 Task: Find connections with filter location Shirley with filter topic #successwith filter profile language French with filter current company Nurture.farm with filter school Shah And Anchor Kutchhi Engineering College with filter industry Building Equipment Contractors with filter service category Insurance with filter keywords title Plumber
Action: Mouse moved to (210, 259)
Screenshot: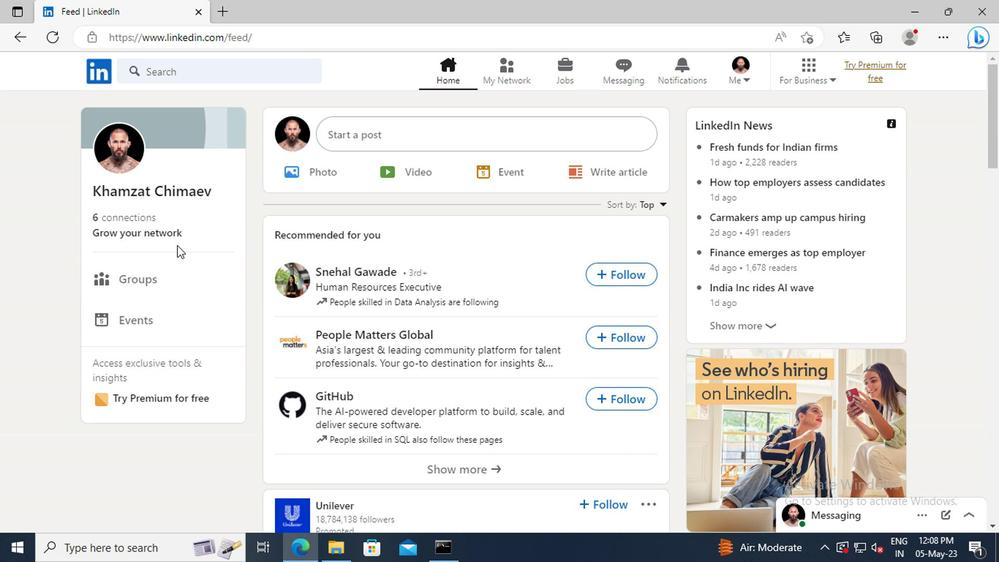 
Action: Mouse pressed left at (210, 259)
Screenshot: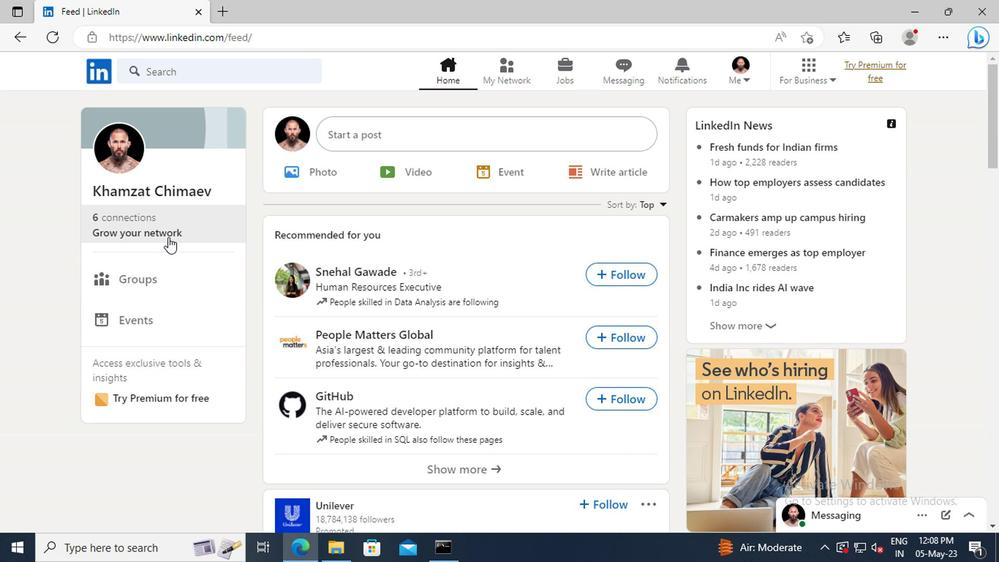 
Action: Mouse moved to (213, 204)
Screenshot: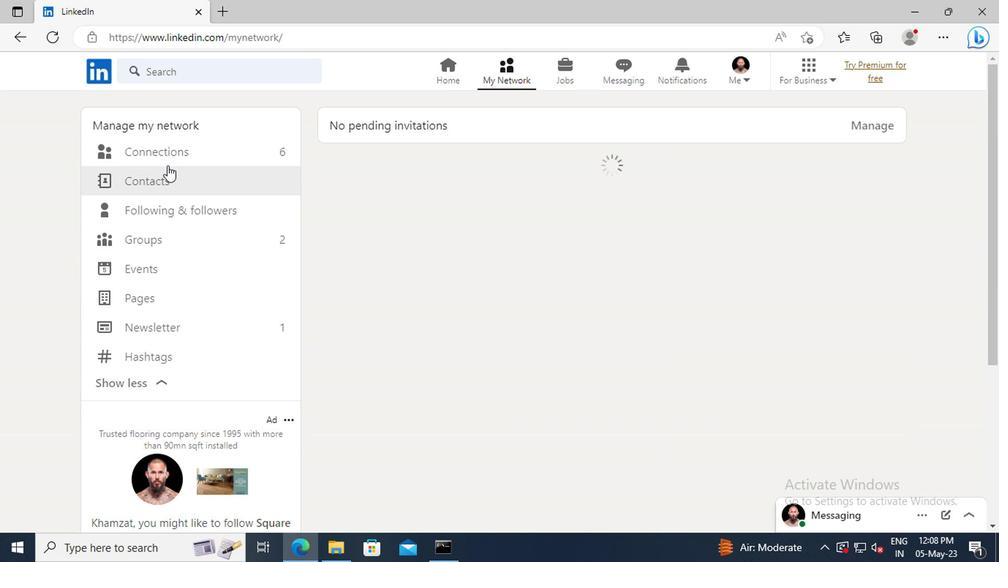 
Action: Mouse pressed left at (213, 204)
Screenshot: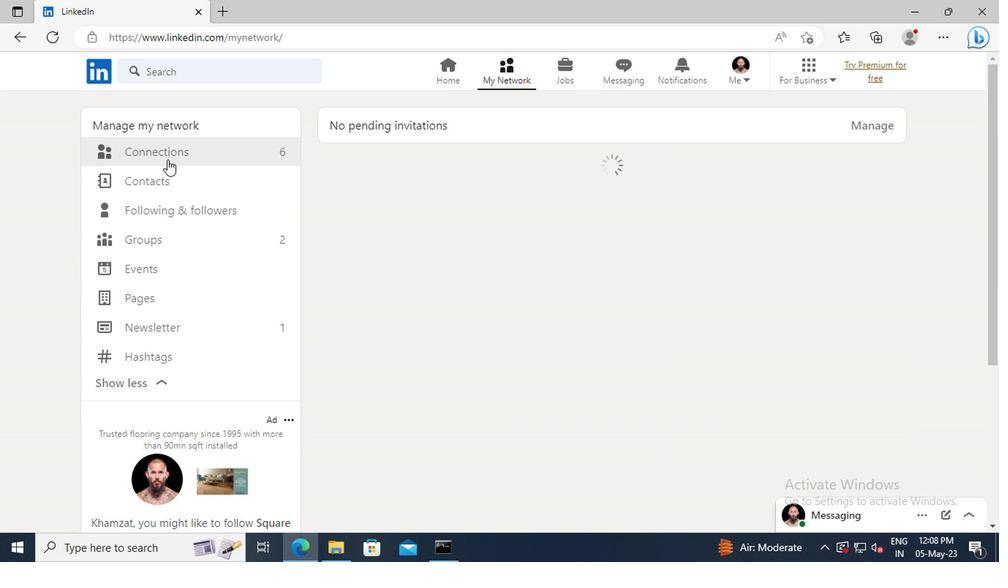
Action: Mouse moved to (516, 203)
Screenshot: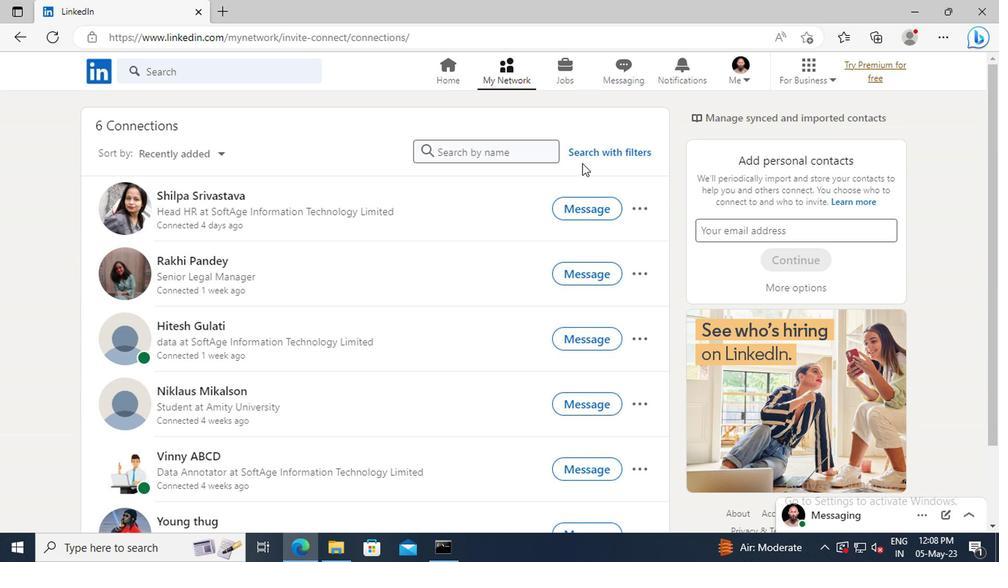 
Action: Mouse pressed left at (516, 203)
Screenshot: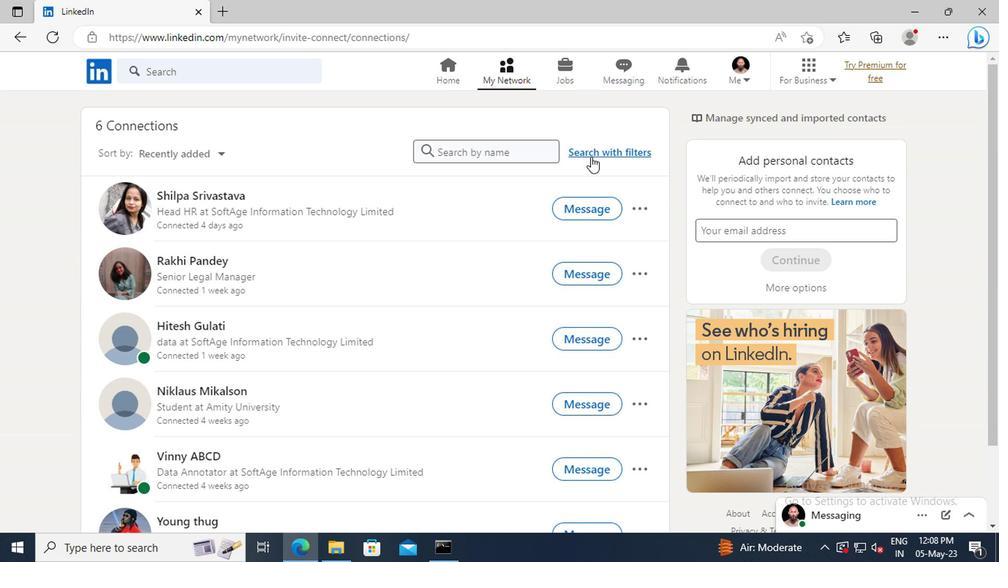 
Action: Mouse moved to (489, 173)
Screenshot: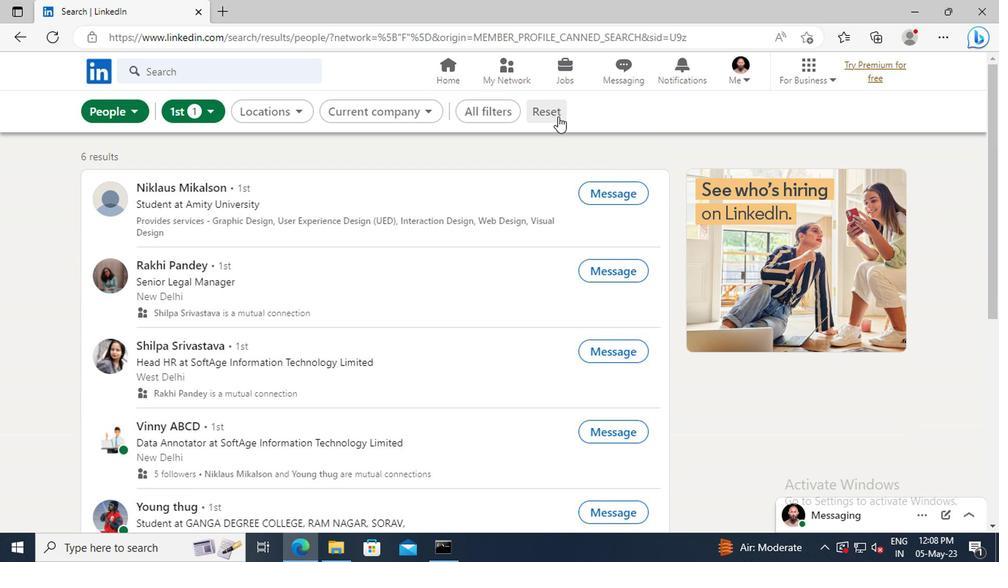 
Action: Mouse pressed left at (489, 173)
Screenshot: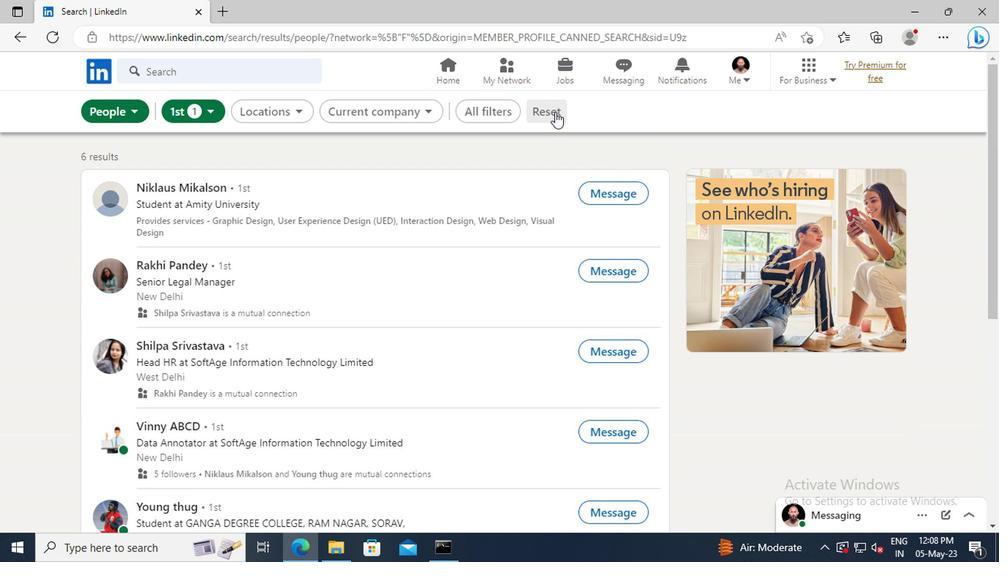 
Action: Mouse moved to (479, 172)
Screenshot: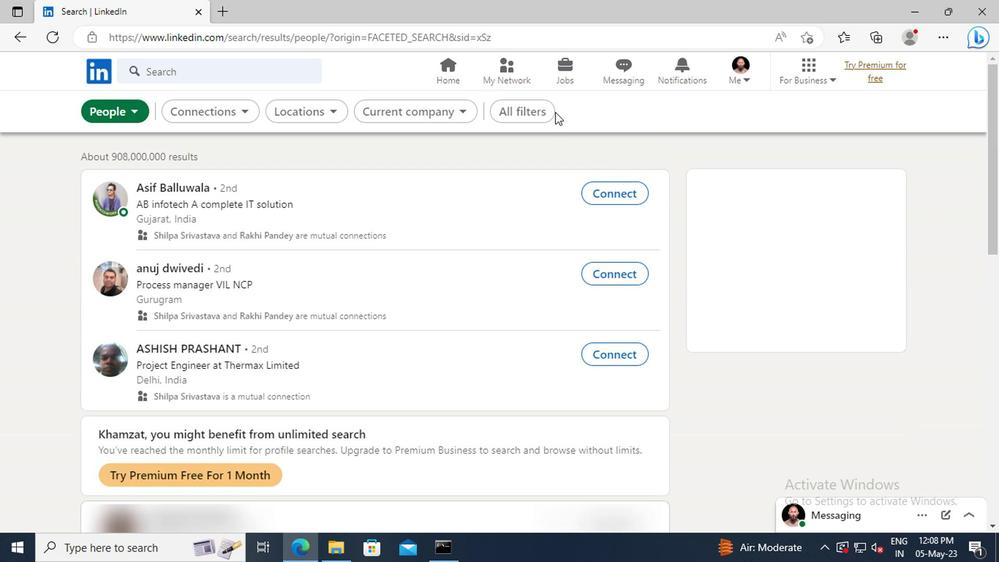 
Action: Mouse pressed left at (479, 172)
Screenshot: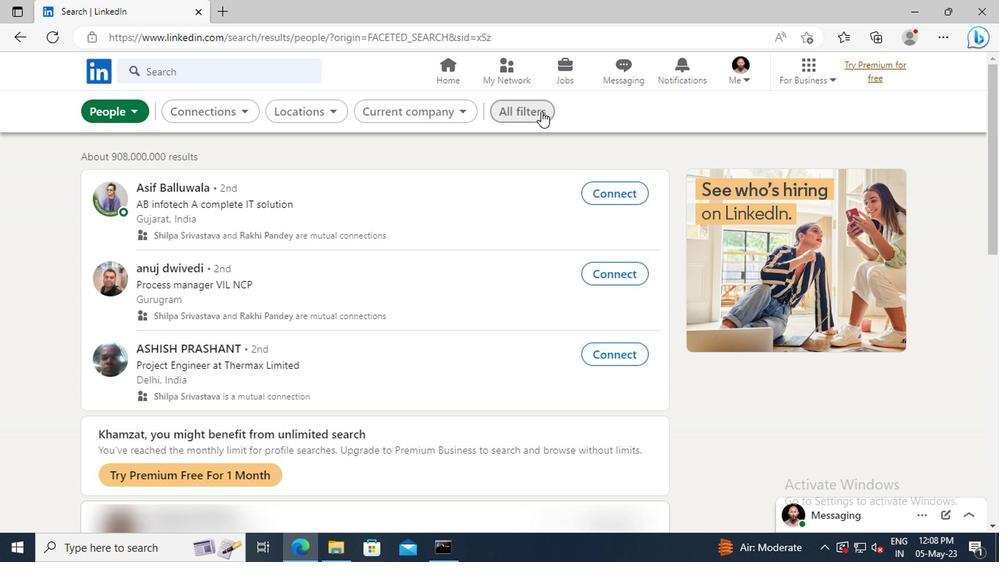 
Action: Mouse moved to (659, 294)
Screenshot: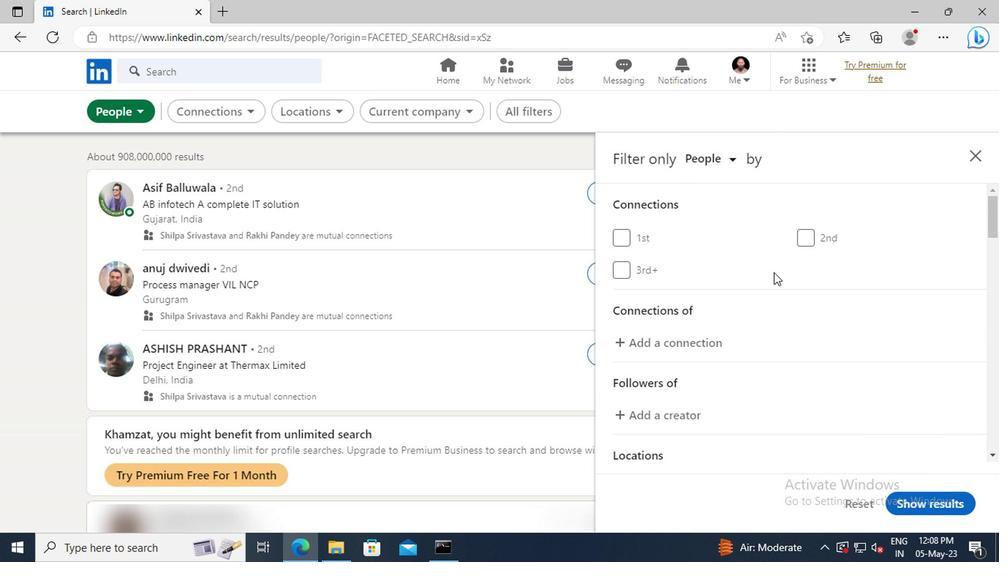 
Action: Mouse scrolled (659, 293) with delta (0, 0)
Screenshot: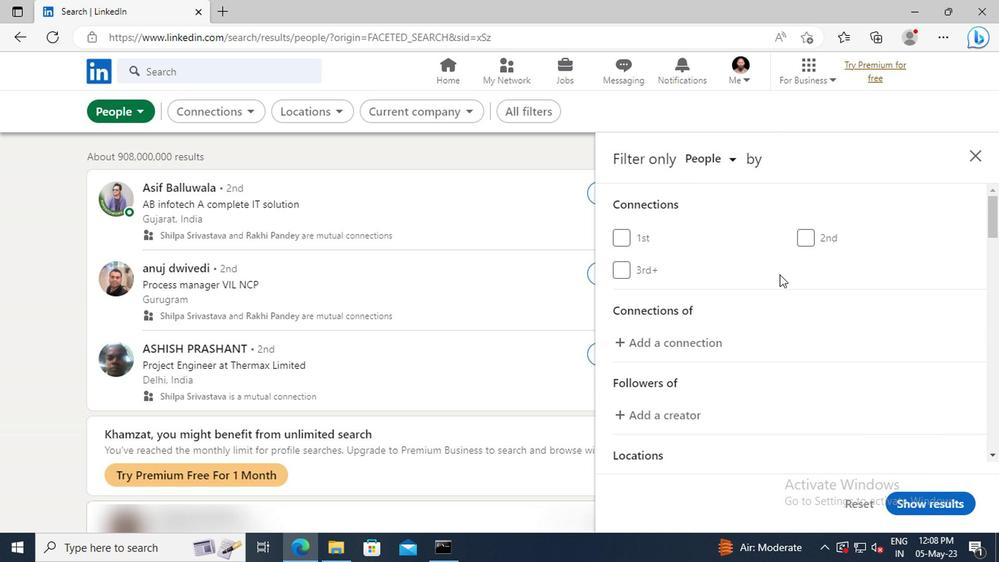 
Action: Mouse scrolled (659, 293) with delta (0, 0)
Screenshot: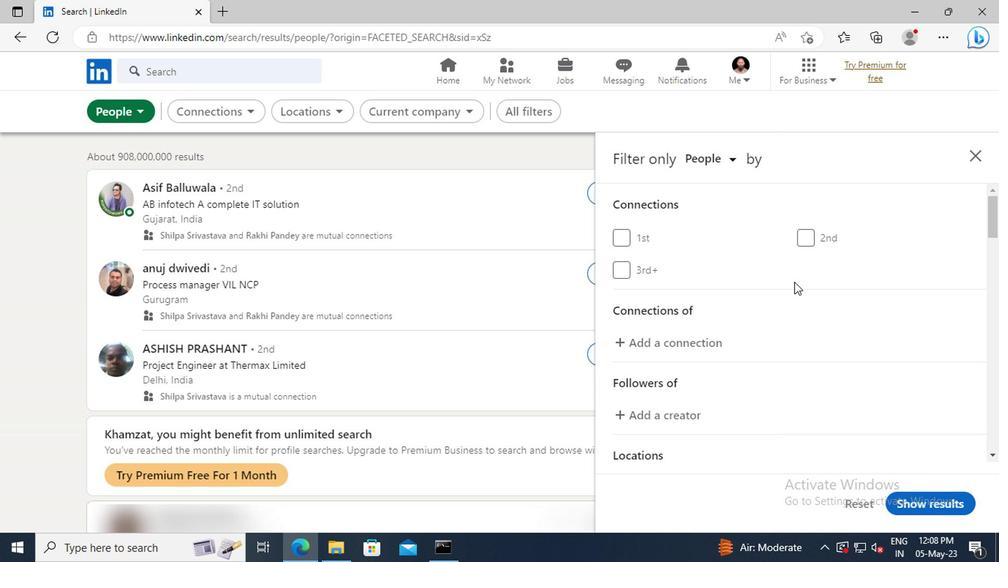 
Action: Mouse scrolled (659, 293) with delta (0, 0)
Screenshot: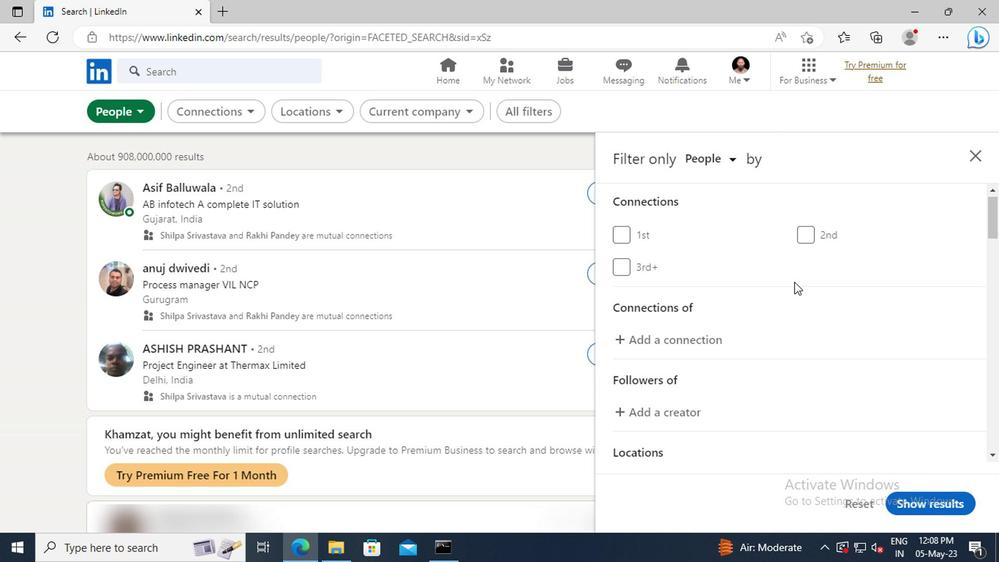 
Action: Mouse scrolled (659, 293) with delta (0, 0)
Screenshot: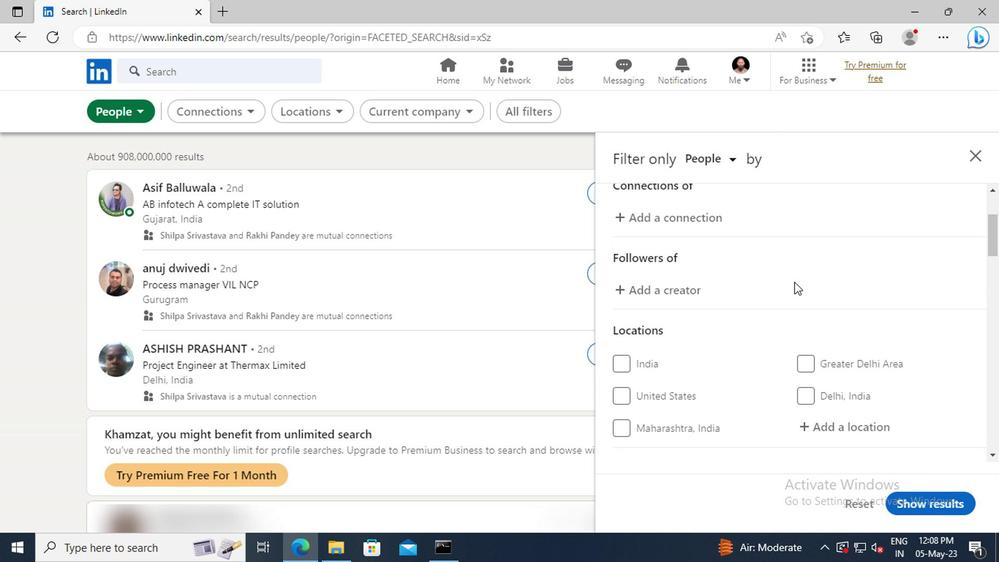 
Action: Mouse scrolled (659, 293) with delta (0, 0)
Screenshot: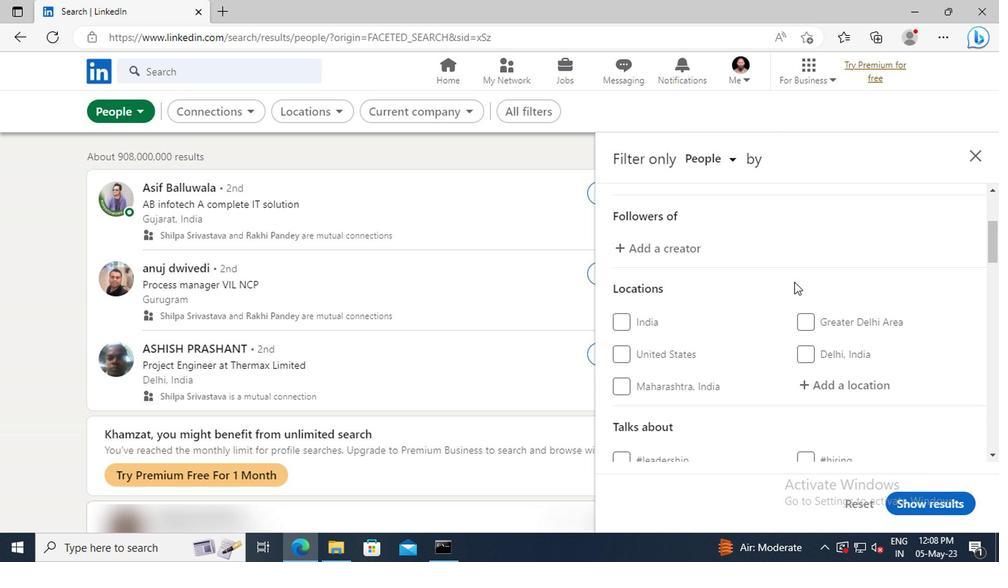 
Action: Mouse scrolled (659, 293) with delta (0, 0)
Screenshot: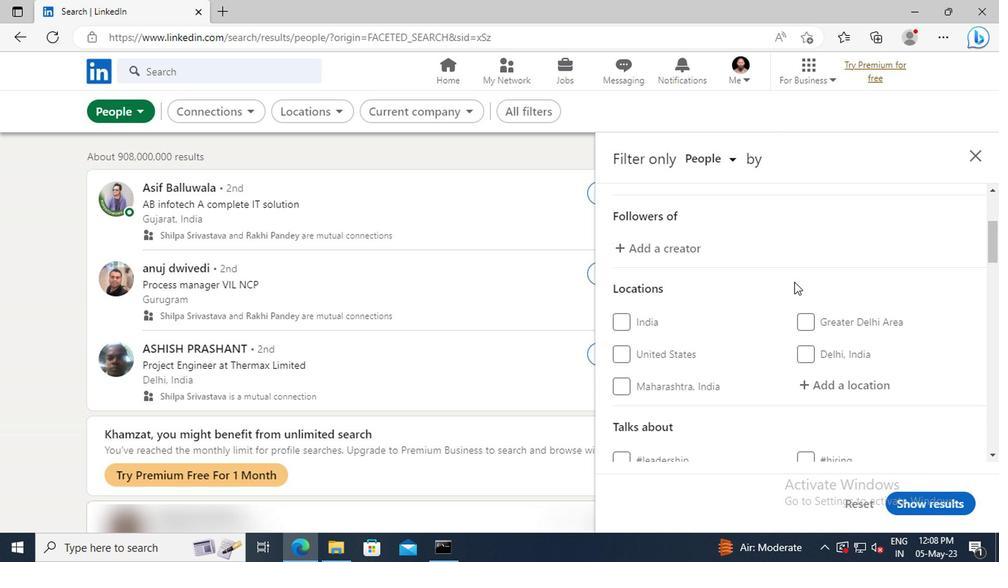 
Action: Mouse moved to (673, 307)
Screenshot: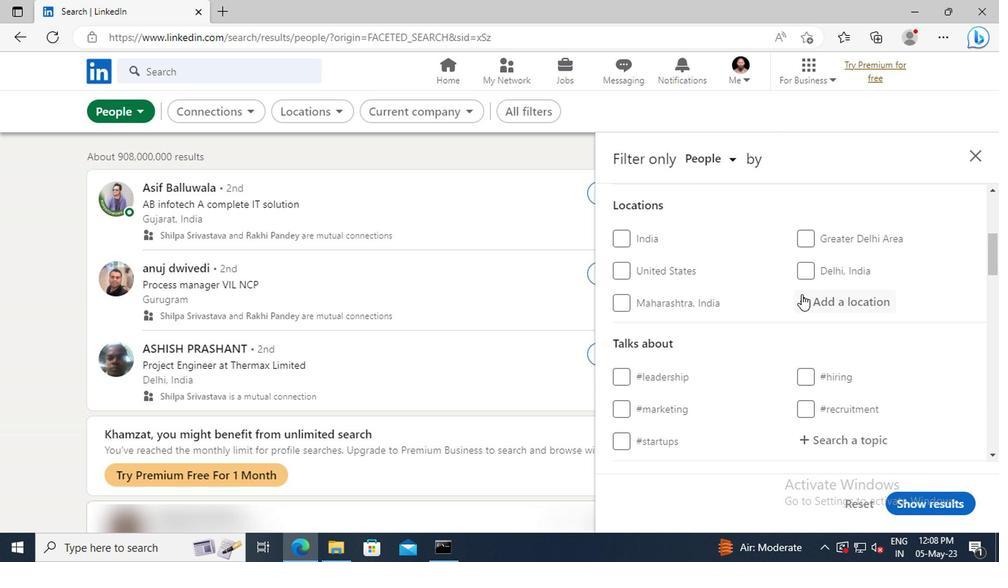 
Action: Mouse pressed left at (673, 307)
Screenshot: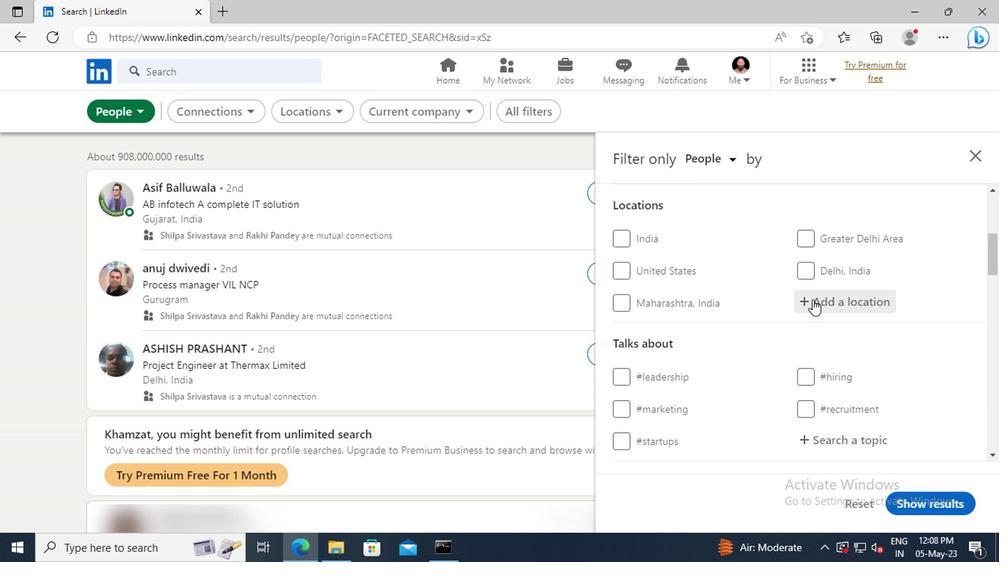 
Action: Key pressed <Key.shift>SHIRLE
Screenshot: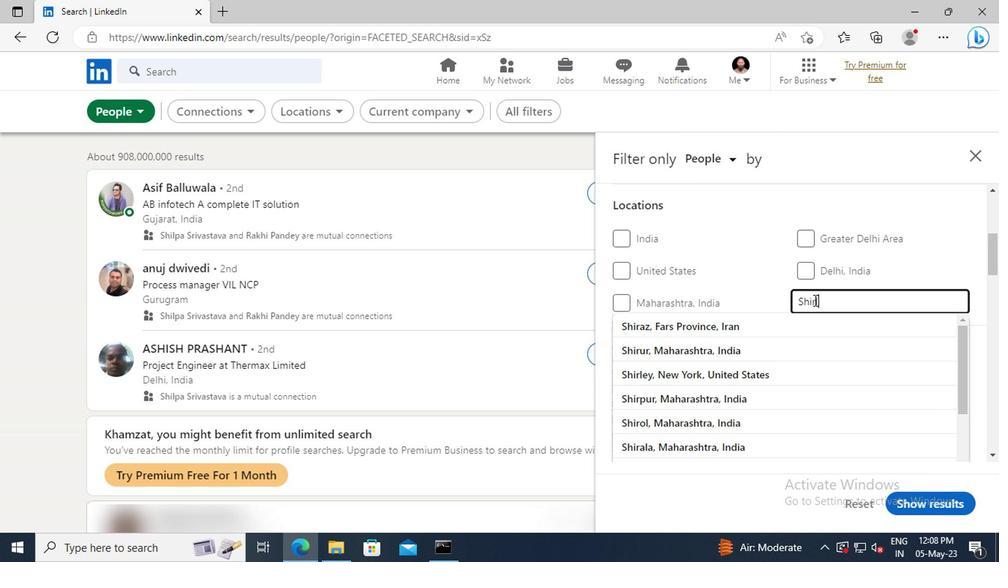 
Action: Mouse moved to (670, 320)
Screenshot: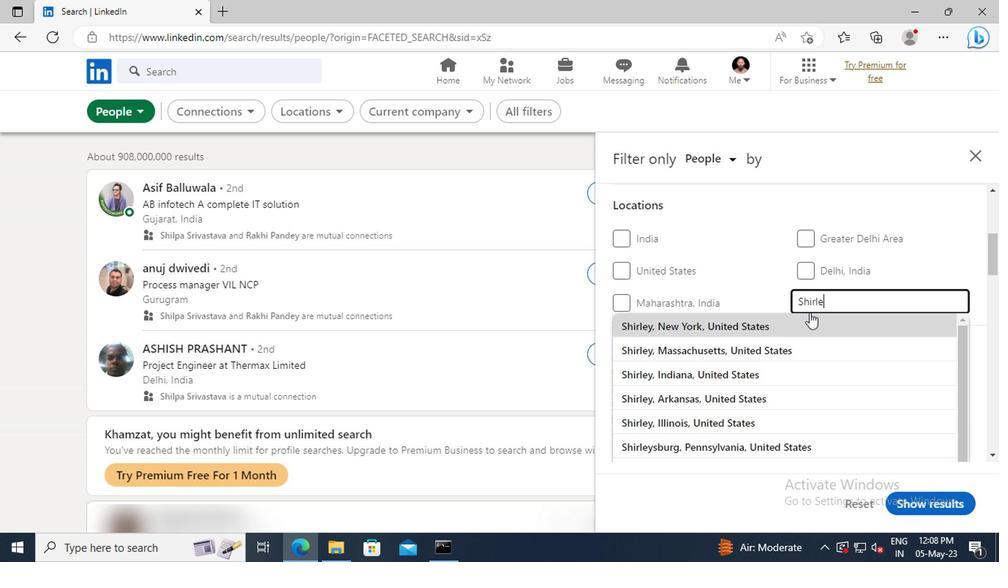 
Action: Mouse pressed left at (670, 320)
Screenshot: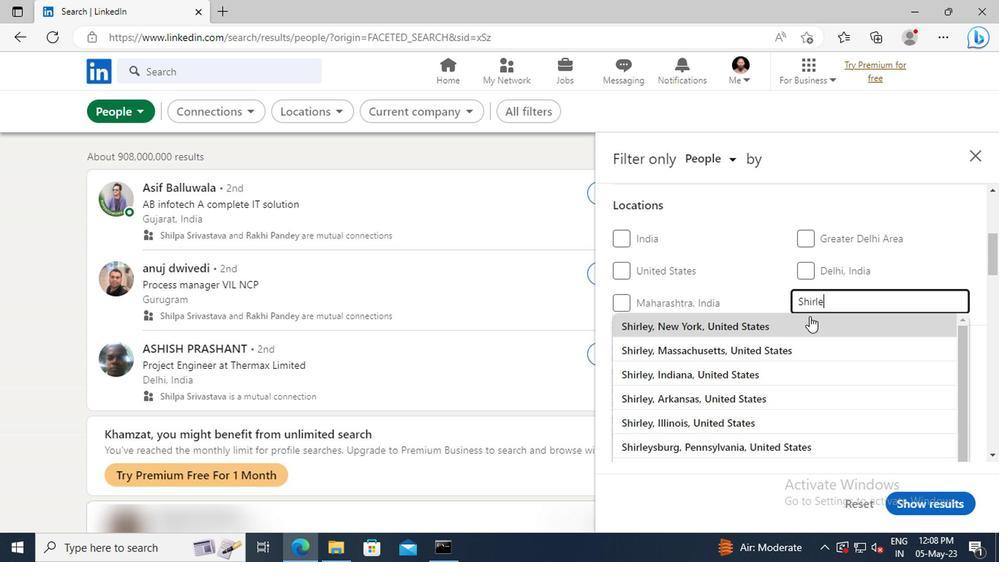 
Action: Mouse scrolled (670, 319) with delta (0, 0)
Screenshot: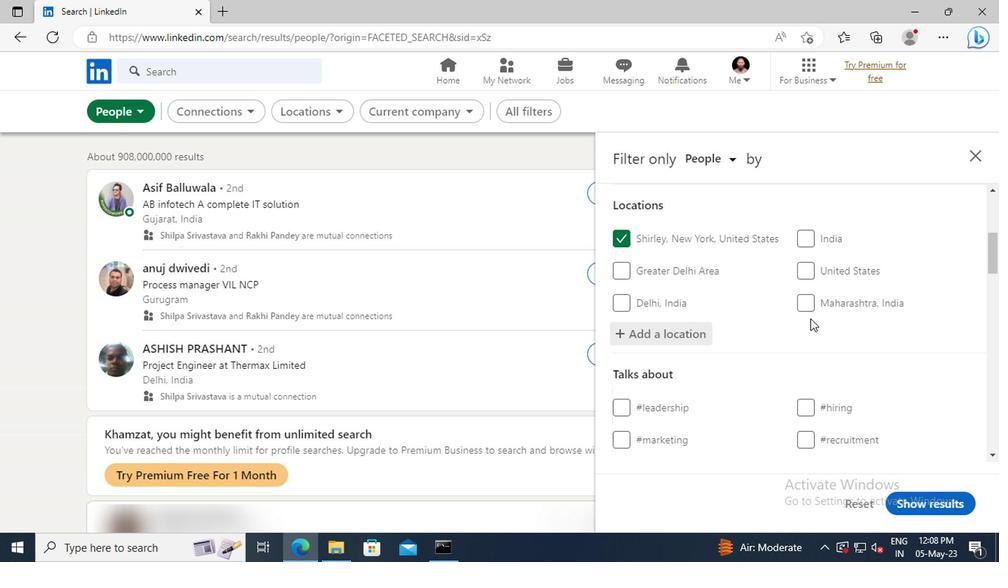 
Action: Mouse scrolled (670, 319) with delta (0, 0)
Screenshot: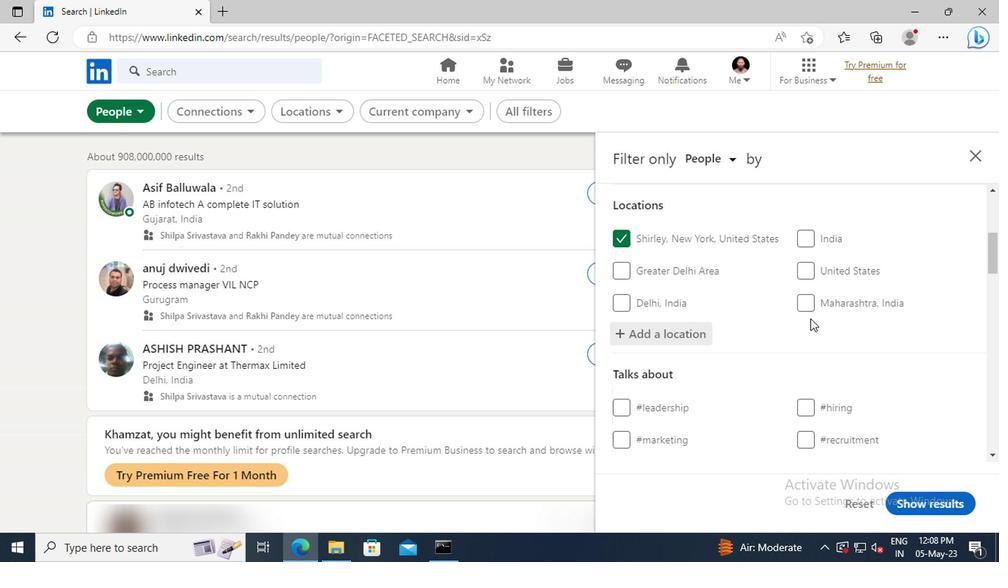 
Action: Mouse scrolled (670, 319) with delta (0, 0)
Screenshot: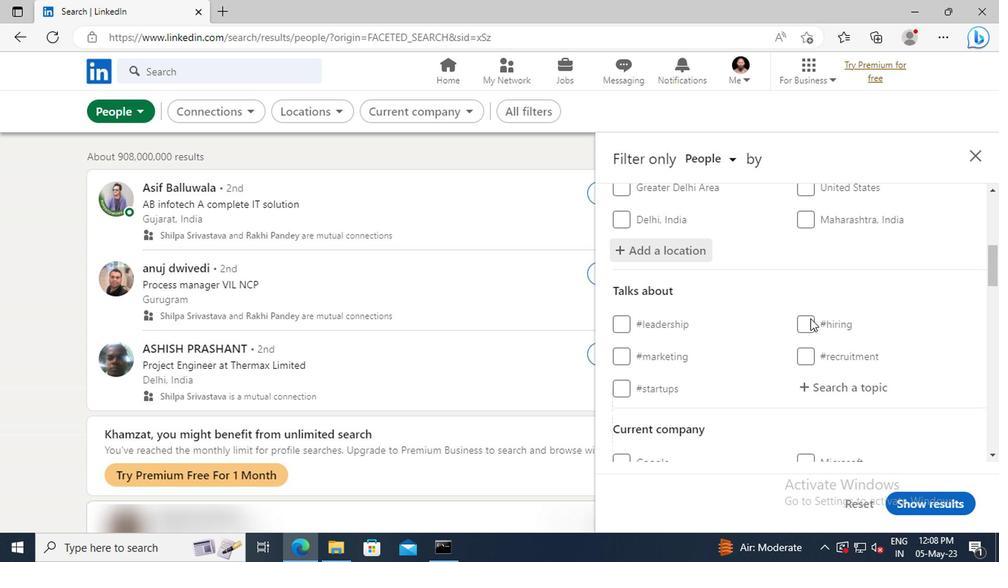 
Action: Mouse moved to (679, 339)
Screenshot: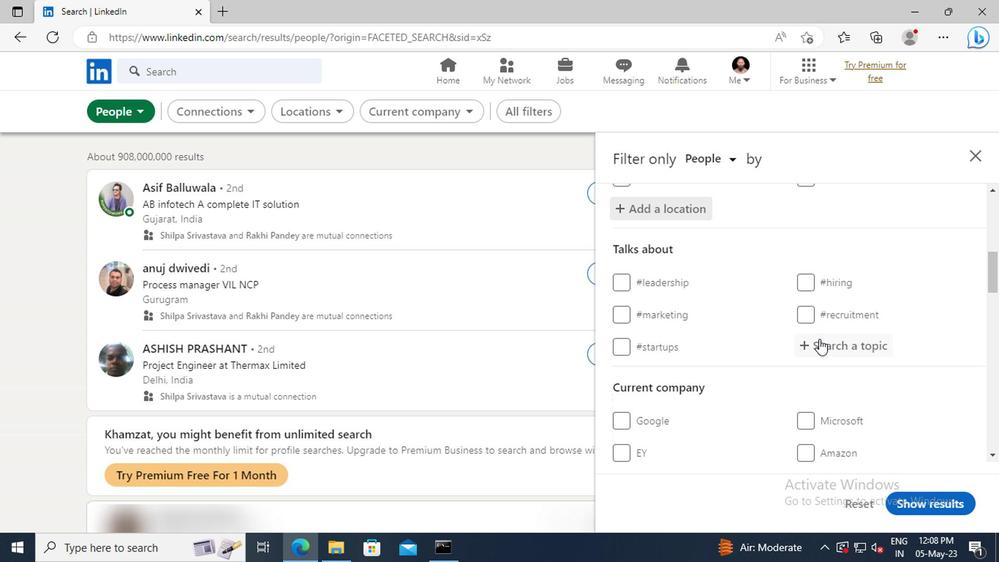 
Action: Mouse pressed left at (679, 339)
Screenshot: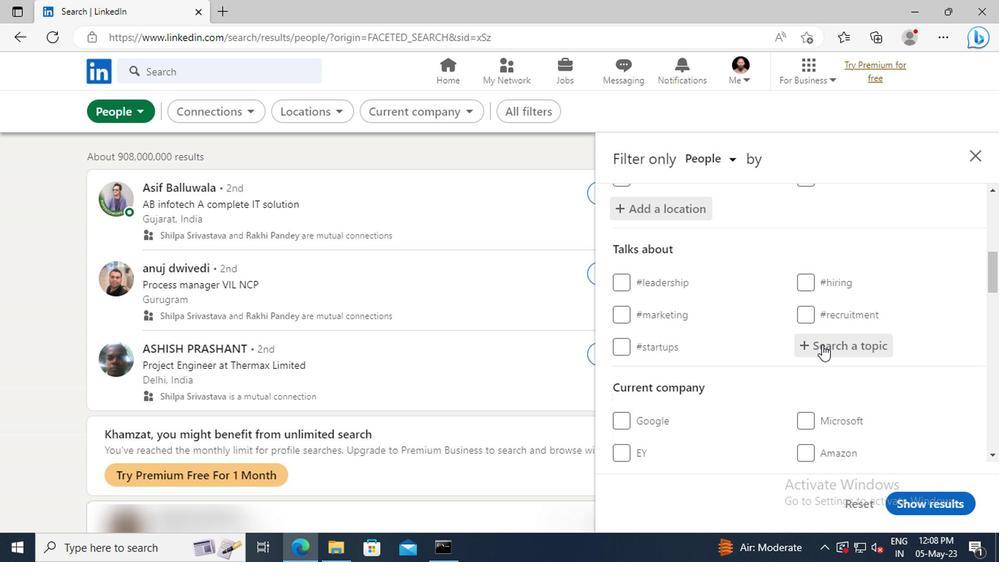 
Action: Key pressed SUCCE
Screenshot: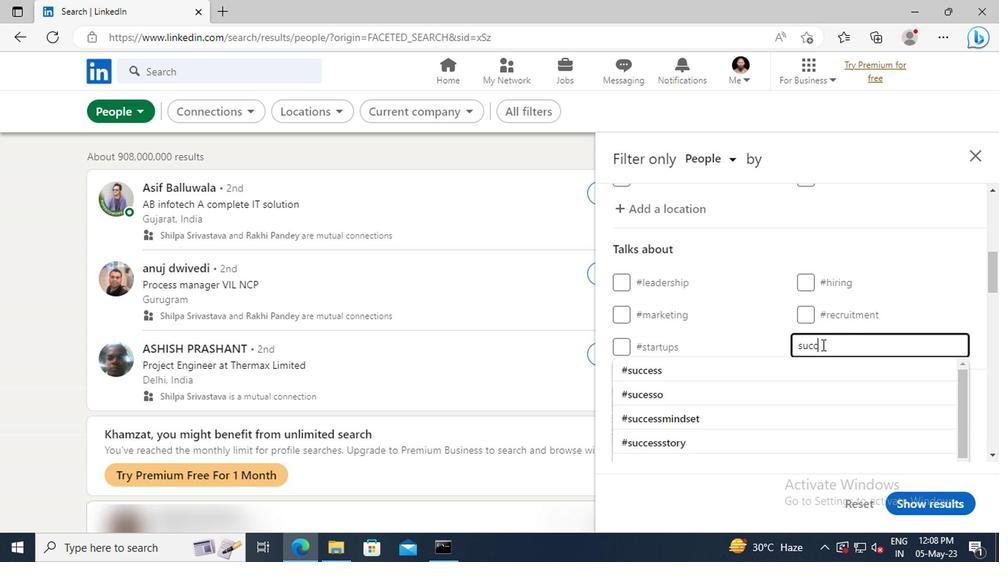 
Action: Mouse moved to (686, 353)
Screenshot: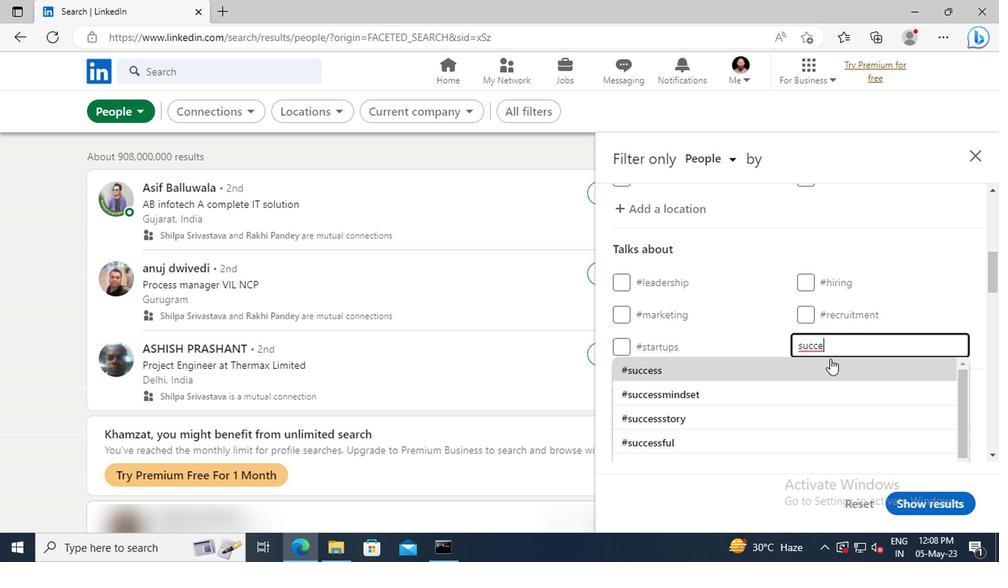 
Action: Mouse pressed left at (686, 353)
Screenshot: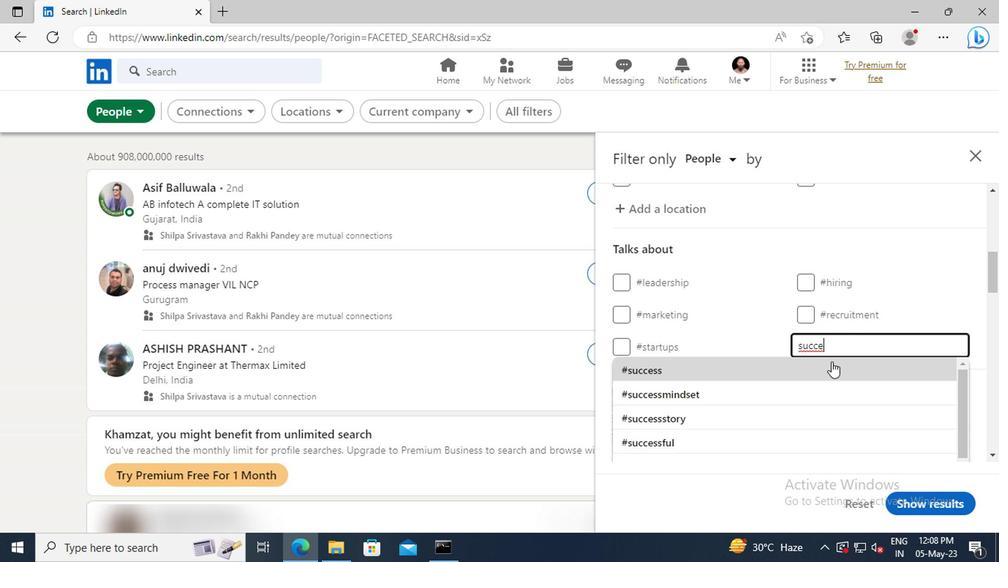 
Action: Mouse scrolled (686, 352) with delta (0, 0)
Screenshot: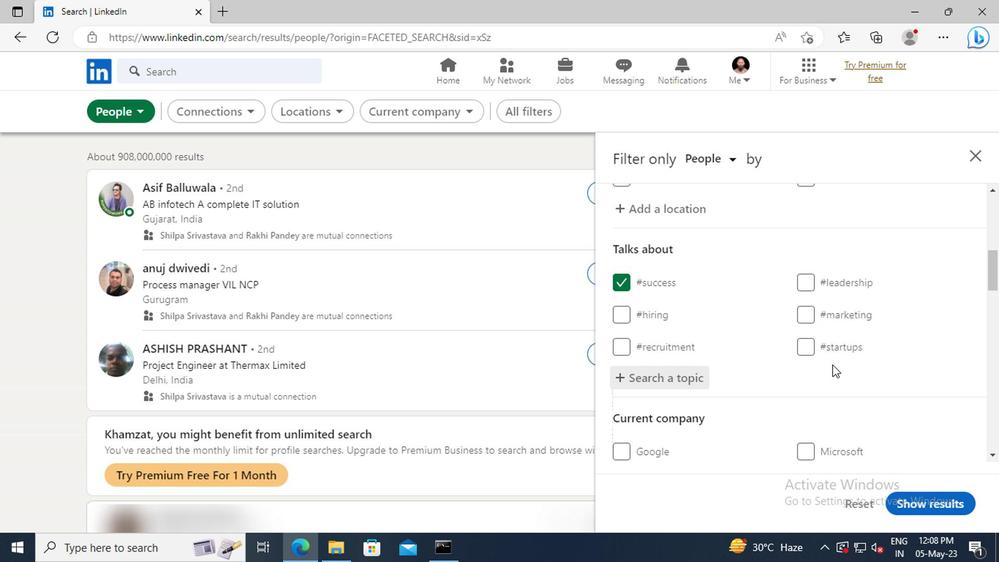 
Action: Mouse scrolled (686, 352) with delta (0, 0)
Screenshot: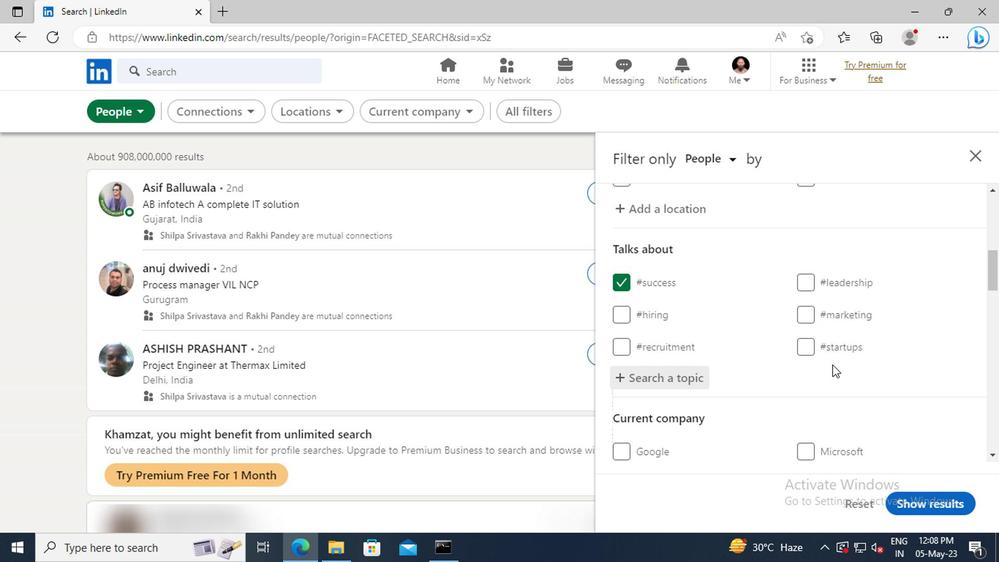 
Action: Mouse scrolled (686, 352) with delta (0, 0)
Screenshot: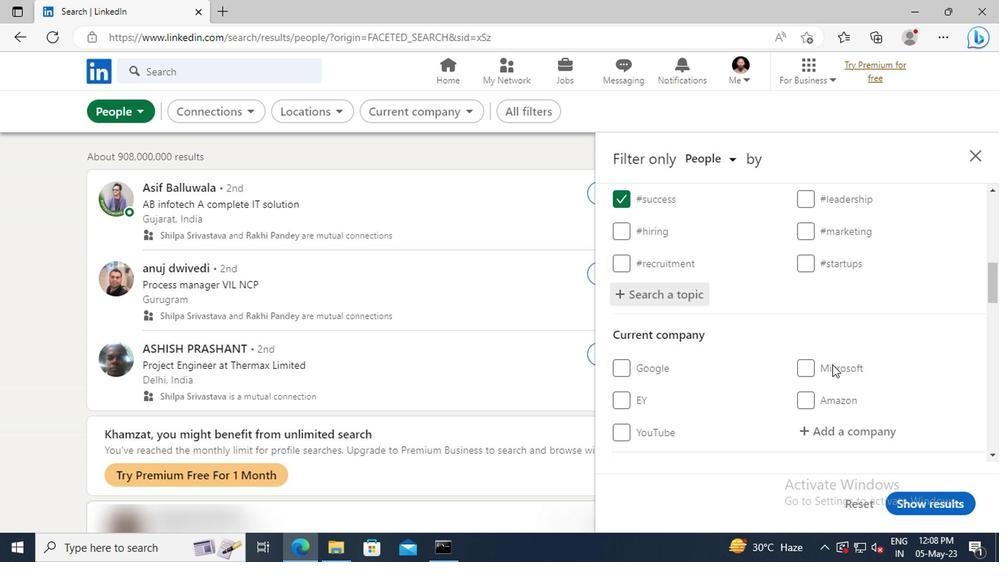 
Action: Mouse scrolled (686, 352) with delta (0, 0)
Screenshot: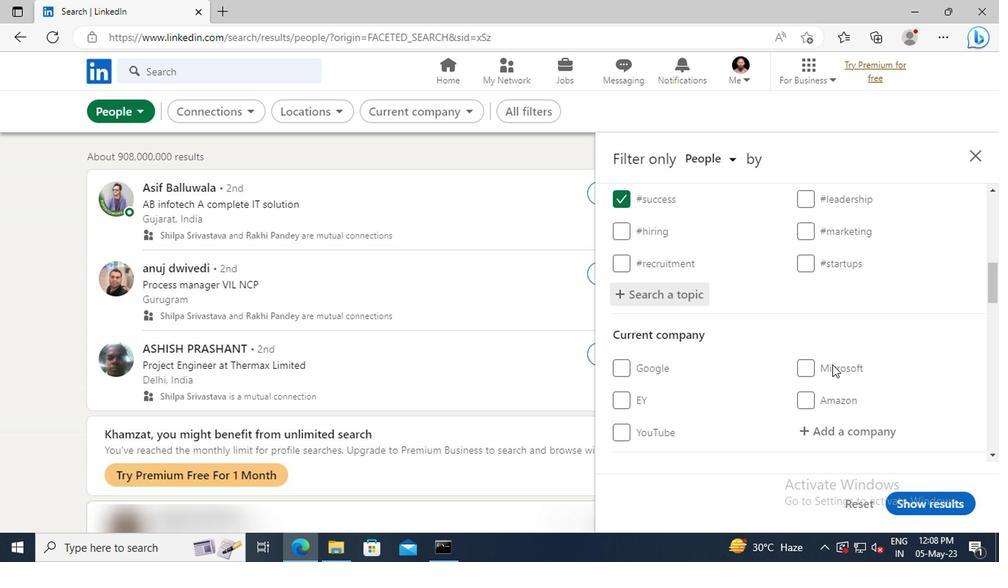 
Action: Mouse scrolled (686, 352) with delta (0, 0)
Screenshot: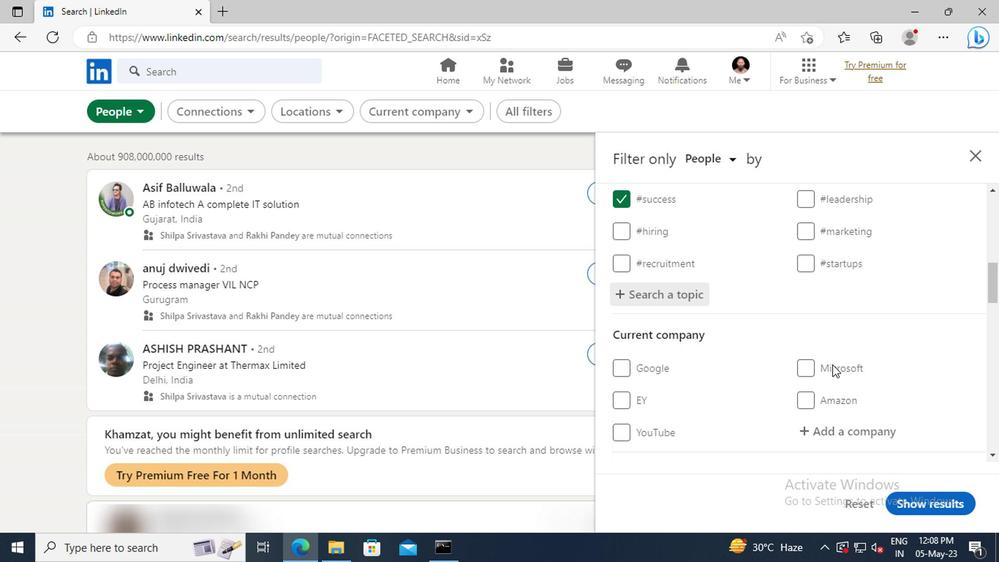 
Action: Mouse scrolled (686, 352) with delta (0, 0)
Screenshot: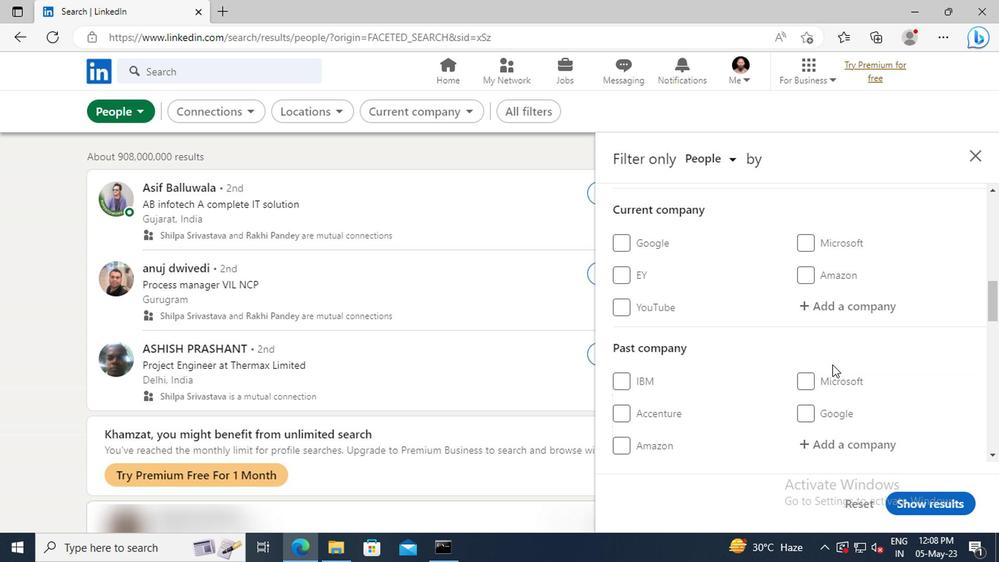 
Action: Mouse scrolled (686, 352) with delta (0, 0)
Screenshot: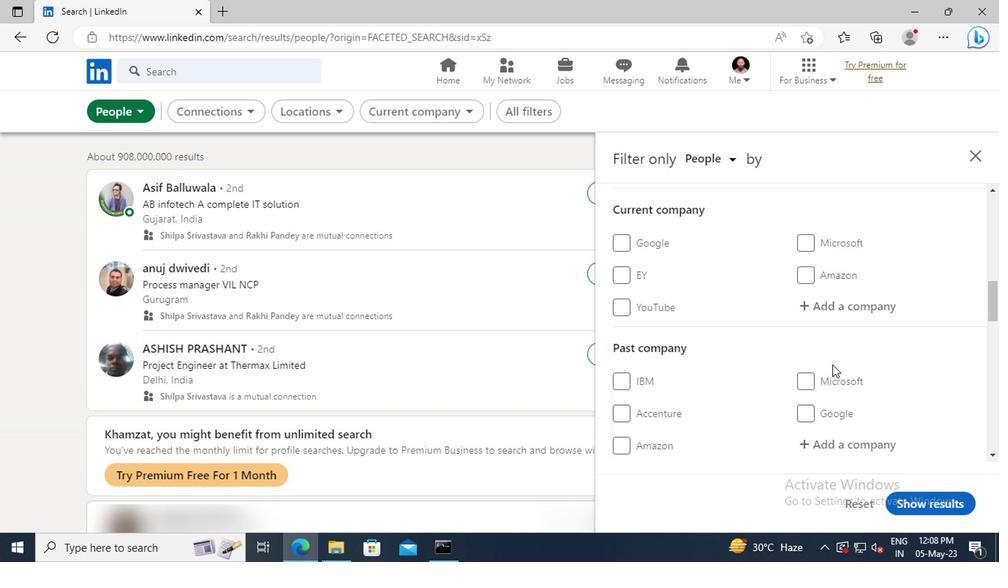 
Action: Mouse scrolled (686, 352) with delta (0, 0)
Screenshot: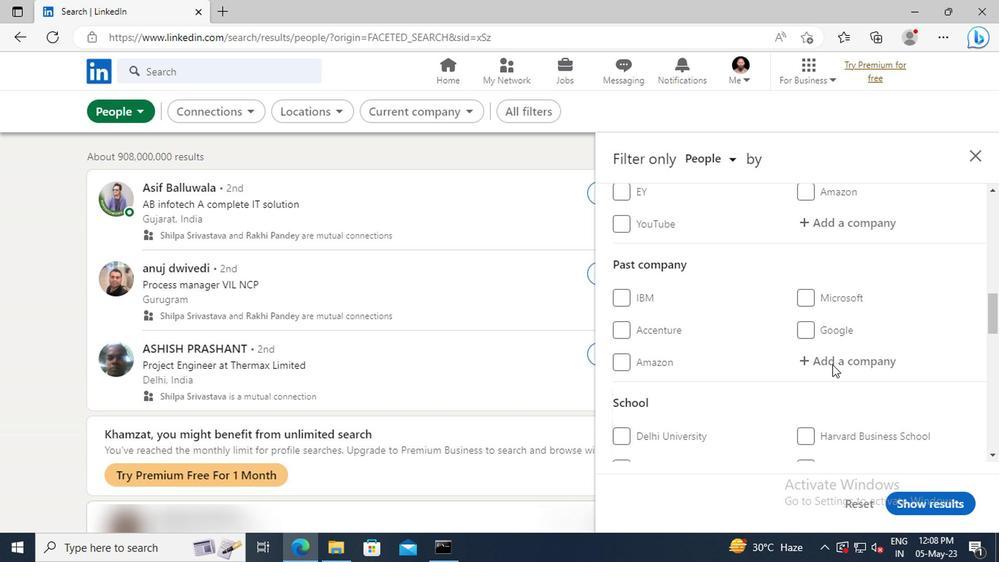 
Action: Mouse scrolled (686, 352) with delta (0, 0)
Screenshot: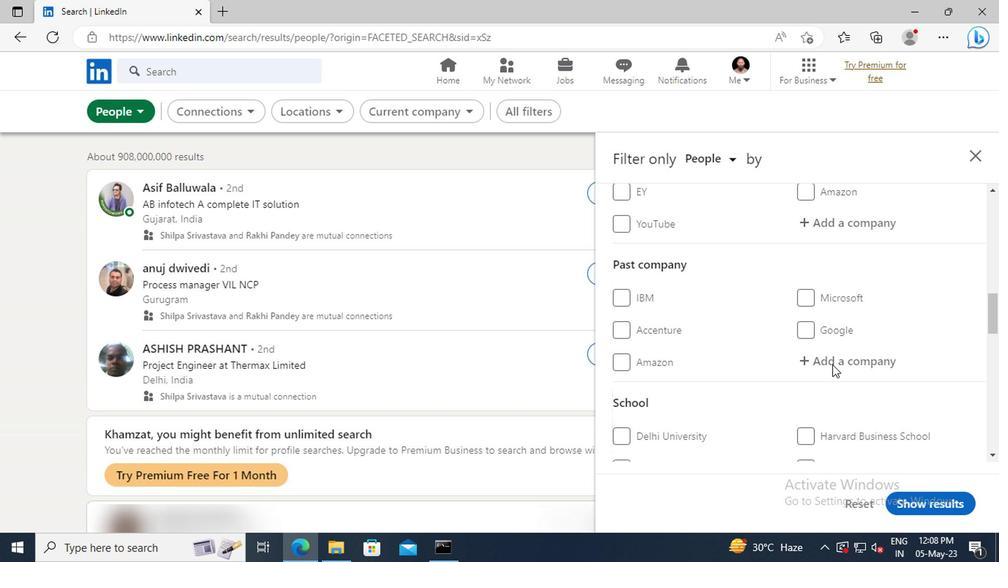 
Action: Mouse scrolled (686, 352) with delta (0, 0)
Screenshot: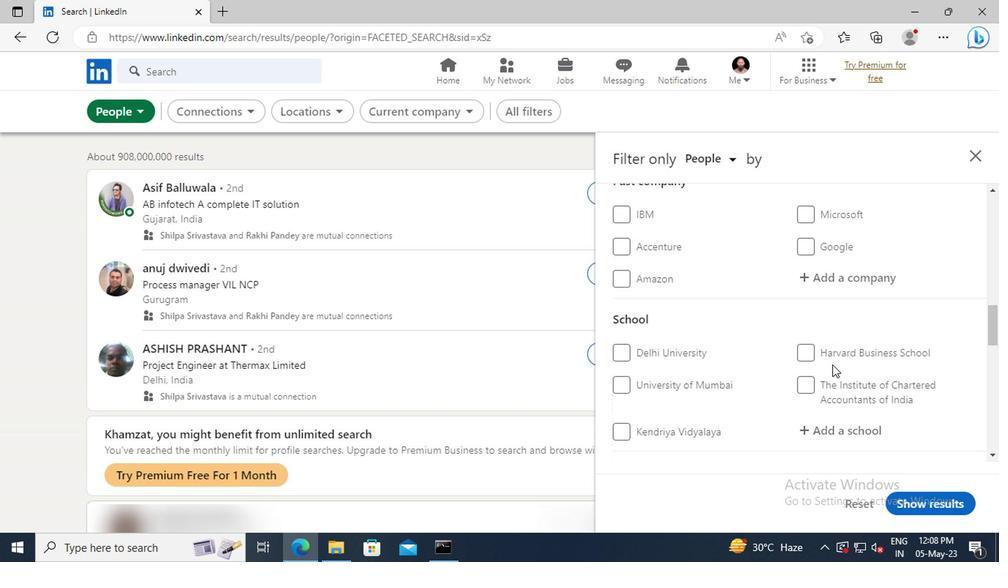 
Action: Mouse scrolled (686, 352) with delta (0, 0)
Screenshot: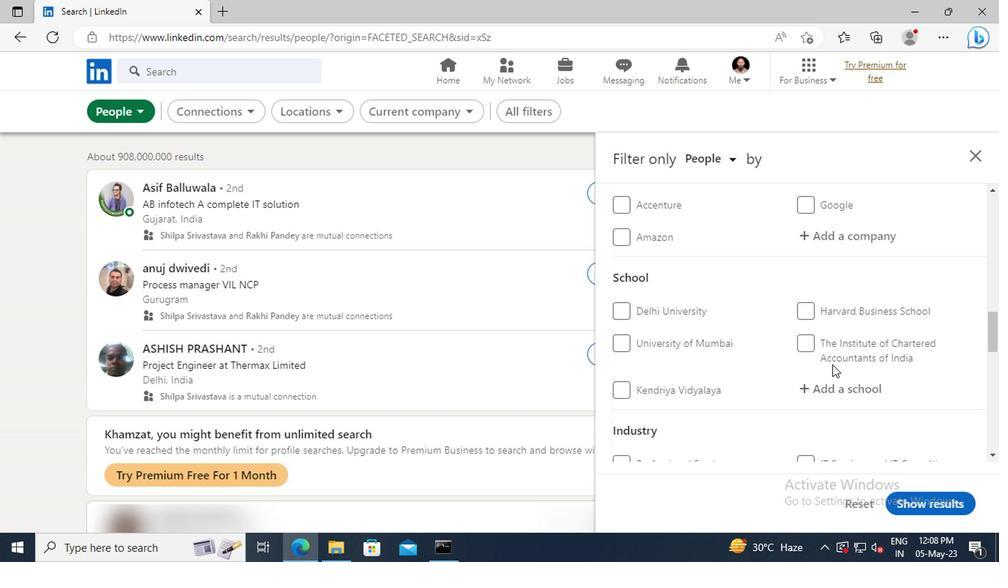 
Action: Mouse scrolled (686, 352) with delta (0, 0)
Screenshot: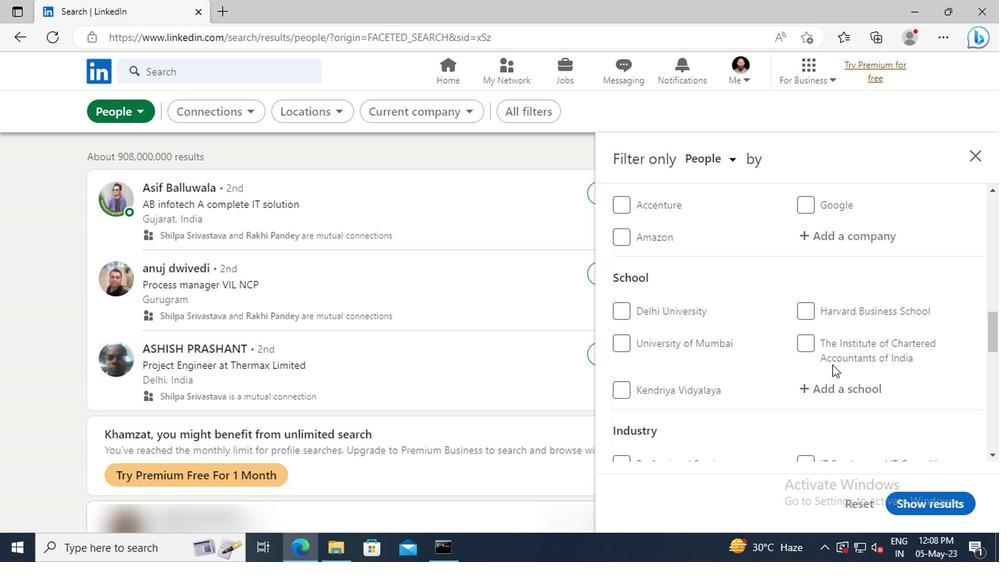 
Action: Mouse scrolled (686, 352) with delta (0, 0)
Screenshot: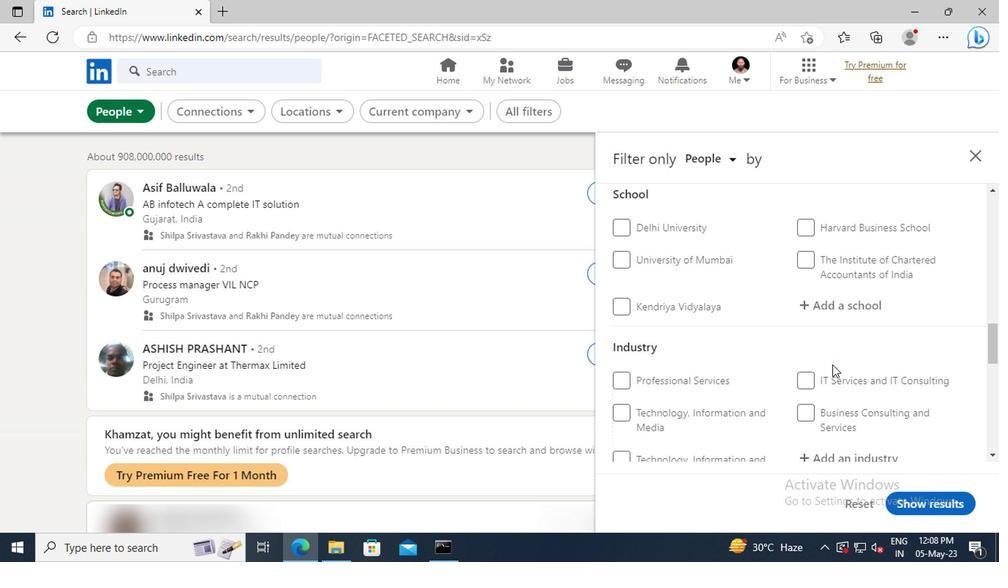 
Action: Mouse scrolled (686, 352) with delta (0, 0)
Screenshot: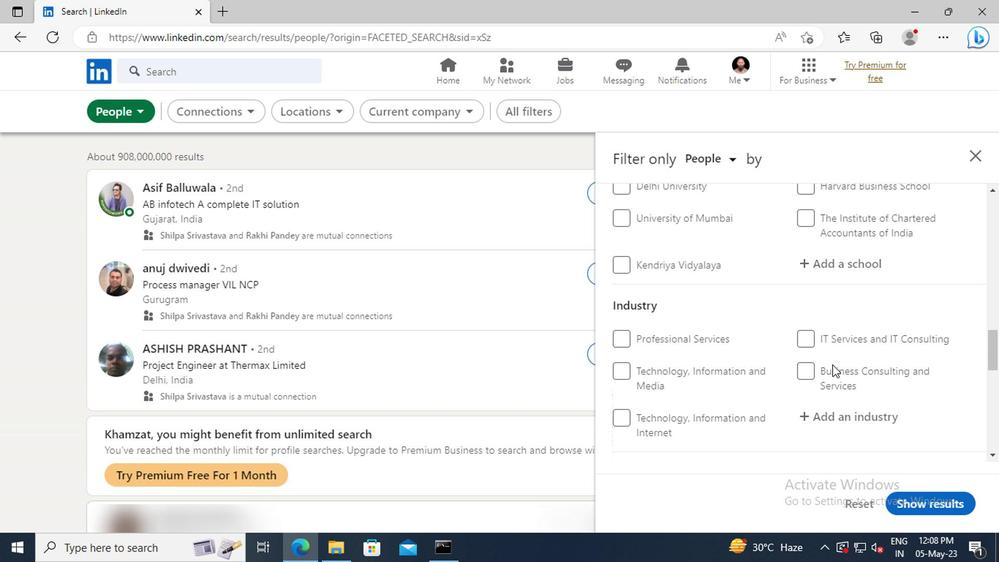 
Action: Mouse scrolled (686, 352) with delta (0, 0)
Screenshot: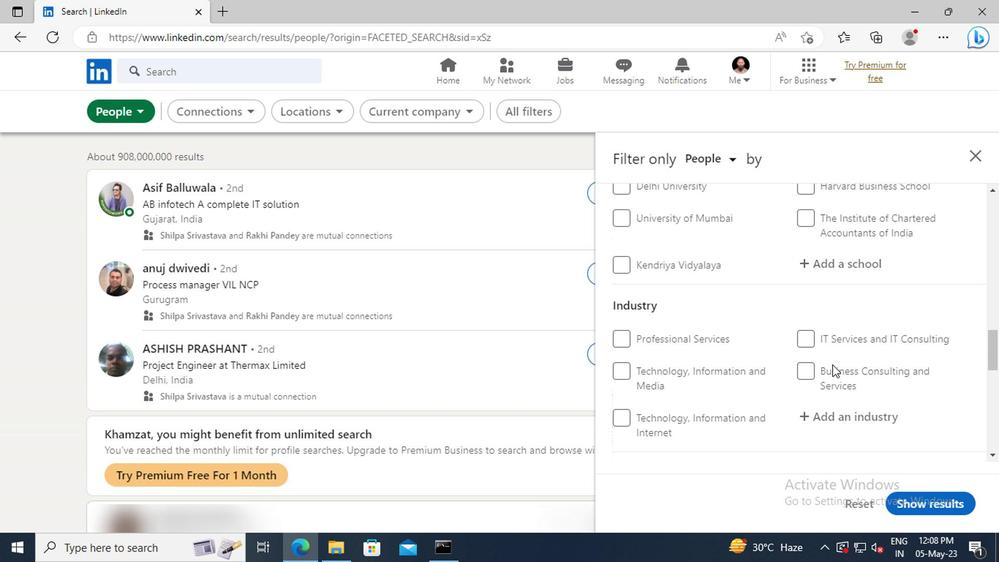 
Action: Mouse scrolled (686, 352) with delta (0, 0)
Screenshot: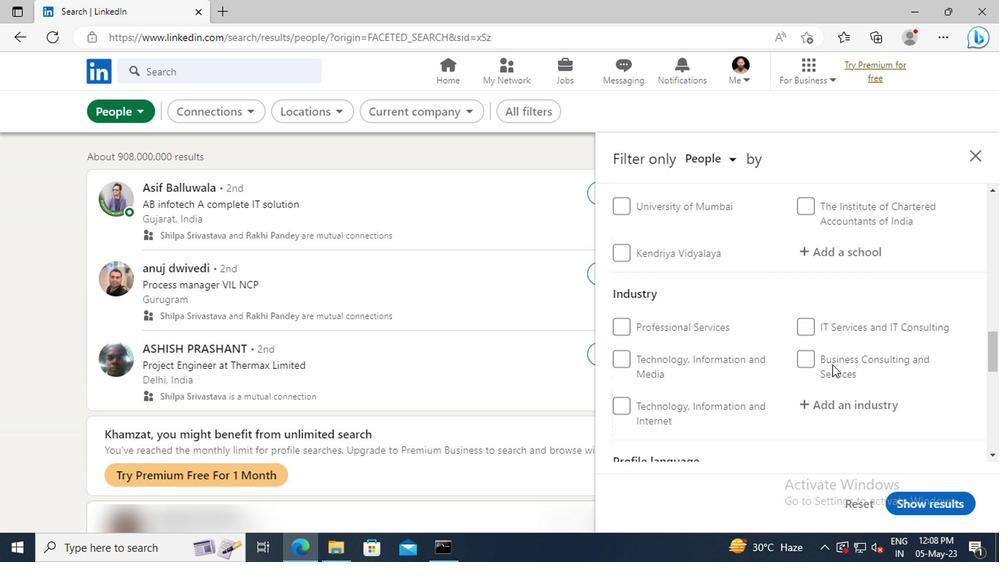 
Action: Mouse moved to (666, 365)
Screenshot: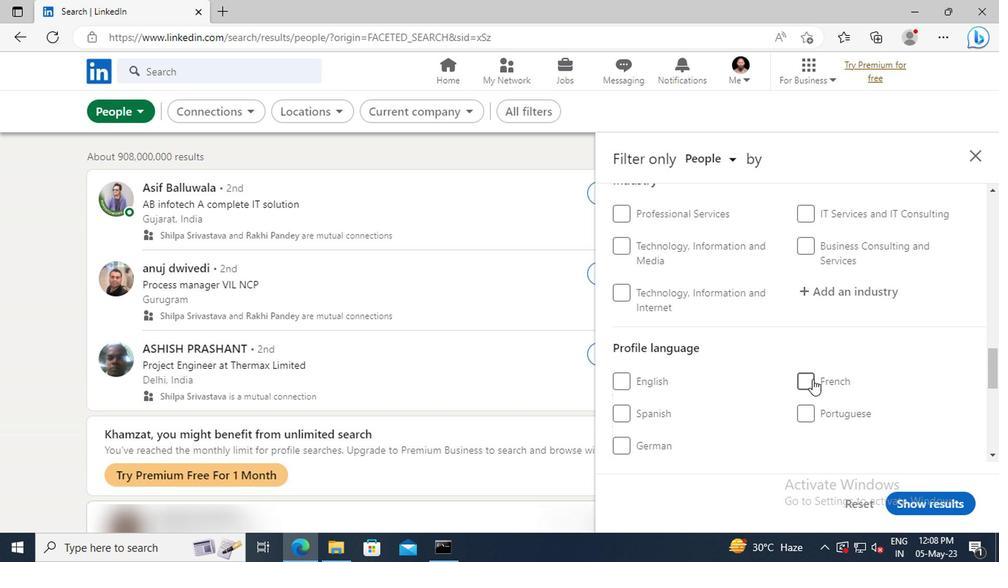 
Action: Mouse pressed left at (666, 365)
Screenshot: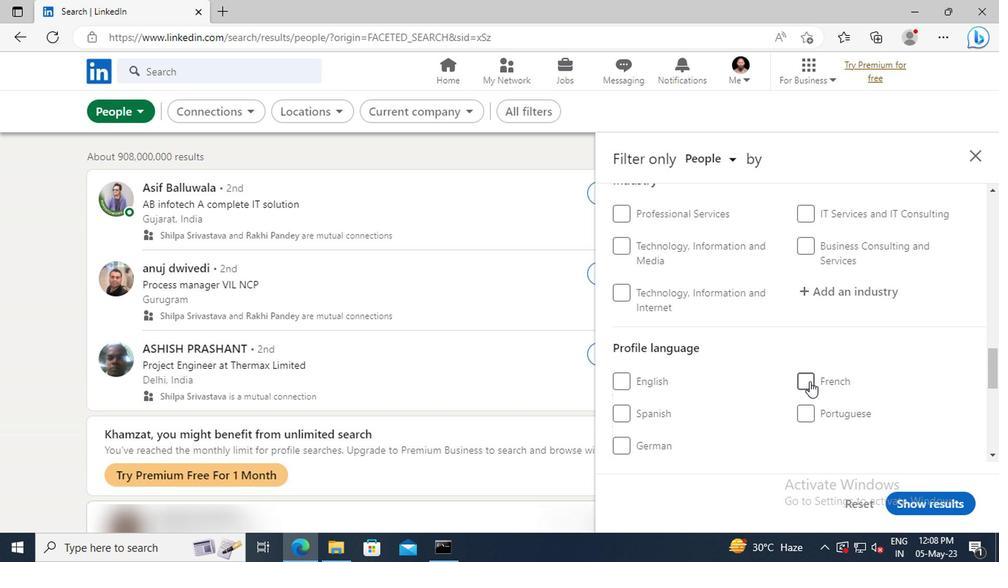 
Action: Mouse moved to (680, 344)
Screenshot: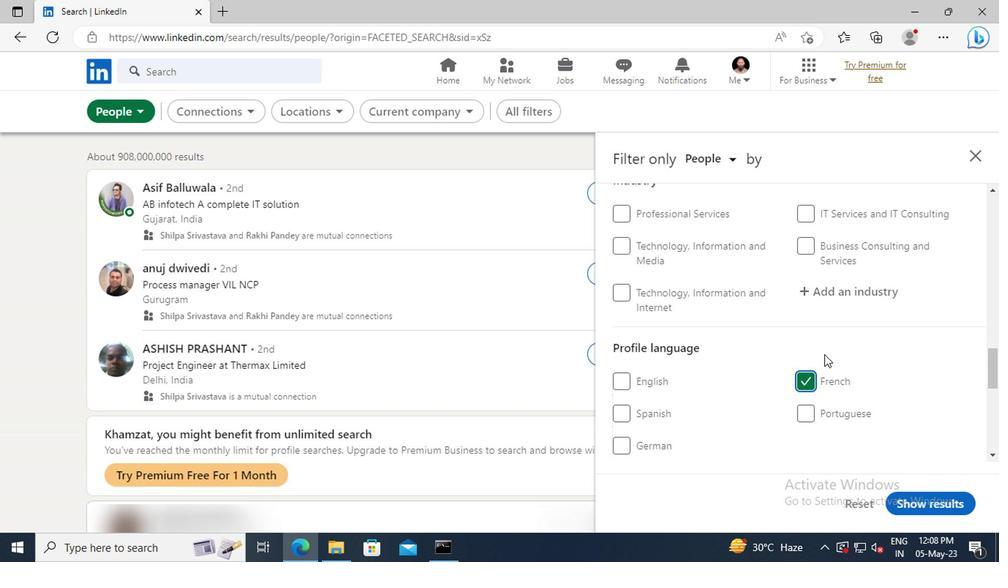 
Action: Mouse scrolled (680, 344) with delta (0, 0)
Screenshot: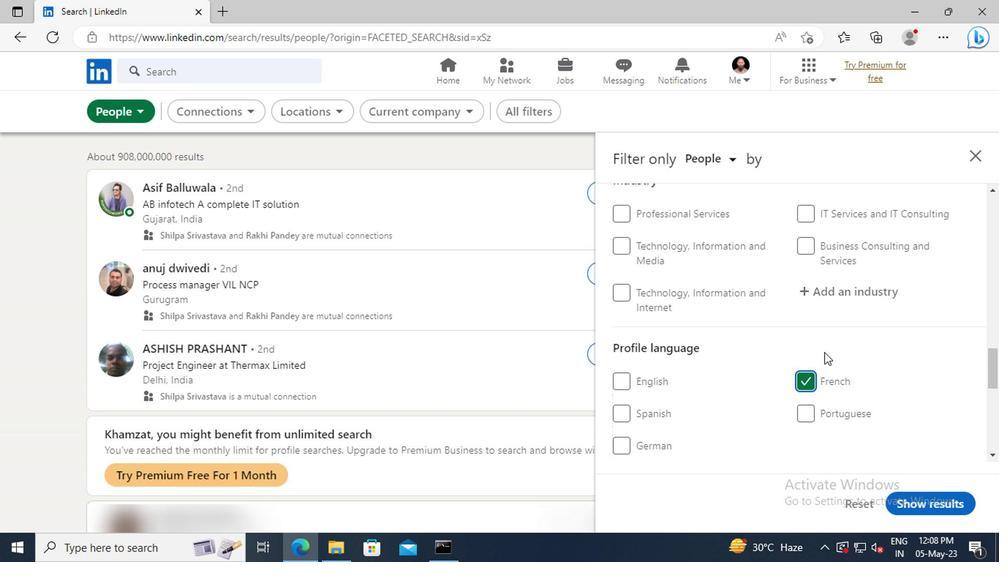 
Action: Mouse scrolled (680, 344) with delta (0, 0)
Screenshot: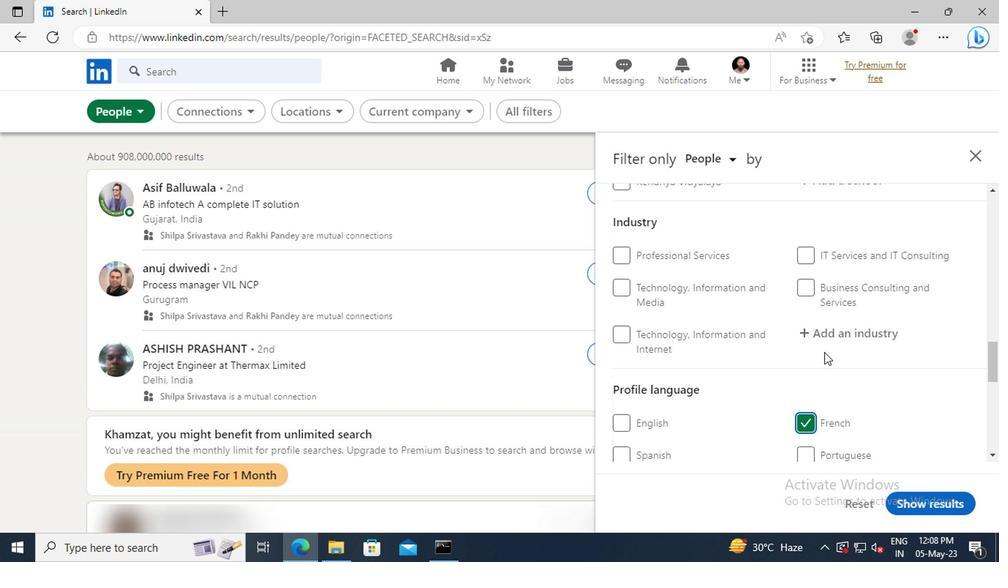 
Action: Mouse scrolled (680, 344) with delta (0, 0)
Screenshot: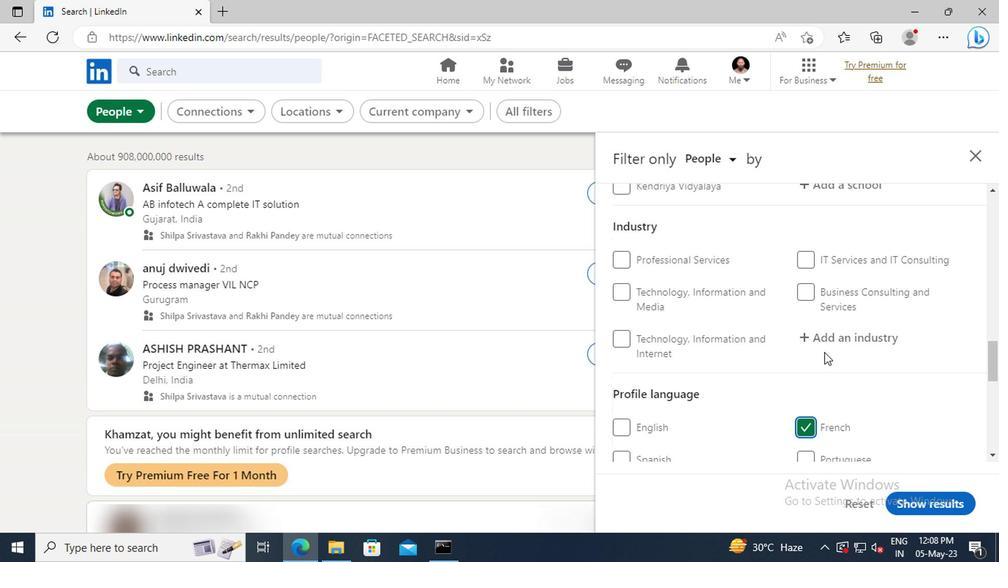 
Action: Mouse scrolled (680, 344) with delta (0, 0)
Screenshot: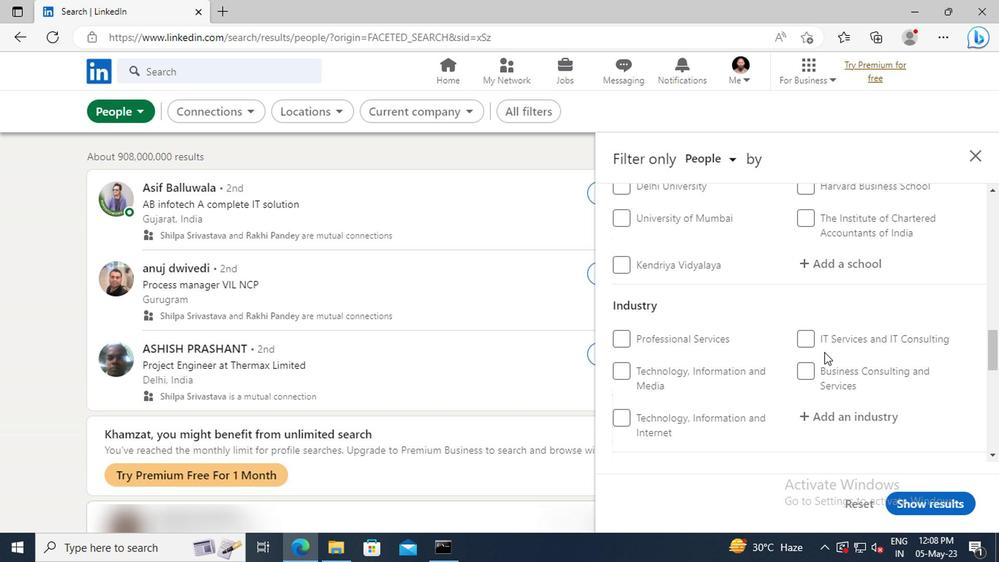 
Action: Mouse scrolled (680, 344) with delta (0, 0)
Screenshot: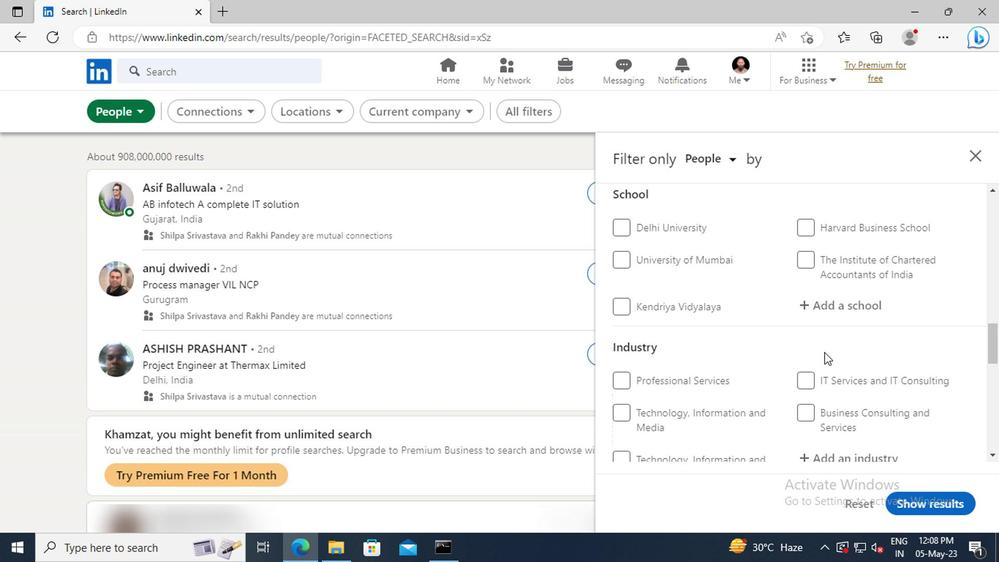 
Action: Mouse scrolled (680, 344) with delta (0, 0)
Screenshot: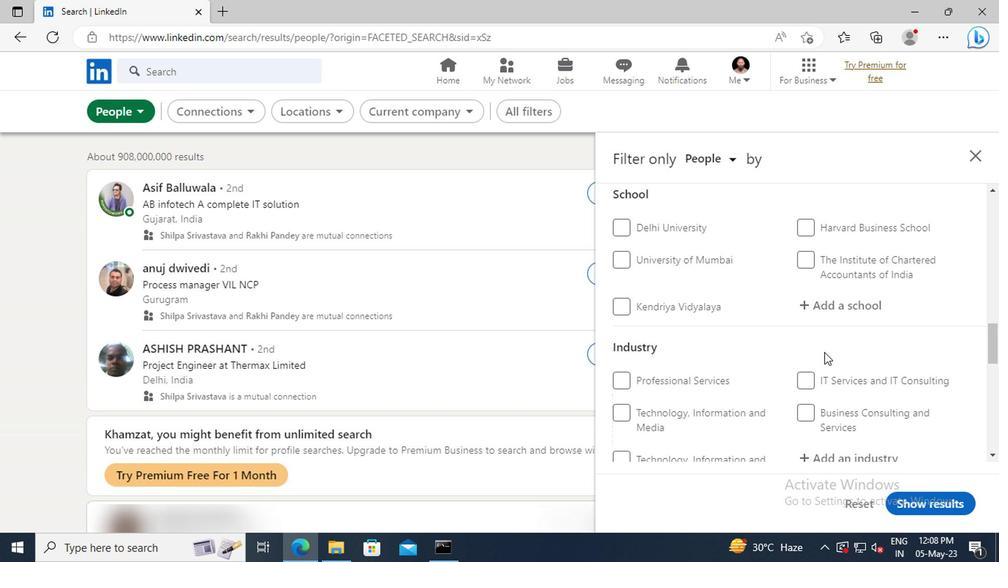 
Action: Mouse scrolled (680, 344) with delta (0, 0)
Screenshot: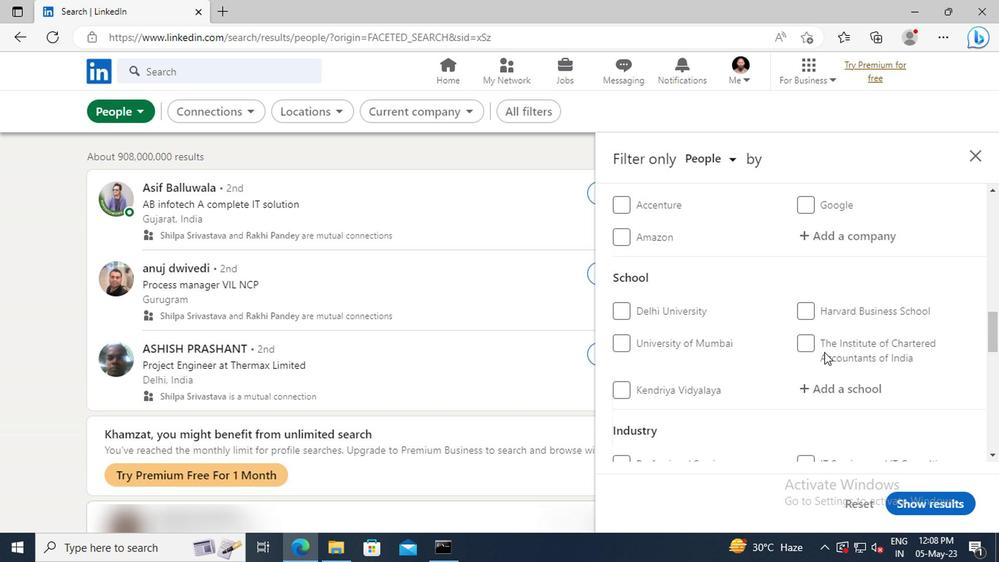 
Action: Mouse scrolled (680, 344) with delta (0, 0)
Screenshot: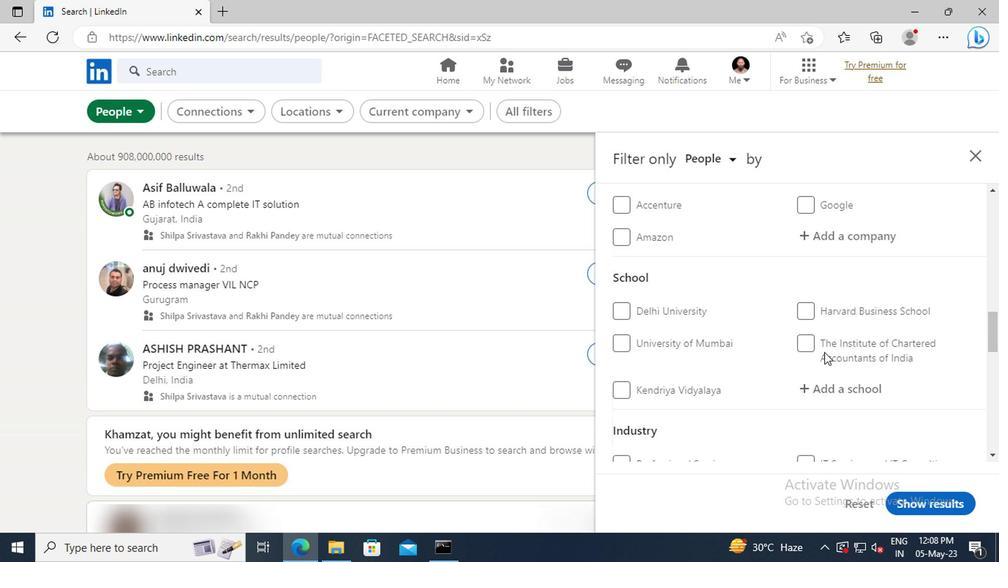 
Action: Mouse scrolled (680, 344) with delta (0, 0)
Screenshot: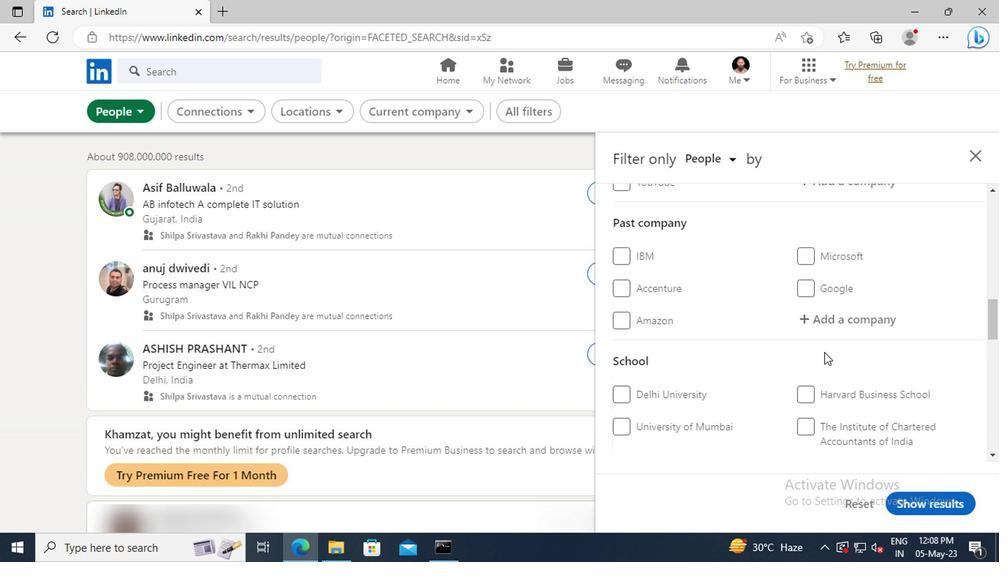 
Action: Mouse scrolled (680, 344) with delta (0, 0)
Screenshot: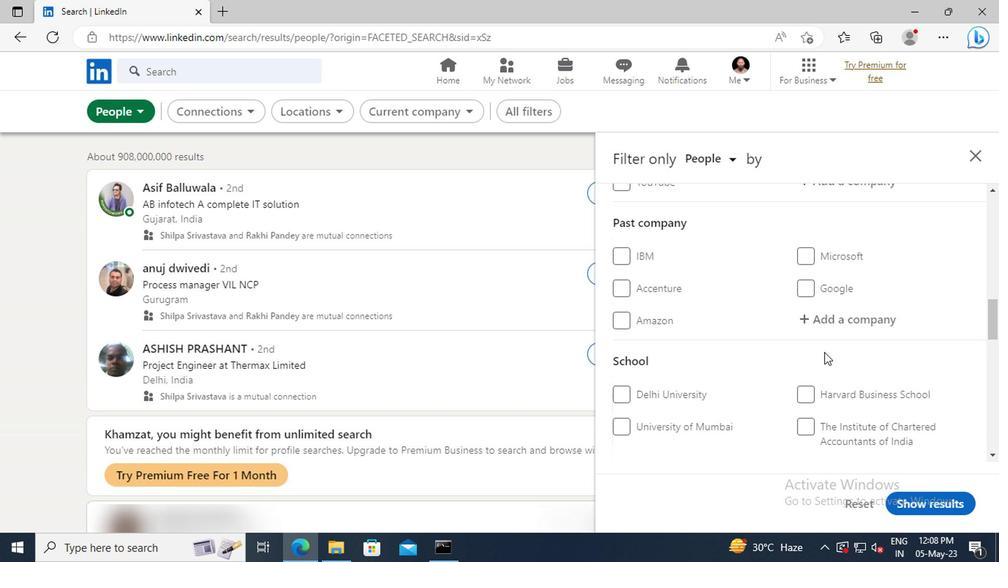 
Action: Mouse scrolled (680, 344) with delta (0, 0)
Screenshot: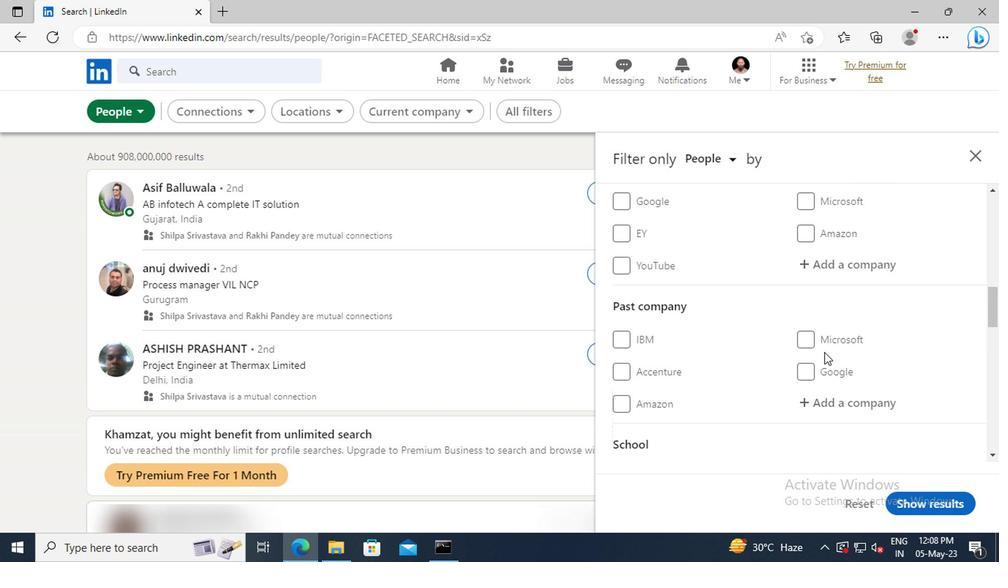 
Action: Mouse moved to (678, 313)
Screenshot: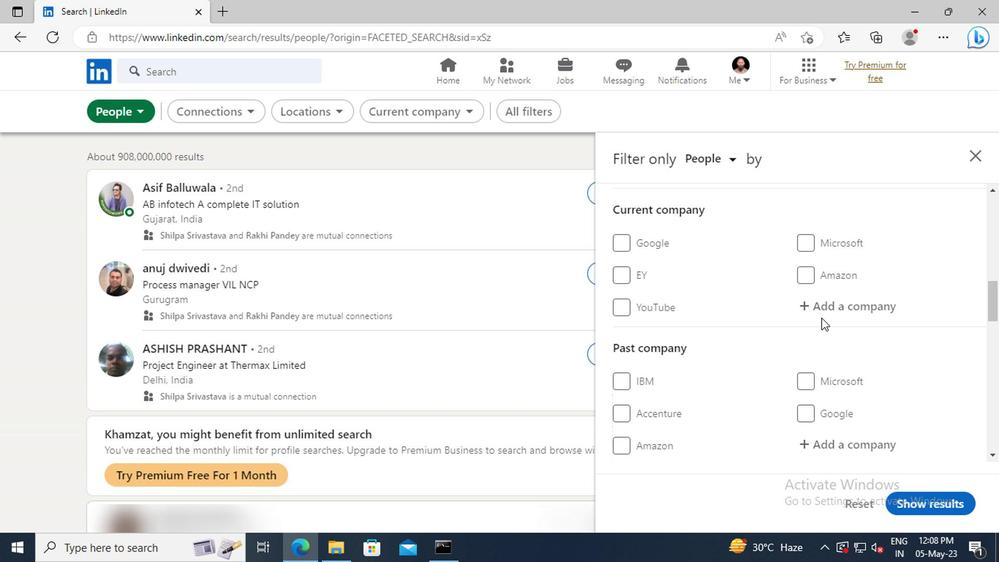 
Action: Mouse pressed left at (678, 313)
Screenshot: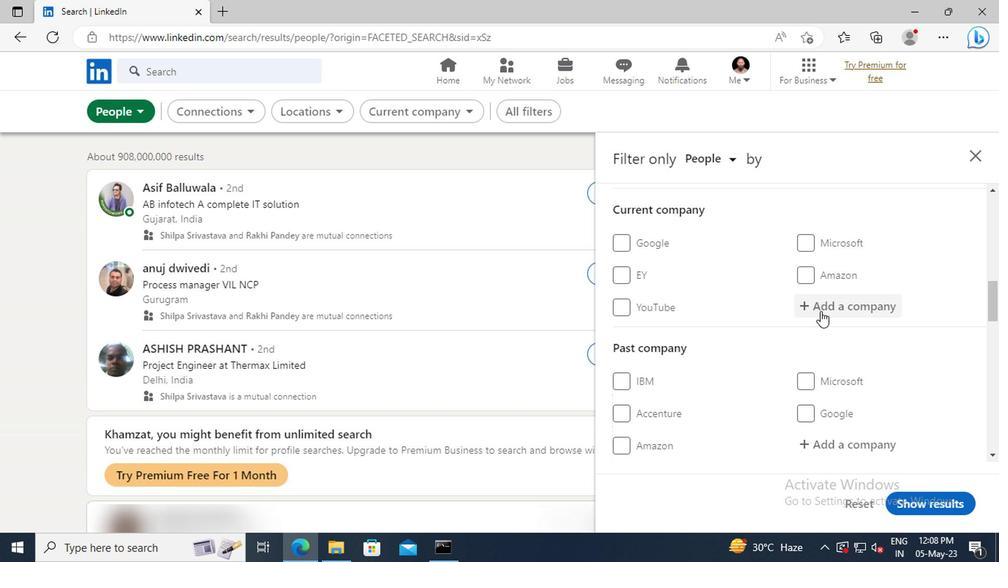 
Action: Mouse moved to (677, 313)
Screenshot: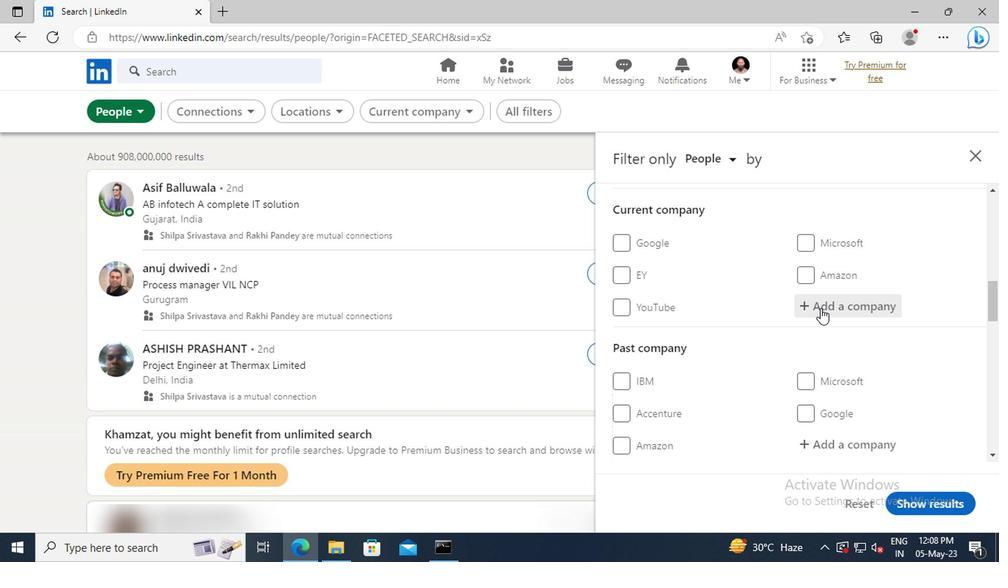 
Action: Key pressed <Key.shift>NURTURE.F
Screenshot: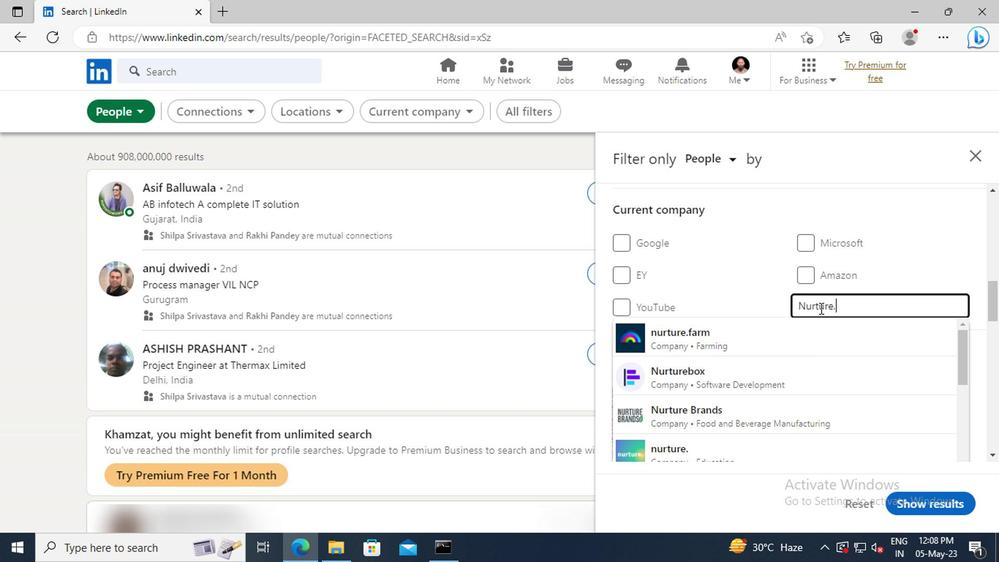
Action: Mouse moved to (677, 324)
Screenshot: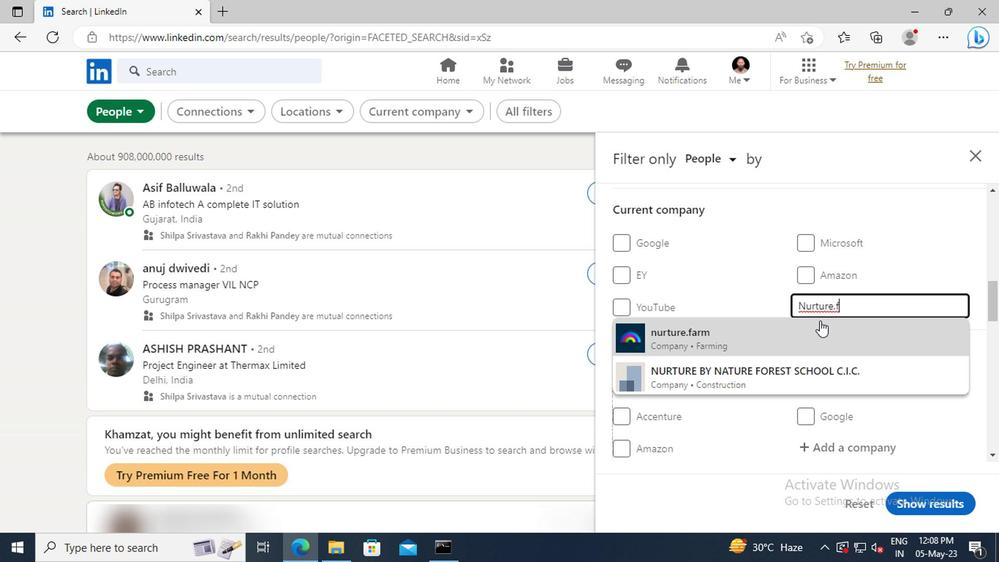 
Action: Mouse pressed left at (677, 324)
Screenshot: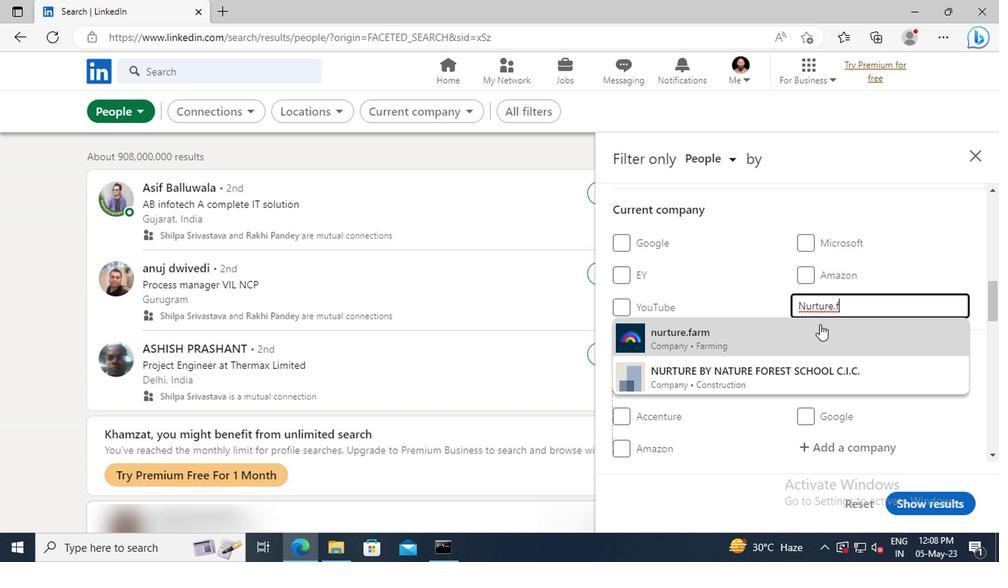 
Action: Mouse scrolled (677, 323) with delta (0, 0)
Screenshot: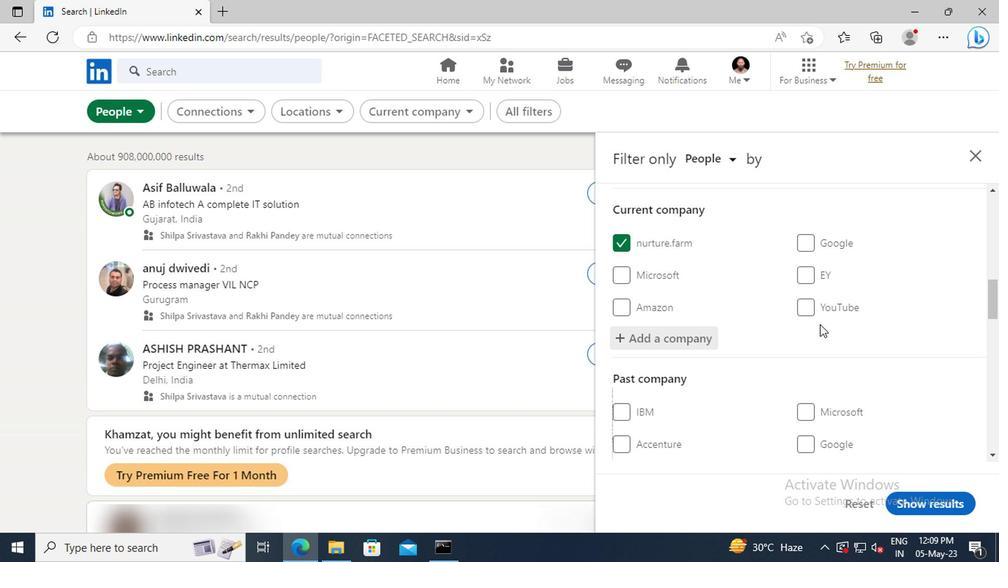 
Action: Mouse scrolled (677, 323) with delta (0, 0)
Screenshot: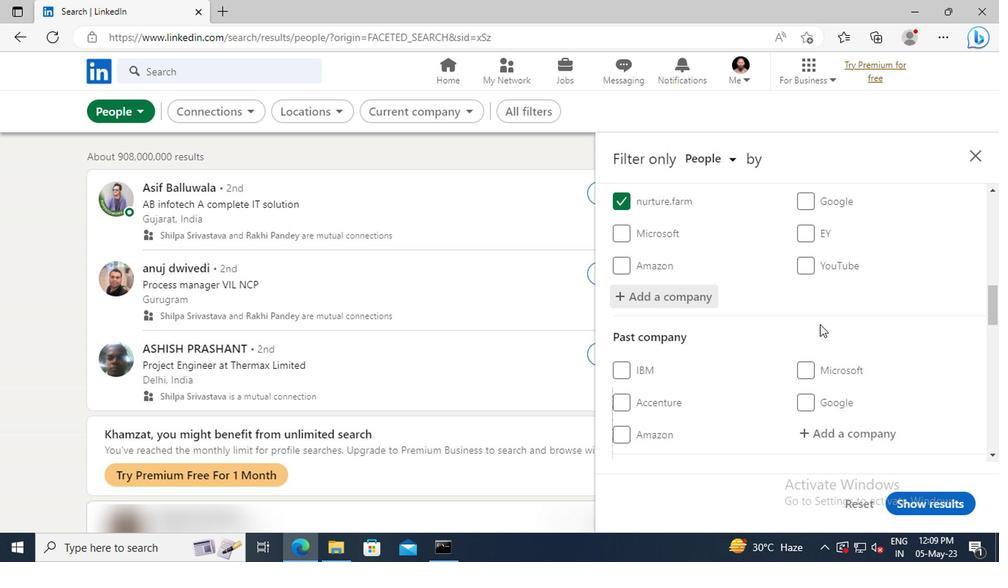 
Action: Mouse scrolled (677, 323) with delta (0, 0)
Screenshot: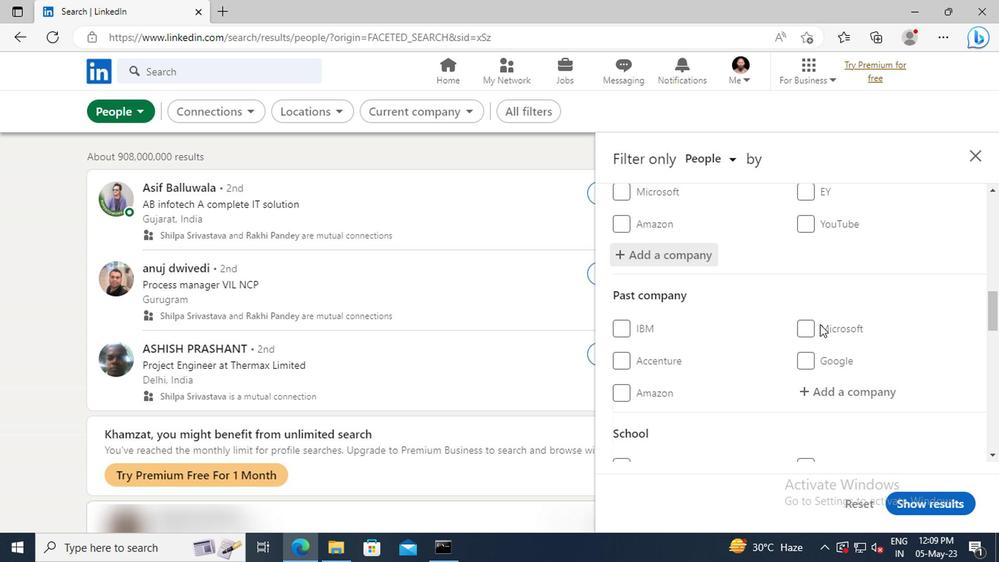 
Action: Mouse scrolled (677, 323) with delta (0, 0)
Screenshot: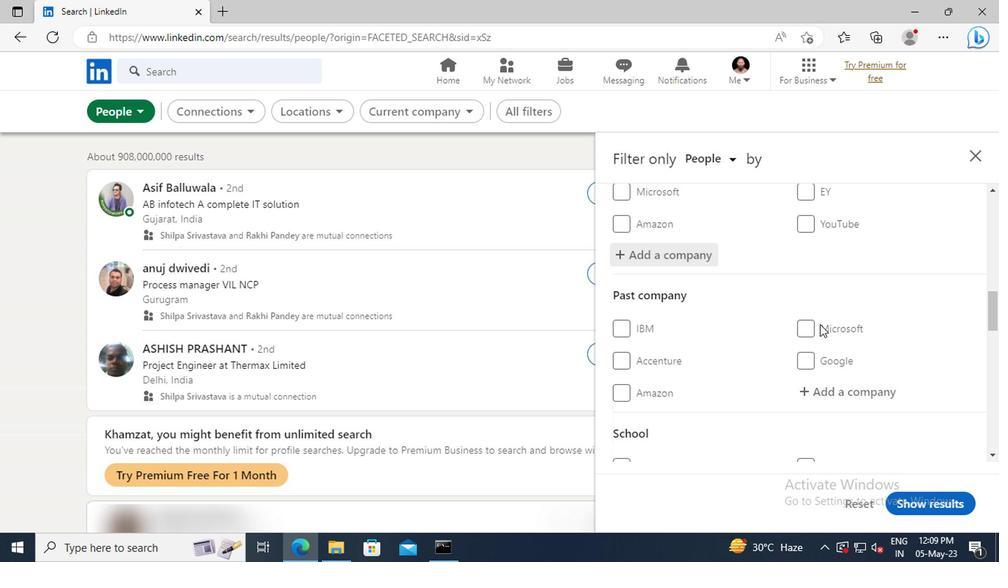 
Action: Mouse moved to (677, 324)
Screenshot: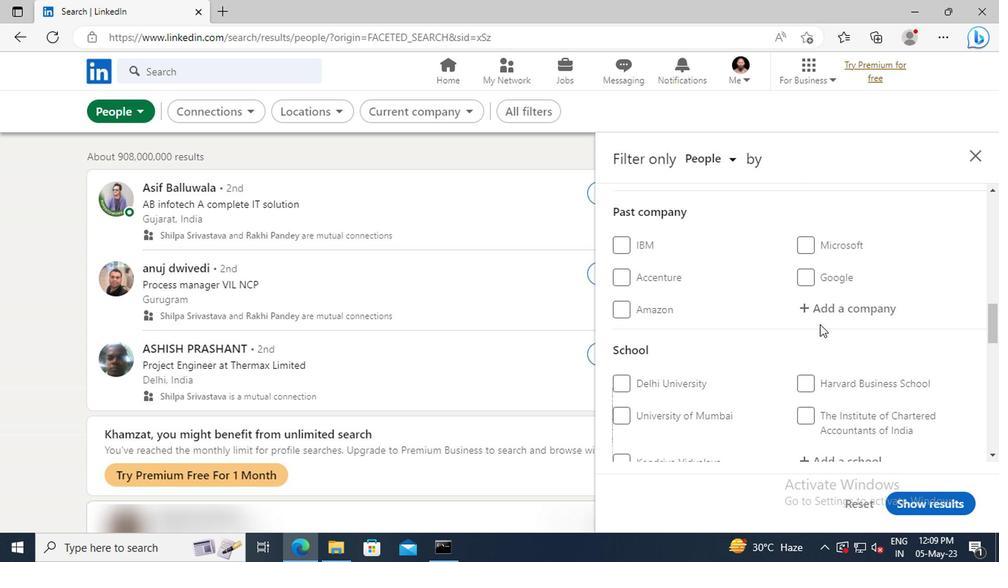 
Action: Mouse scrolled (677, 323) with delta (0, 0)
Screenshot: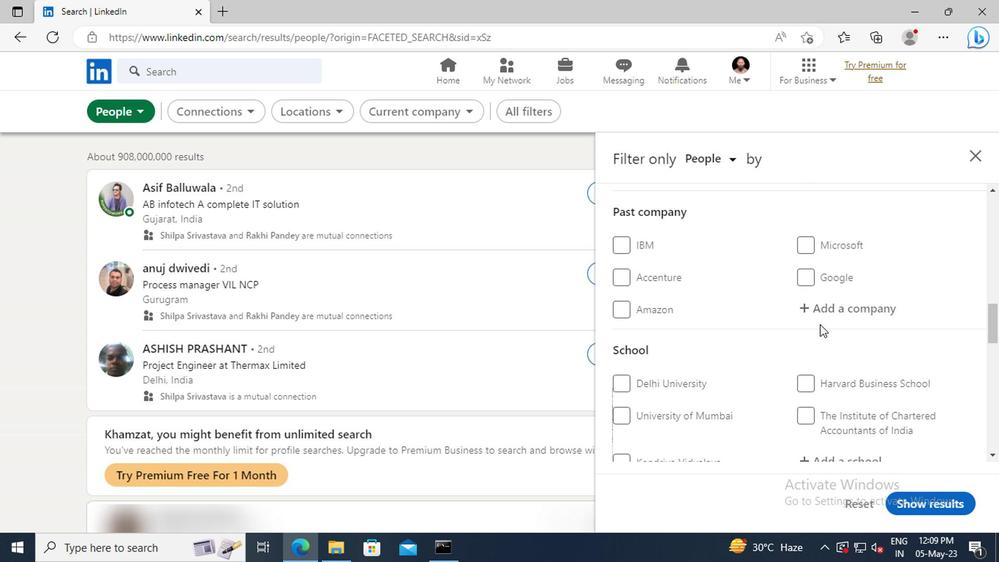
Action: Mouse scrolled (677, 323) with delta (0, 0)
Screenshot: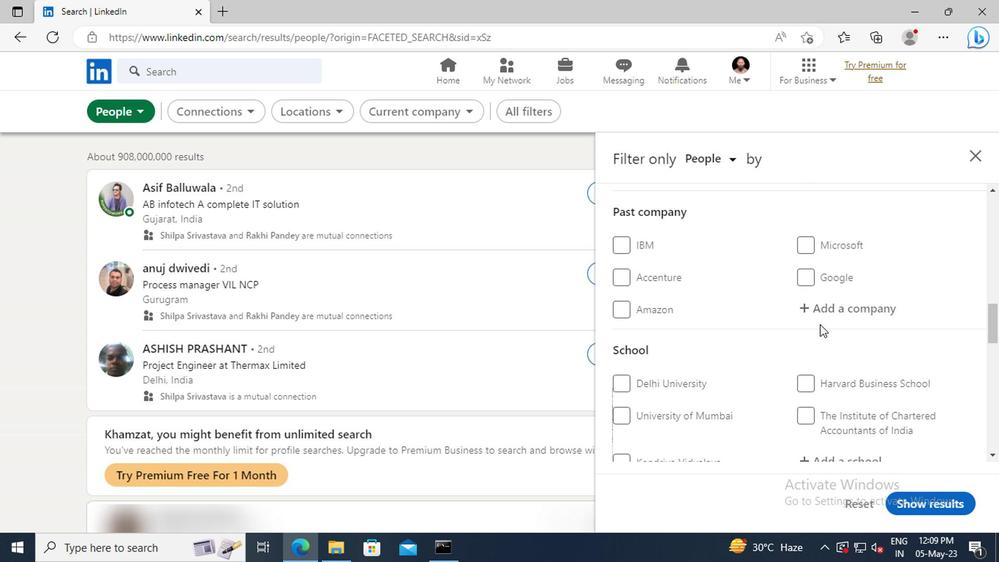 
Action: Mouse scrolled (677, 323) with delta (0, 0)
Screenshot: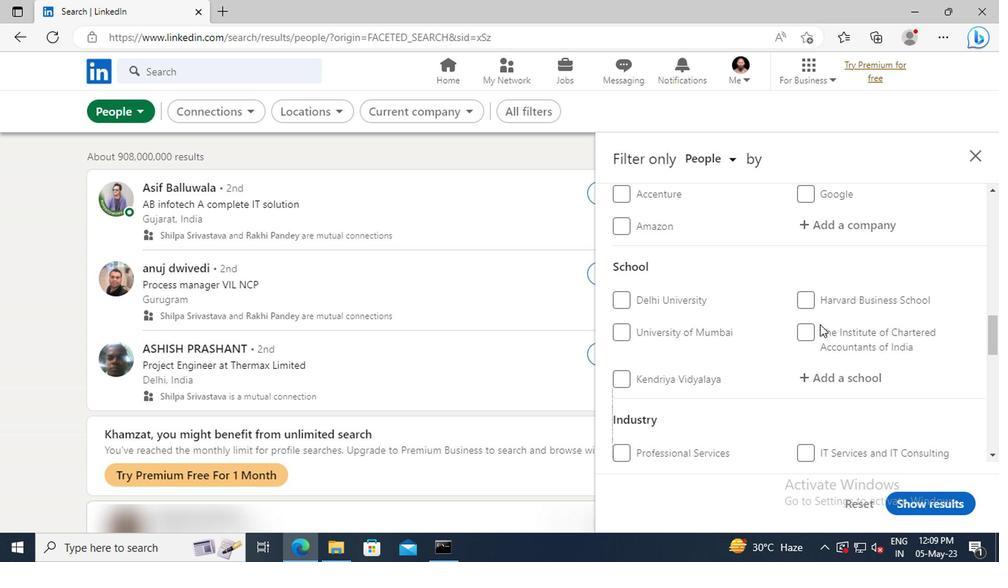 
Action: Mouse scrolled (677, 323) with delta (0, 0)
Screenshot: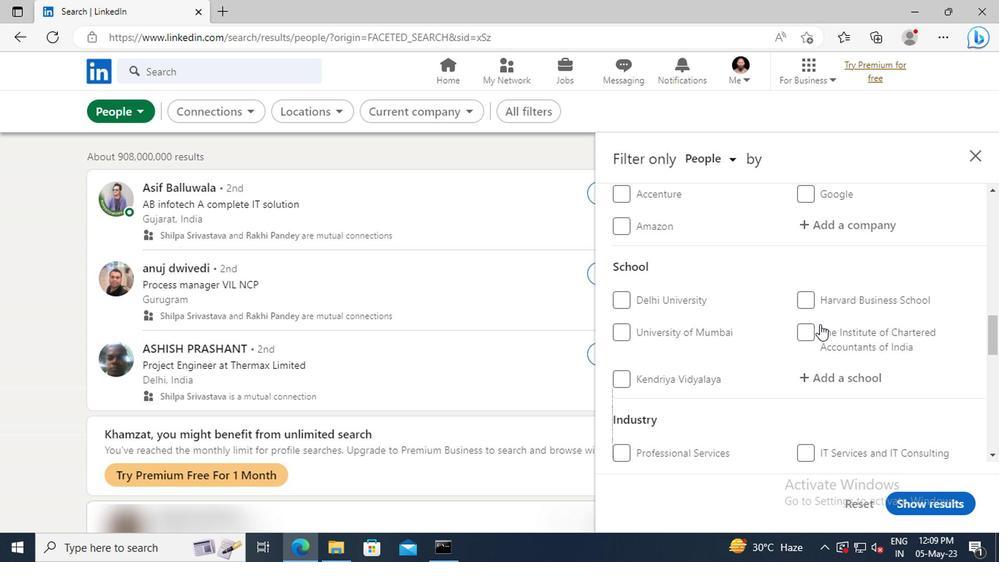 
Action: Mouse moved to (673, 308)
Screenshot: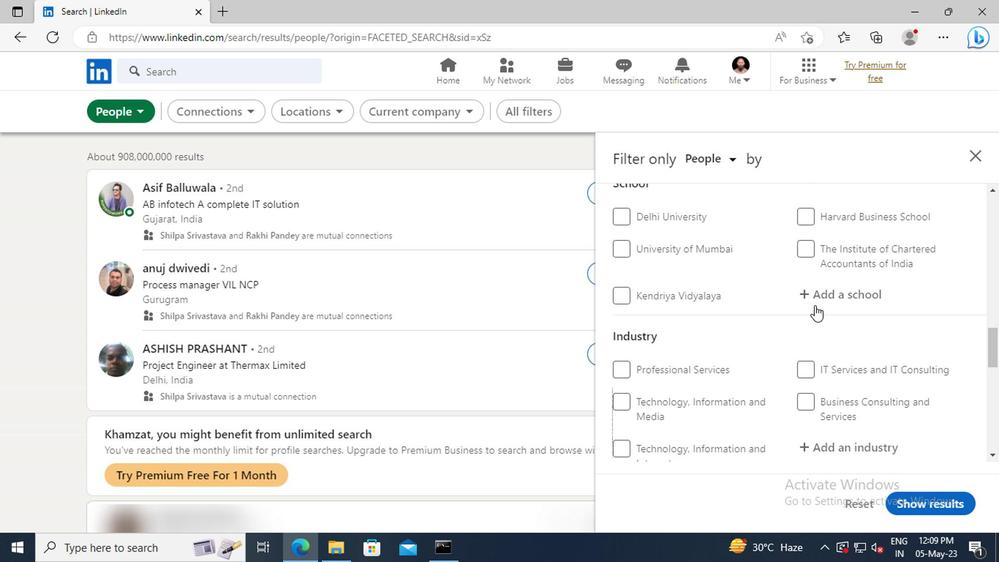 
Action: Mouse pressed left at (673, 308)
Screenshot: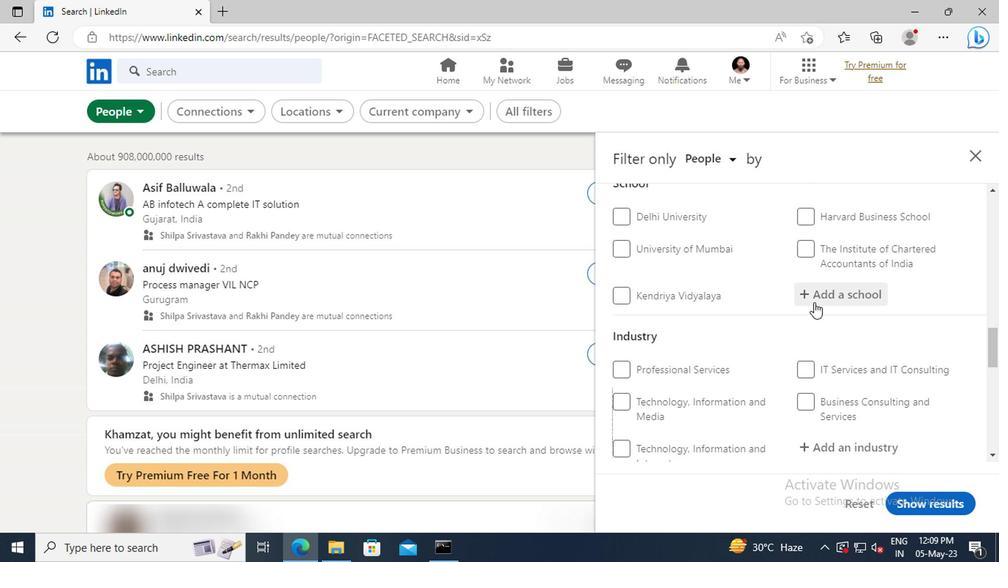 
Action: Mouse moved to (670, 309)
Screenshot: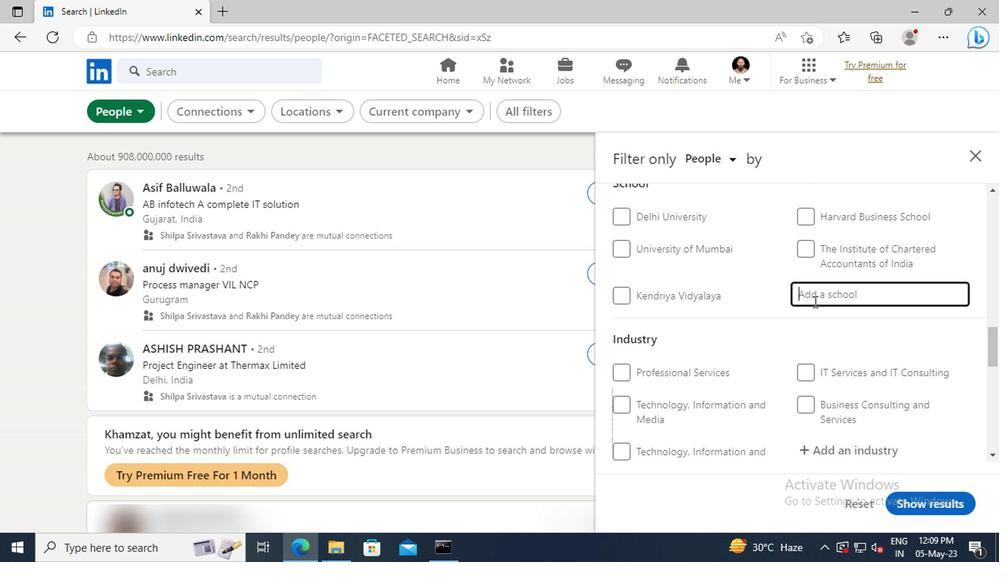 
Action: Key pressed <Key.shift>SHAH<Key.space><Key.shift>AND<Key.space><Key.shift>A
Screenshot: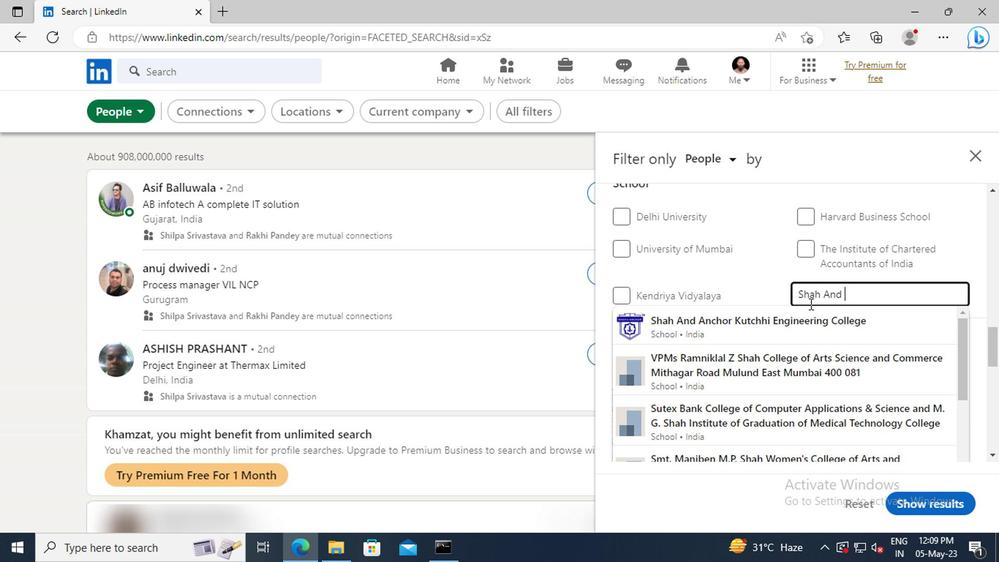 
Action: Mouse moved to (669, 323)
Screenshot: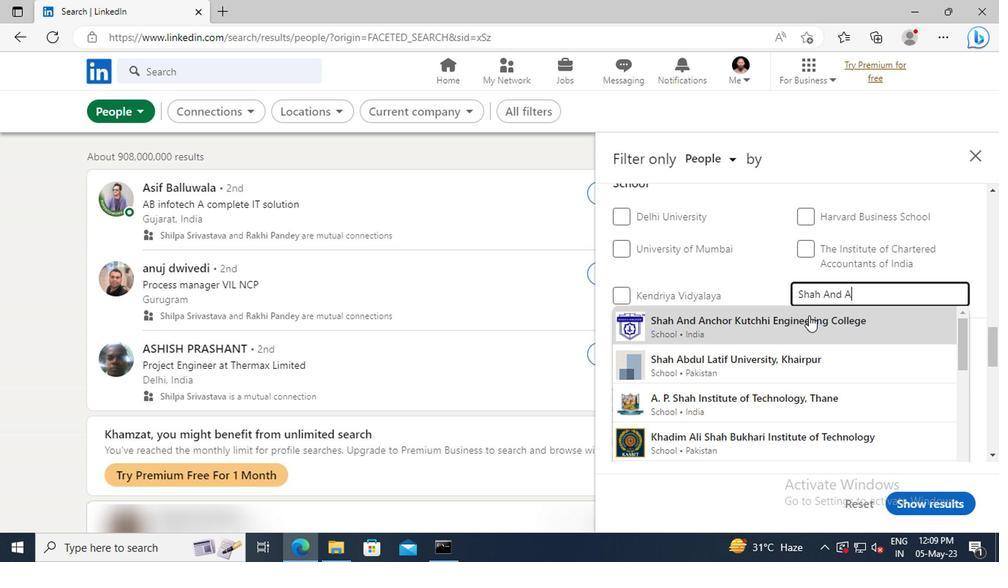 
Action: Mouse pressed left at (669, 323)
Screenshot: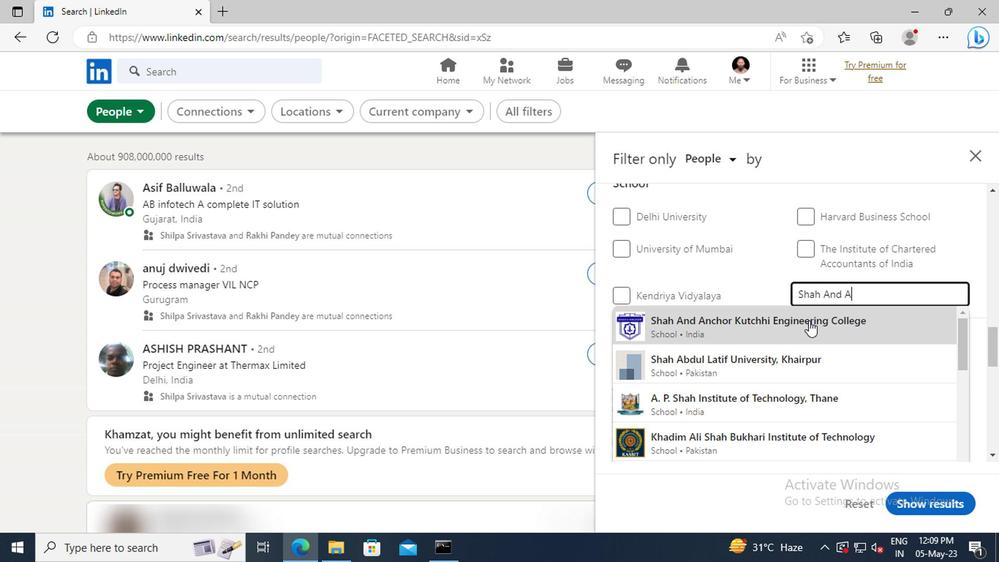 
Action: Mouse scrolled (669, 322) with delta (0, 0)
Screenshot: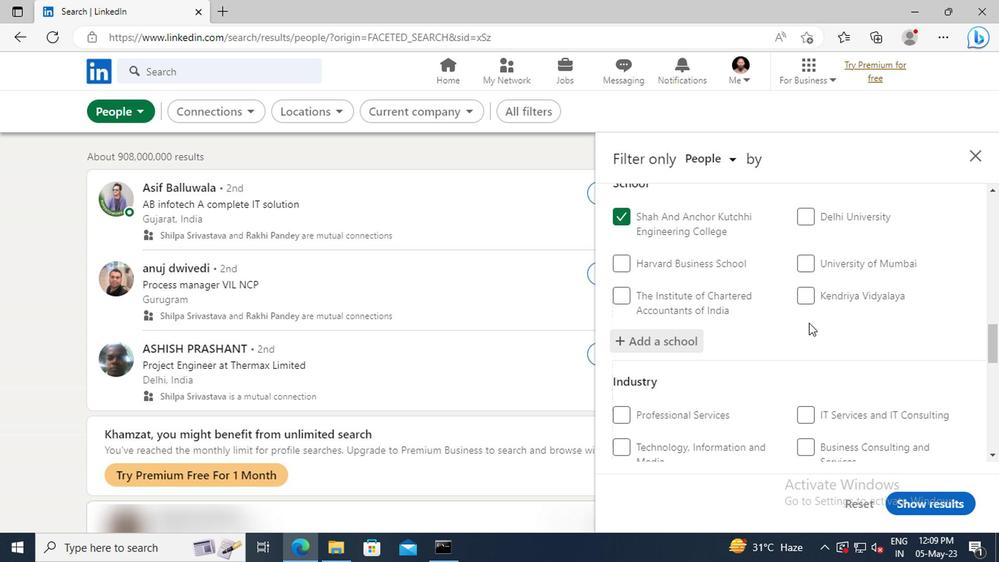 
Action: Mouse moved to (668, 321)
Screenshot: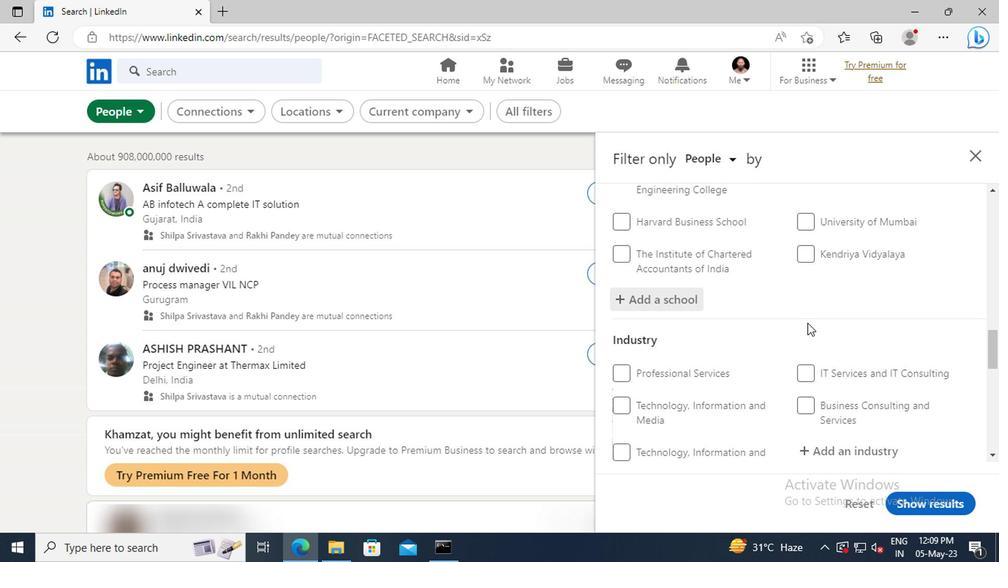 
Action: Mouse scrolled (668, 320) with delta (0, 0)
Screenshot: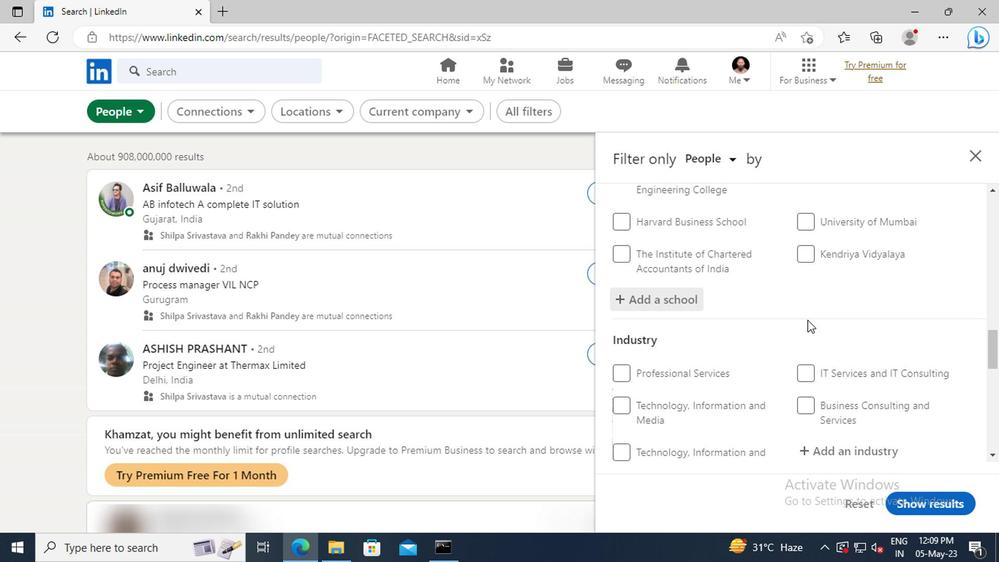 
Action: Mouse moved to (667, 316)
Screenshot: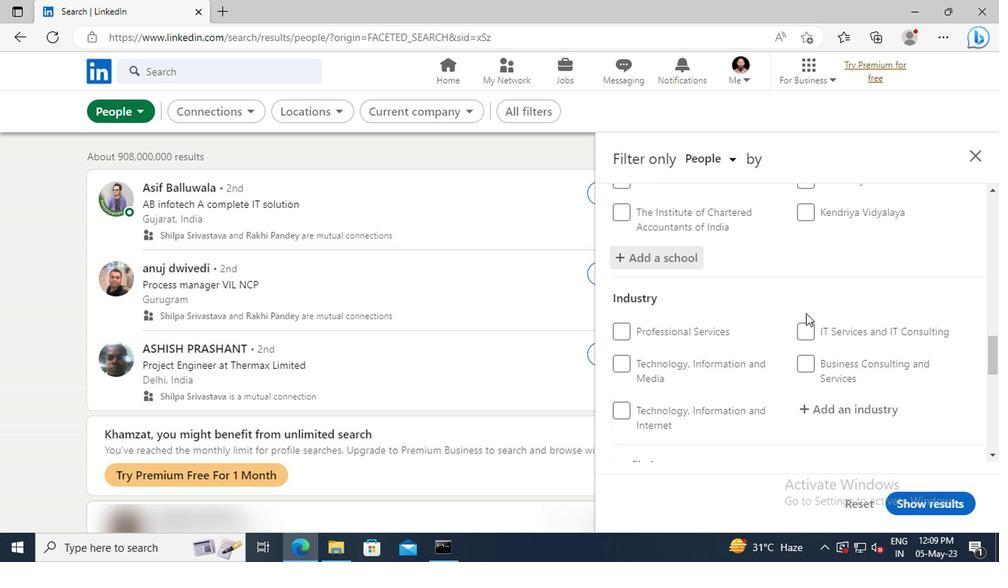 
Action: Mouse scrolled (667, 315) with delta (0, 0)
Screenshot: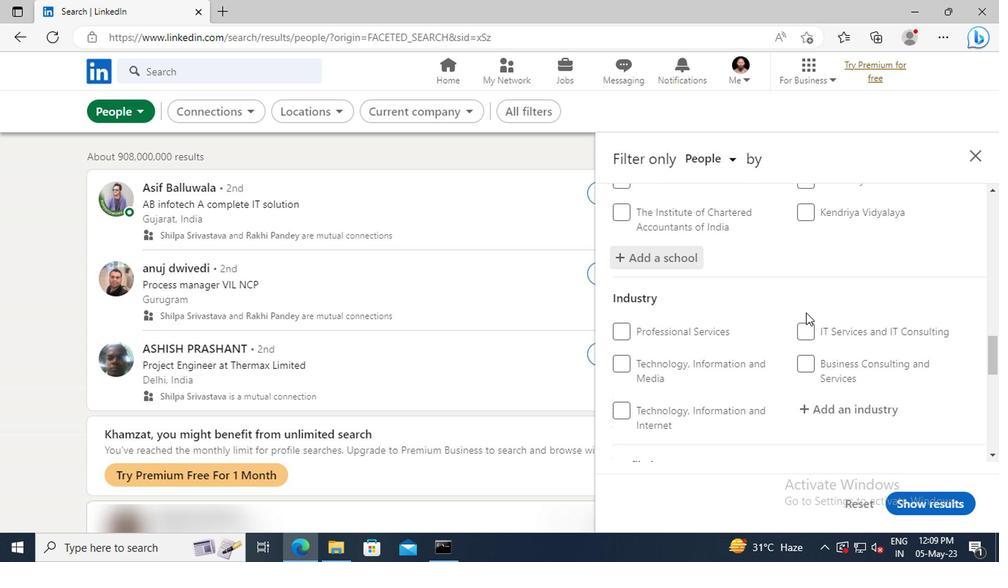 
Action: Mouse scrolled (667, 315) with delta (0, 0)
Screenshot: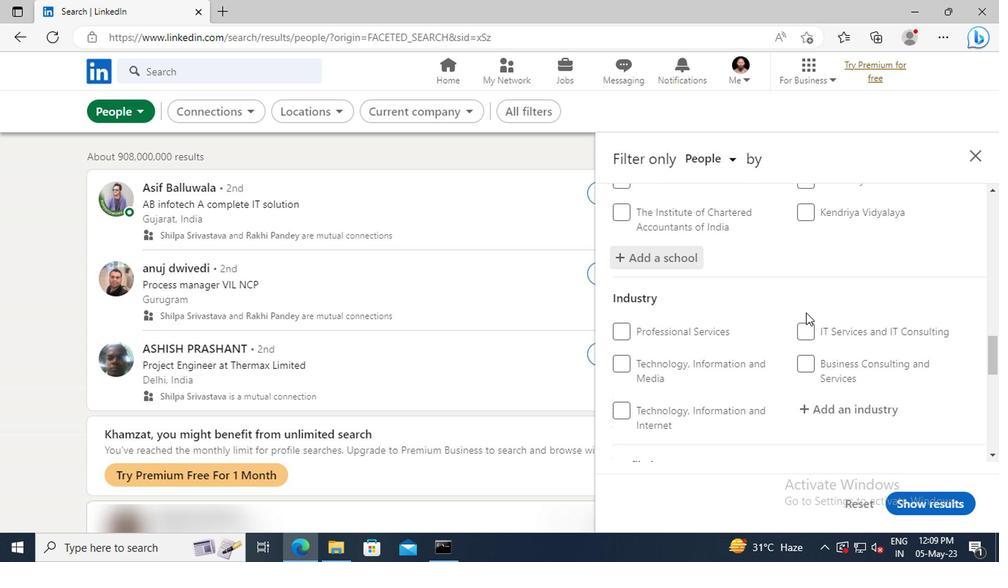 
Action: Mouse moved to (670, 321)
Screenshot: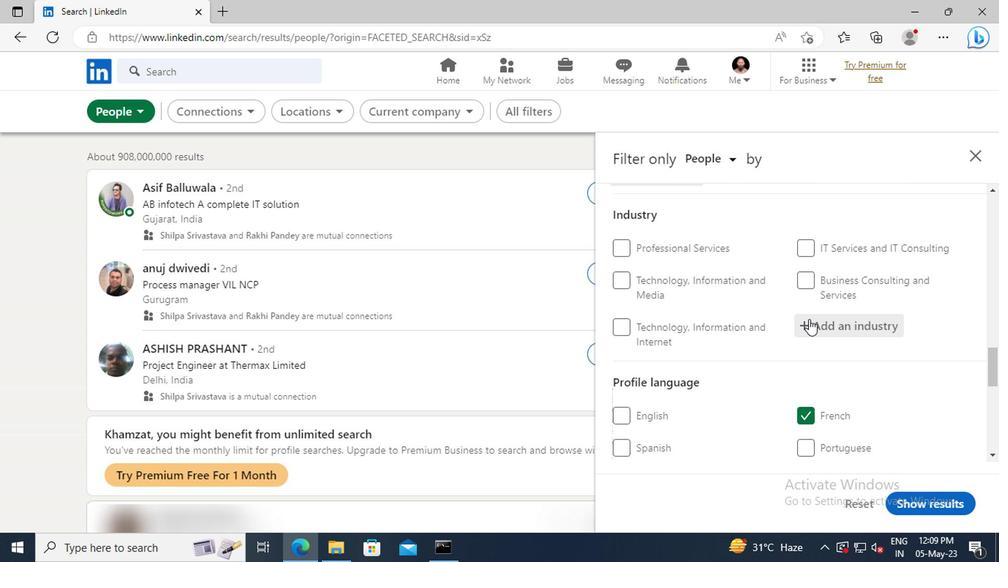 
Action: Mouse pressed left at (670, 321)
Screenshot: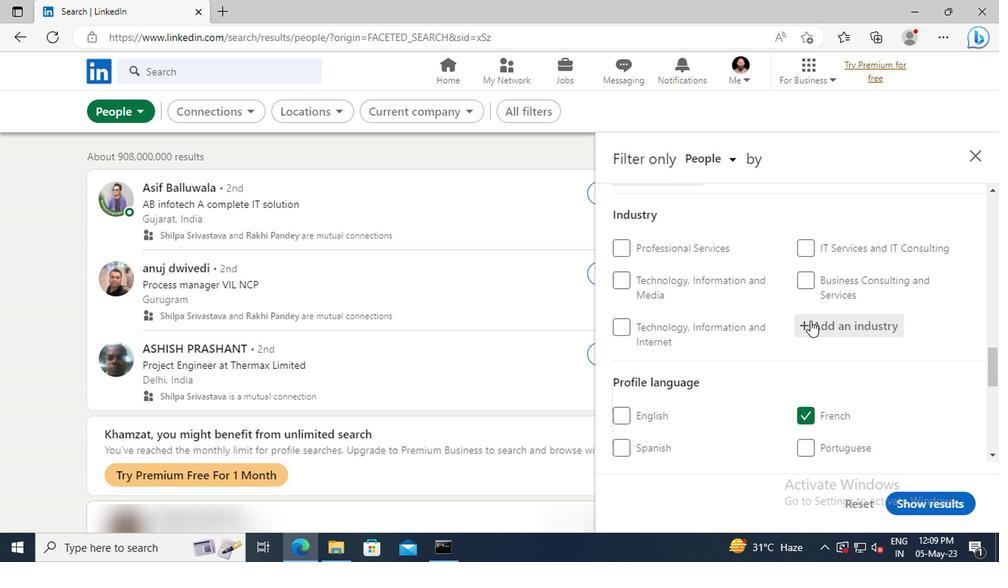 
Action: Key pressed <Key.shift>BUILDING<Key.space><Key.shift>EQUI
Screenshot: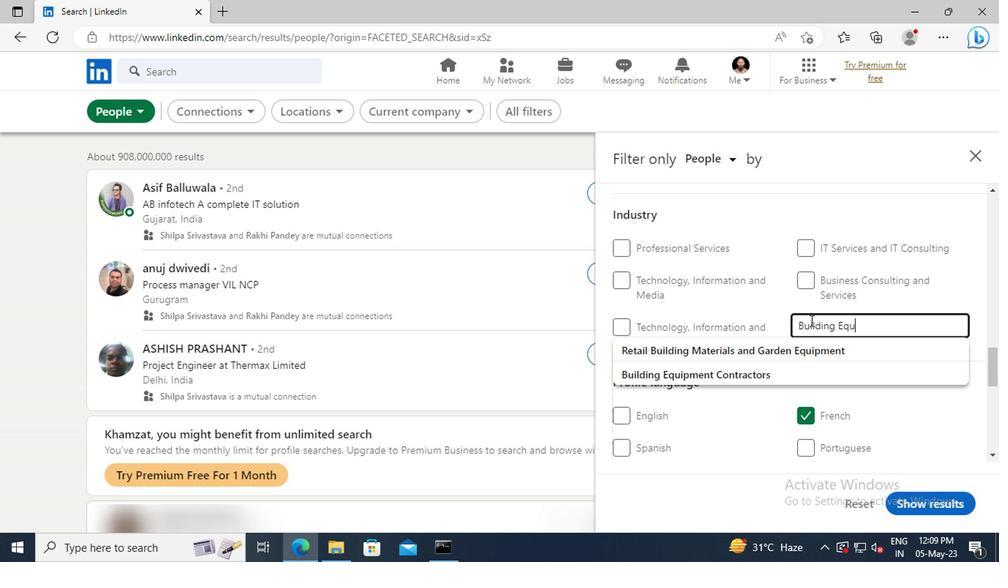 
Action: Mouse moved to (675, 356)
Screenshot: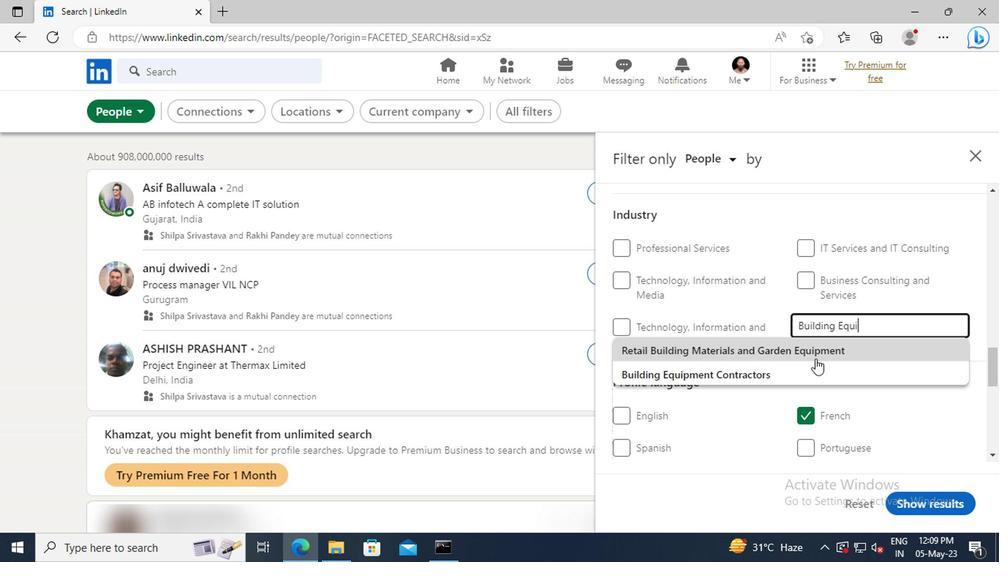 
Action: Mouse pressed left at (675, 356)
Screenshot: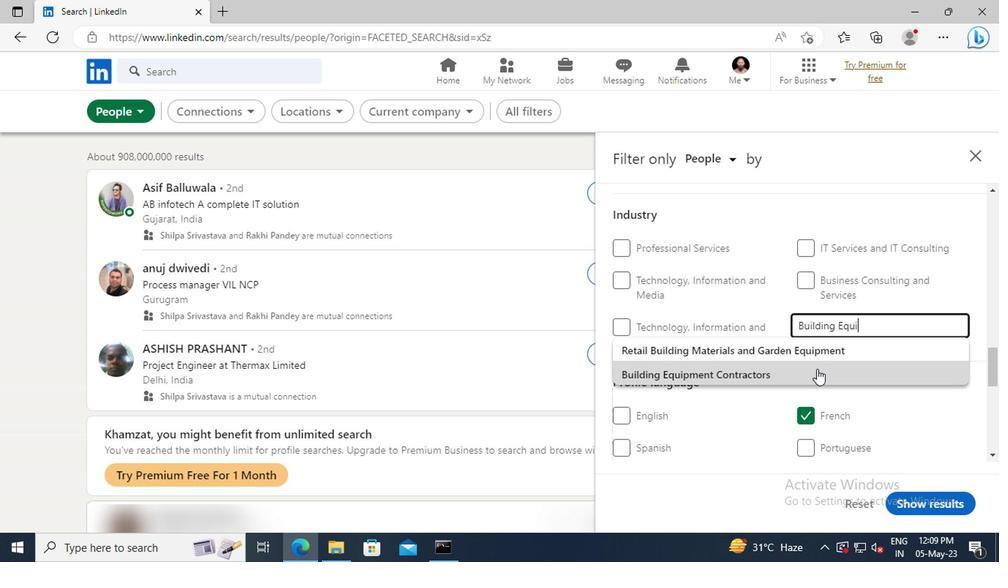 
Action: Mouse scrolled (675, 355) with delta (0, 0)
Screenshot: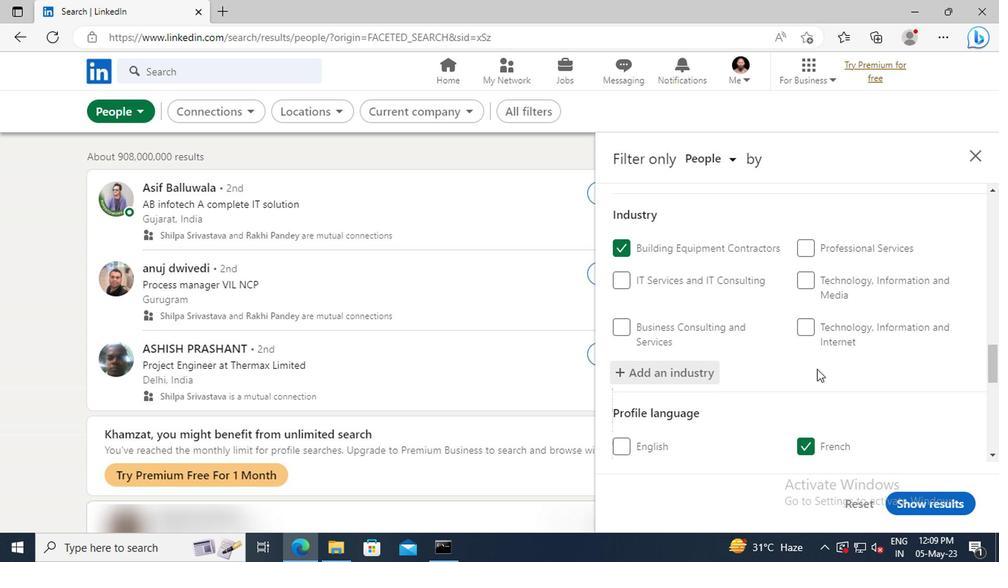 
Action: Mouse scrolled (675, 355) with delta (0, 0)
Screenshot: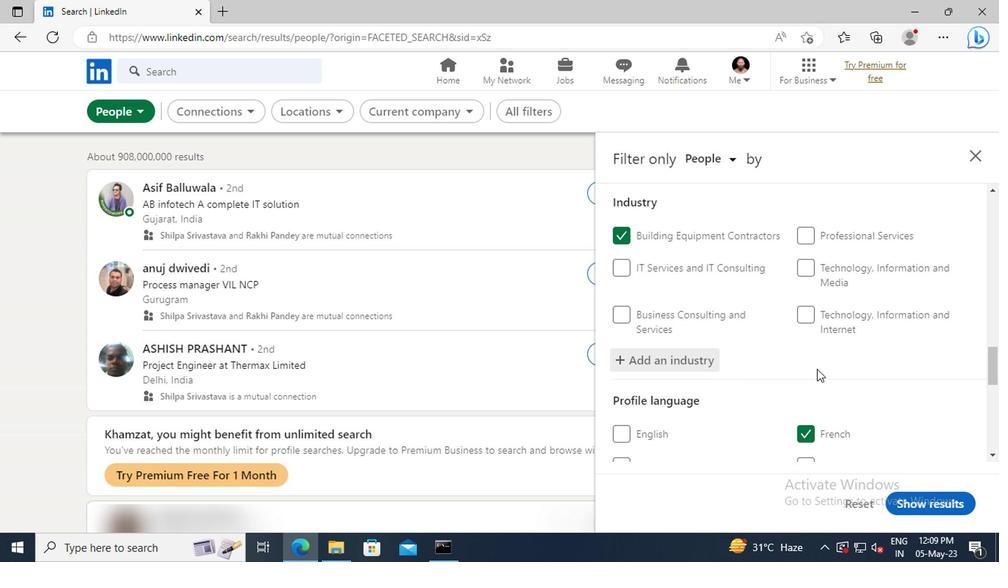 
Action: Mouse moved to (675, 351)
Screenshot: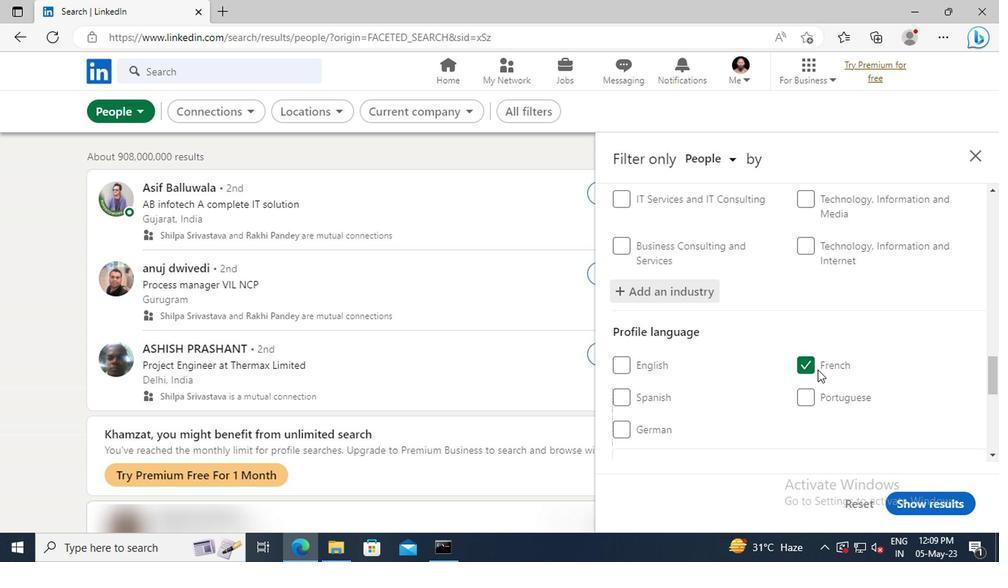 
Action: Mouse scrolled (675, 351) with delta (0, 0)
Screenshot: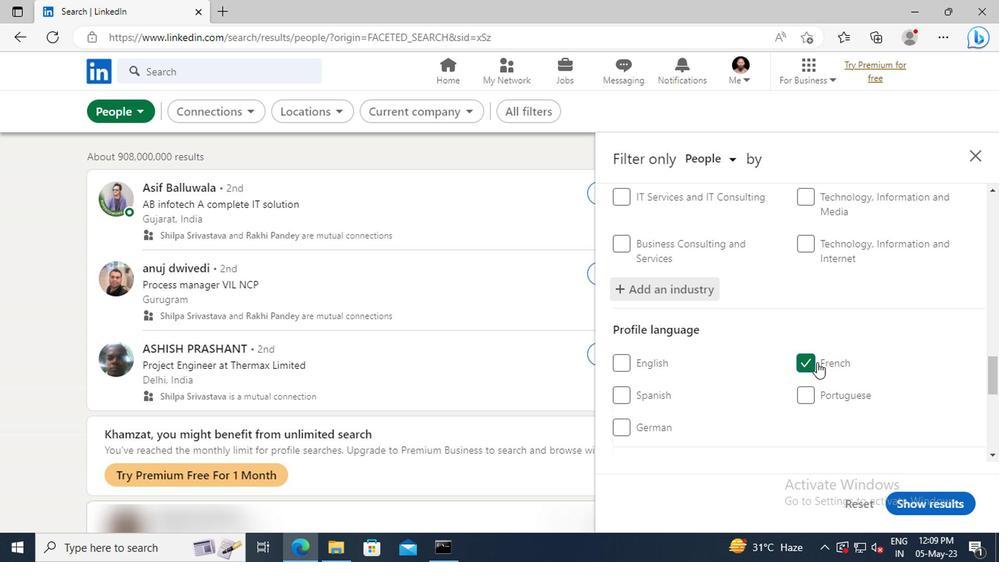 
Action: Mouse moved to (675, 348)
Screenshot: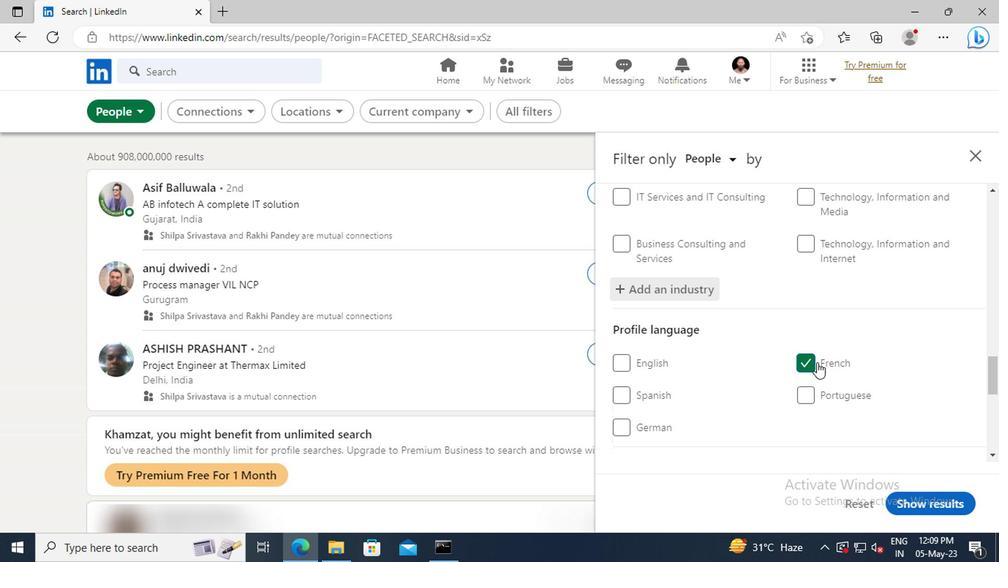 
Action: Mouse scrolled (675, 348) with delta (0, 0)
Screenshot: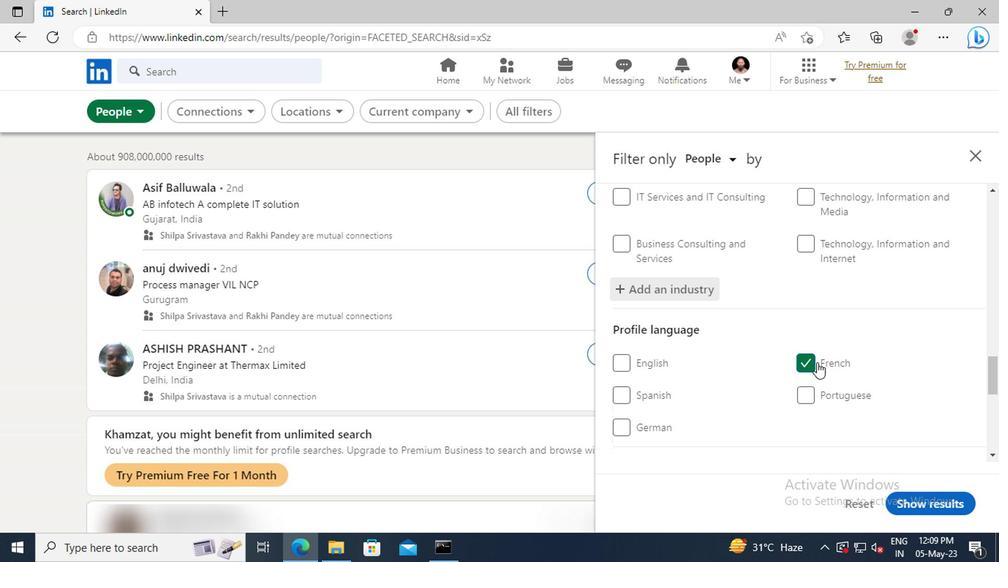 
Action: Mouse moved to (673, 330)
Screenshot: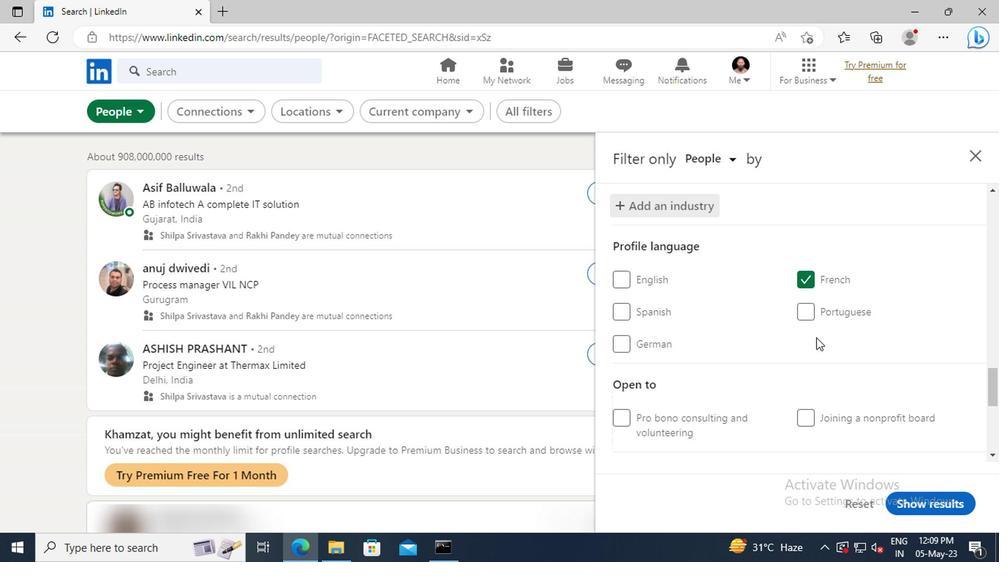 
Action: Mouse scrolled (673, 329) with delta (0, 0)
Screenshot: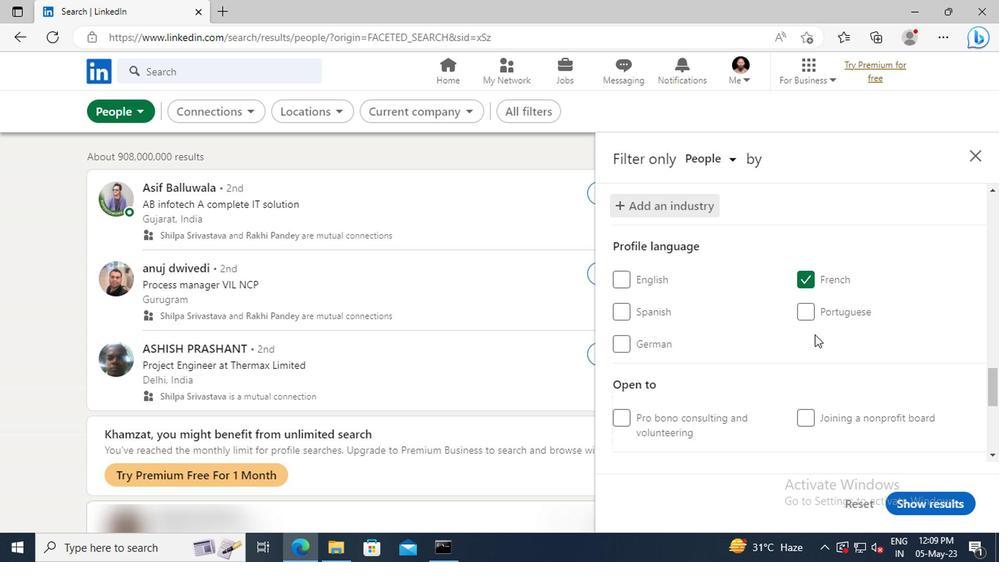 
Action: Mouse scrolled (673, 329) with delta (0, 0)
Screenshot: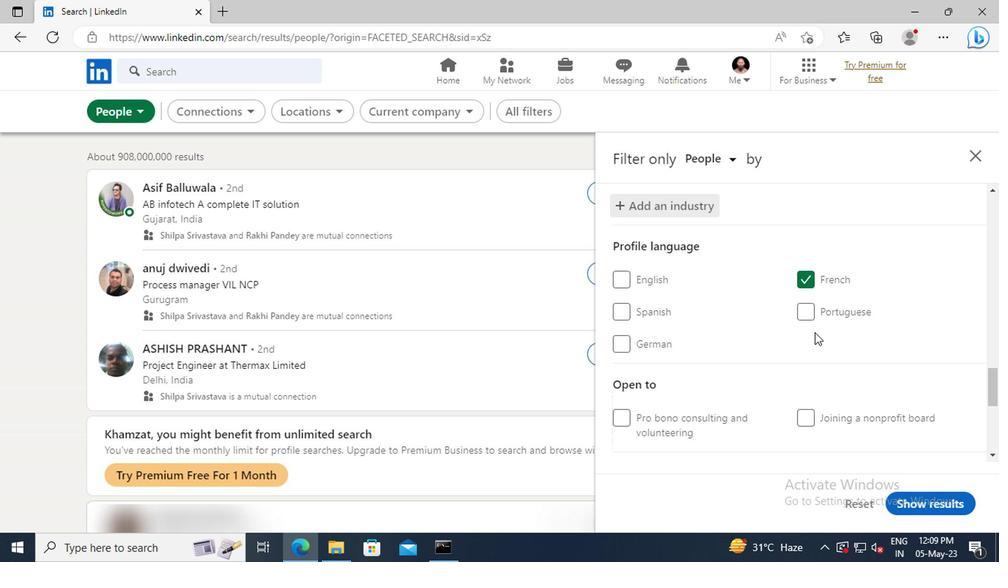 
Action: Mouse moved to (674, 327)
Screenshot: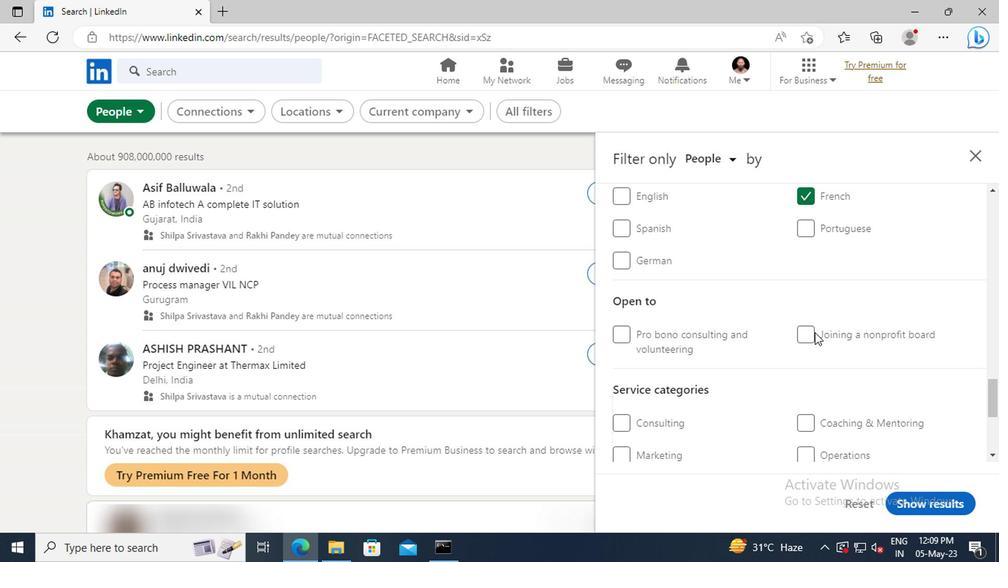 
Action: Mouse scrolled (674, 327) with delta (0, 0)
Screenshot: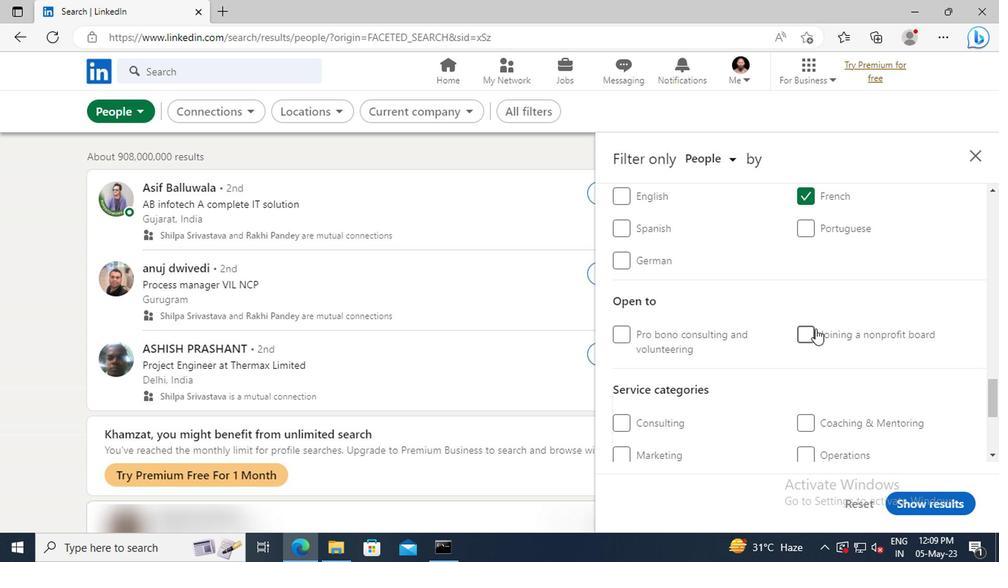 
Action: Mouse scrolled (674, 327) with delta (0, 0)
Screenshot: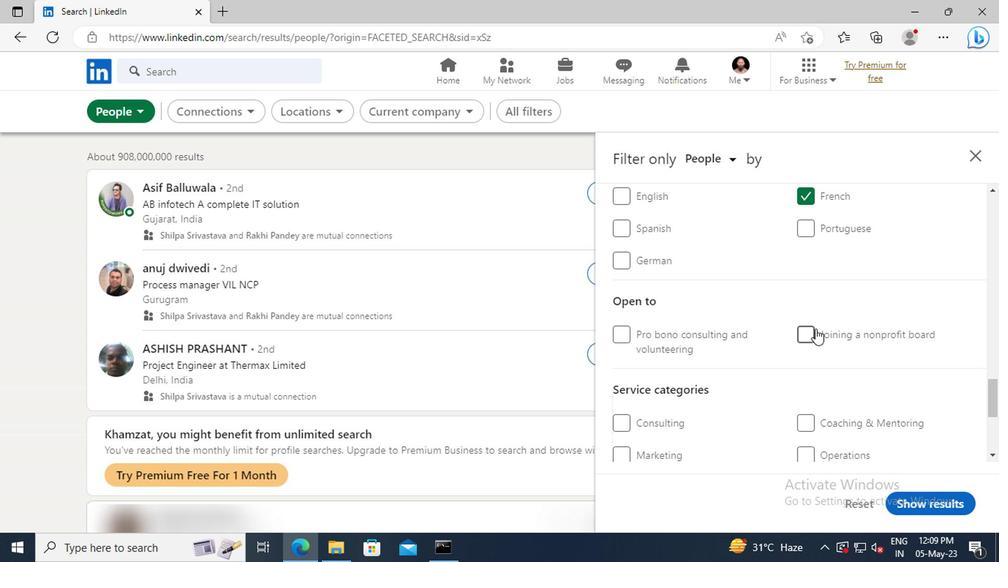 
Action: Mouse moved to (674, 327)
Screenshot: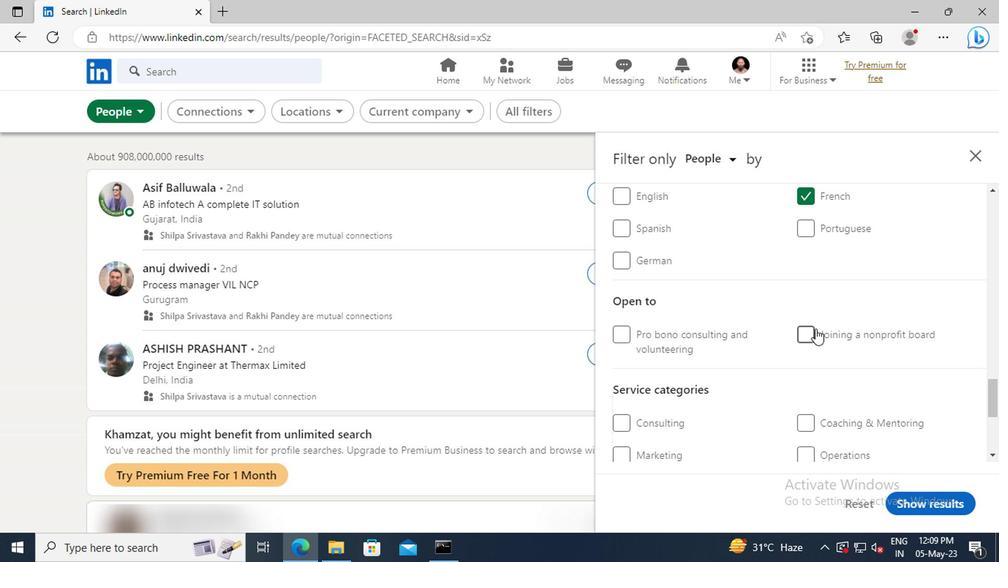 
Action: Mouse scrolled (674, 326) with delta (0, 0)
Screenshot: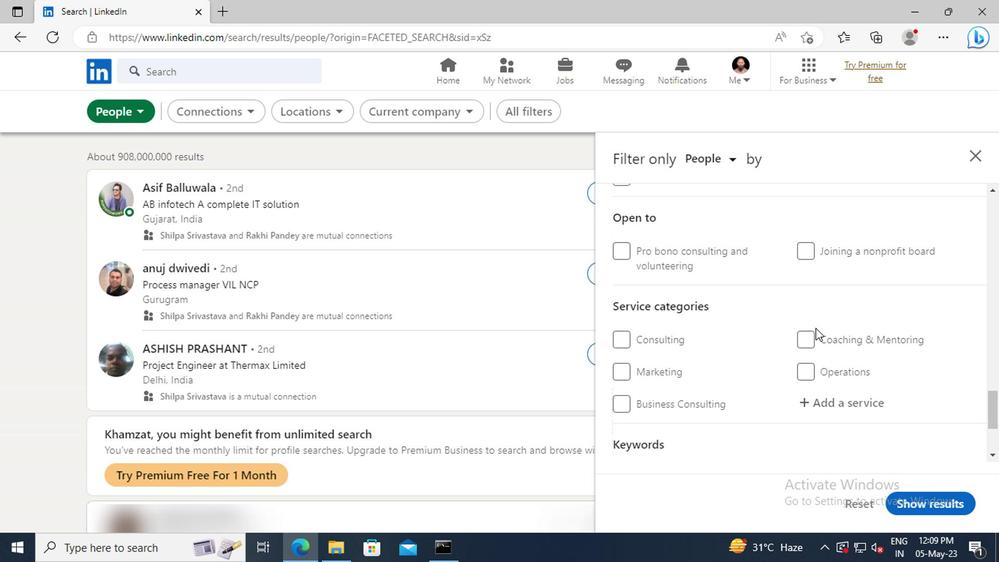 
Action: Mouse scrolled (674, 326) with delta (0, 0)
Screenshot: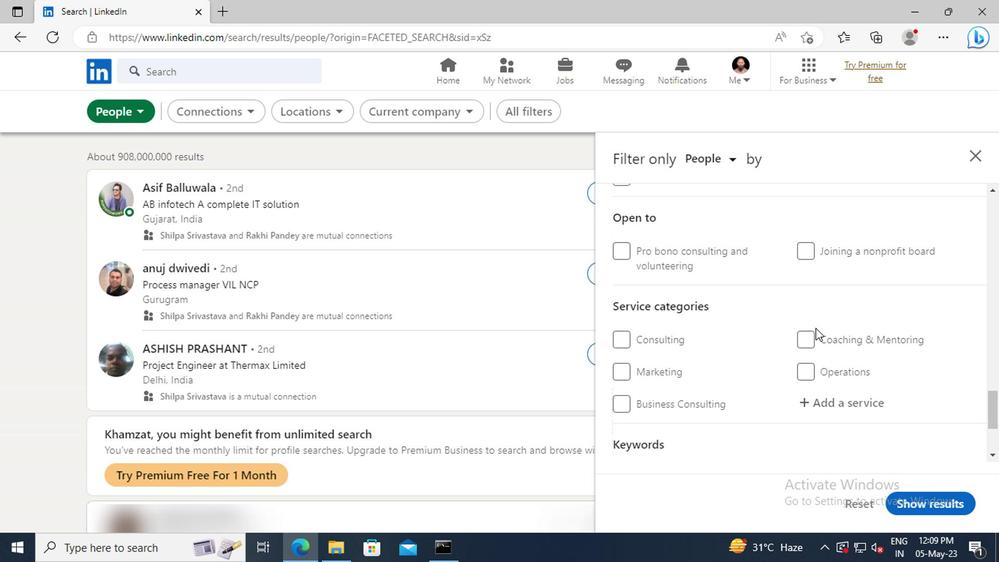 
Action: Mouse moved to (676, 325)
Screenshot: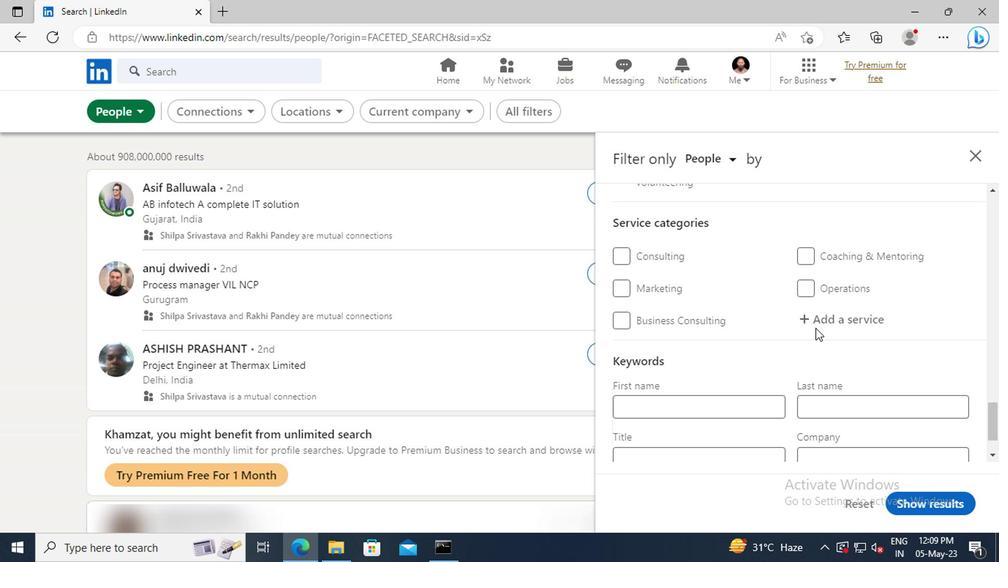 
Action: Mouse pressed left at (676, 325)
Screenshot: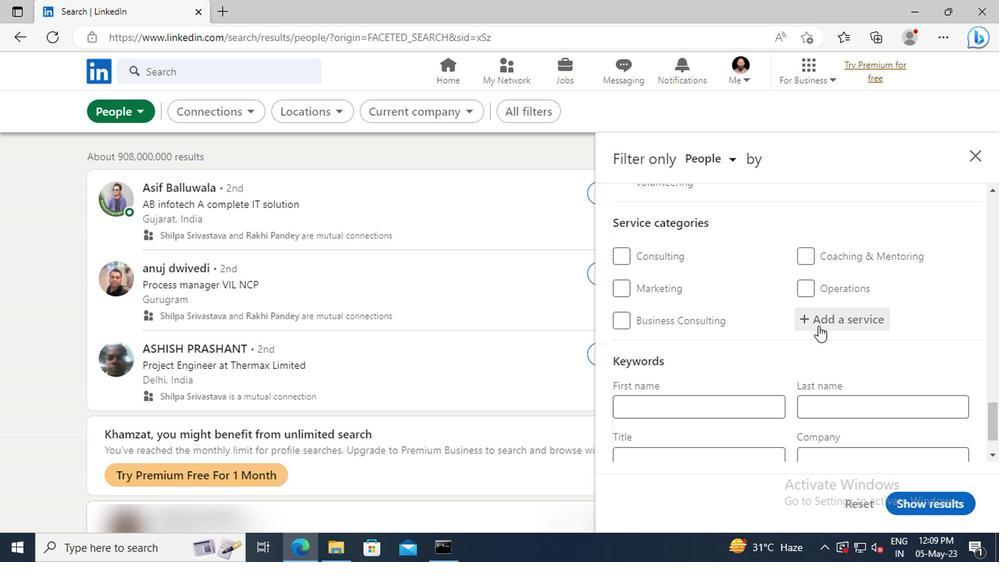 
Action: Key pressed <Key.shift>INS
Screenshot: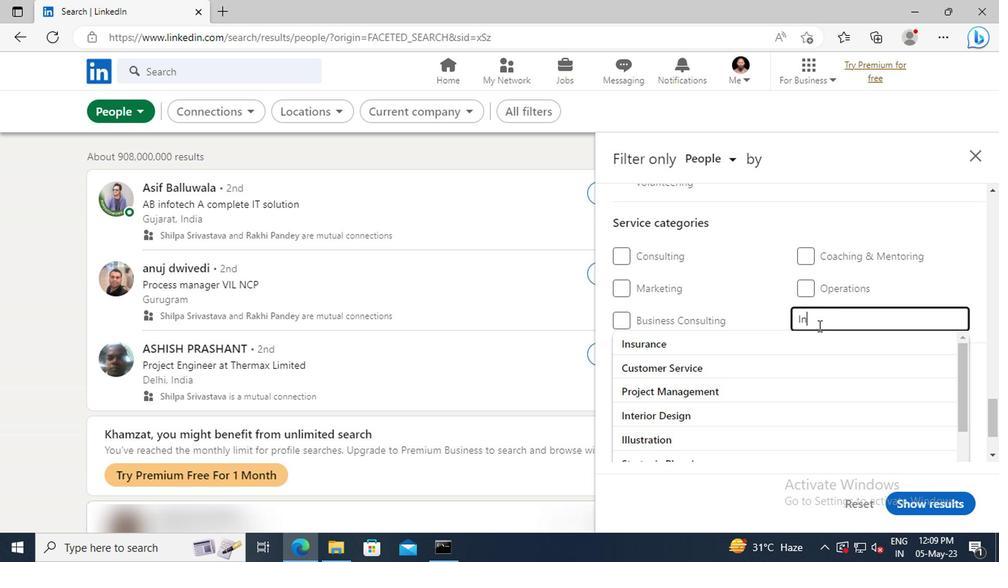 
Action: Mouse moved to (675, 333)
Screenshot: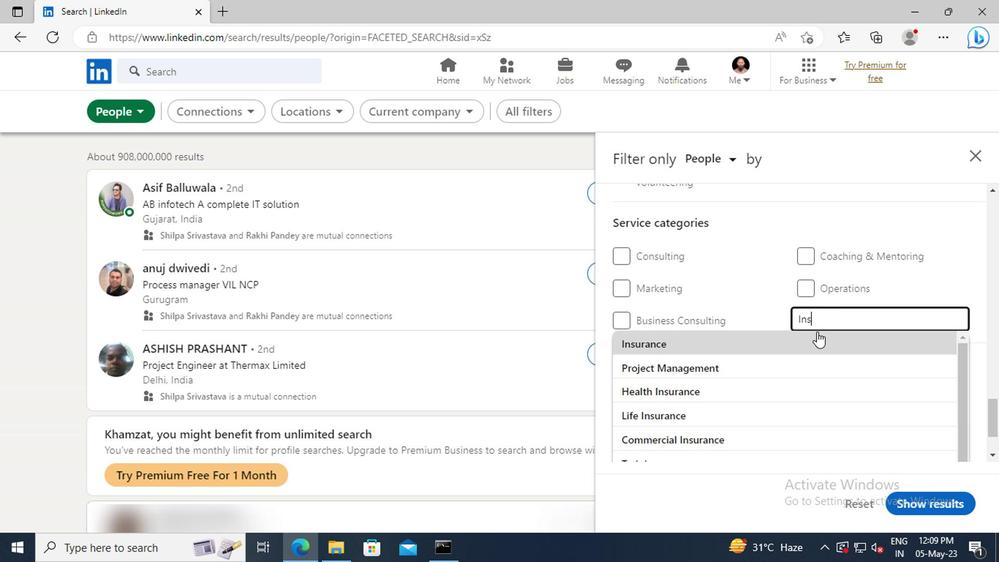 
Action: Mouse pressed left at (675, 333)
Screenshot: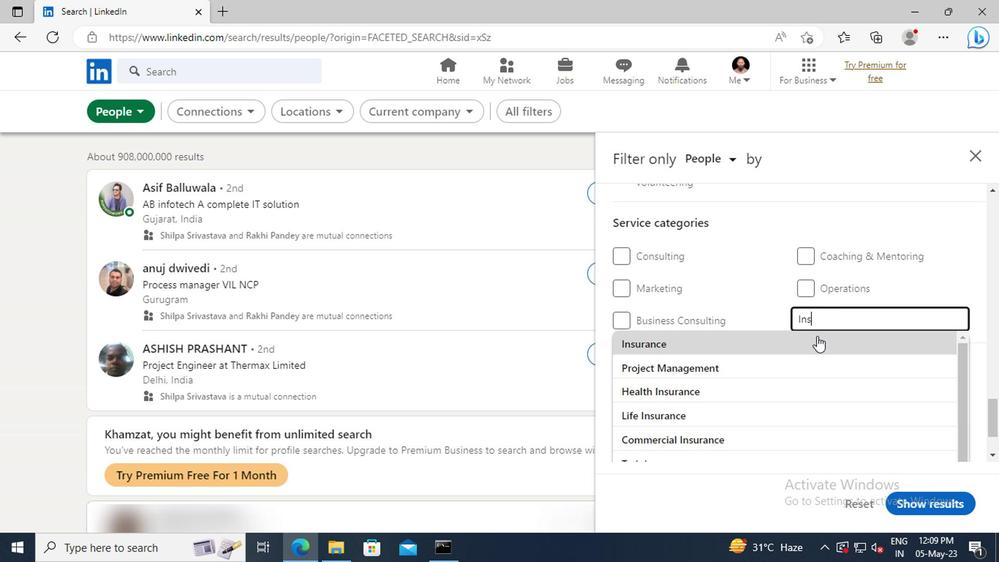 
Action: Mouse scrolled (675, 332) with delta (0, 0)
Screenshot: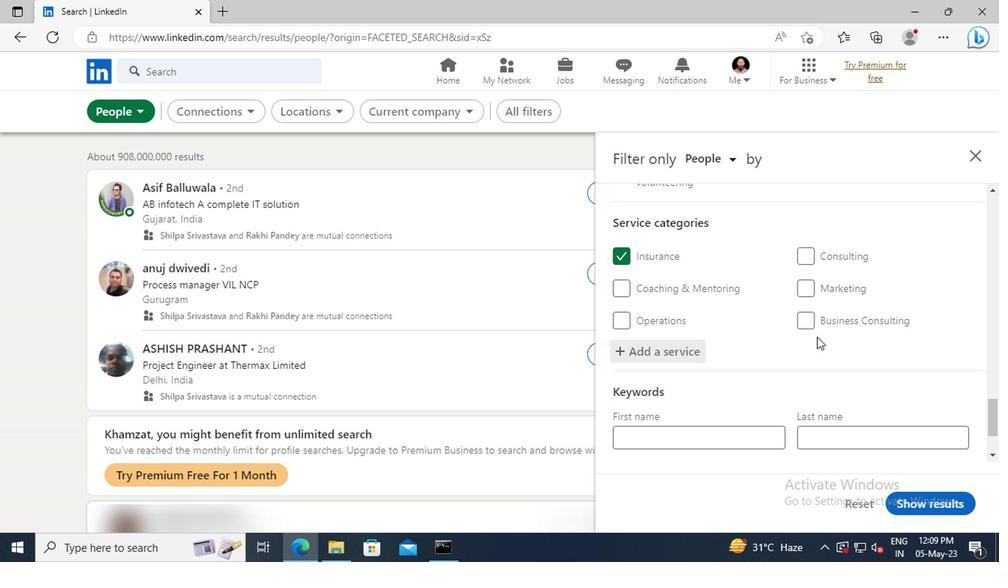 
Action: Mouse scrolled (675, 332) with delta (0, 0)
Screenshot: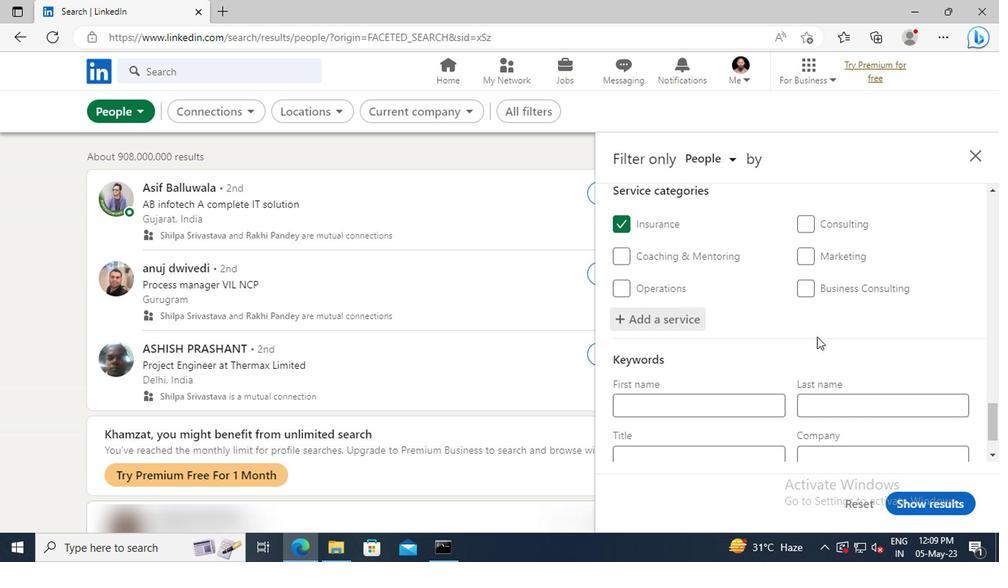 
Action: Mouse scrolled (675, 332) with delta (0, 0)
Screenshot: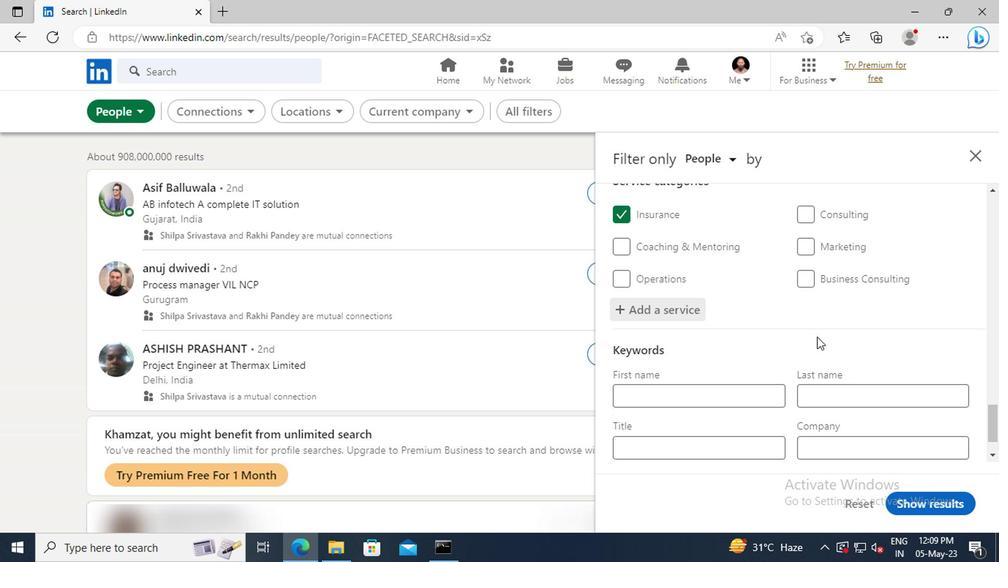 
Action: Mouse scrolled (675, 332) with delta (0, 0)
Screenshot: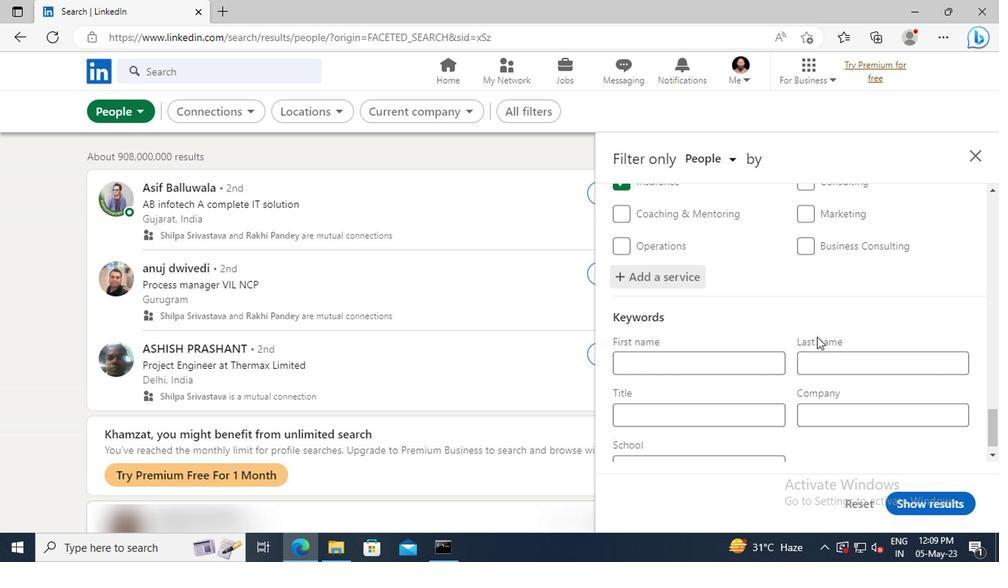 
Action: Mouse moved to (593, 373)
Screenshot: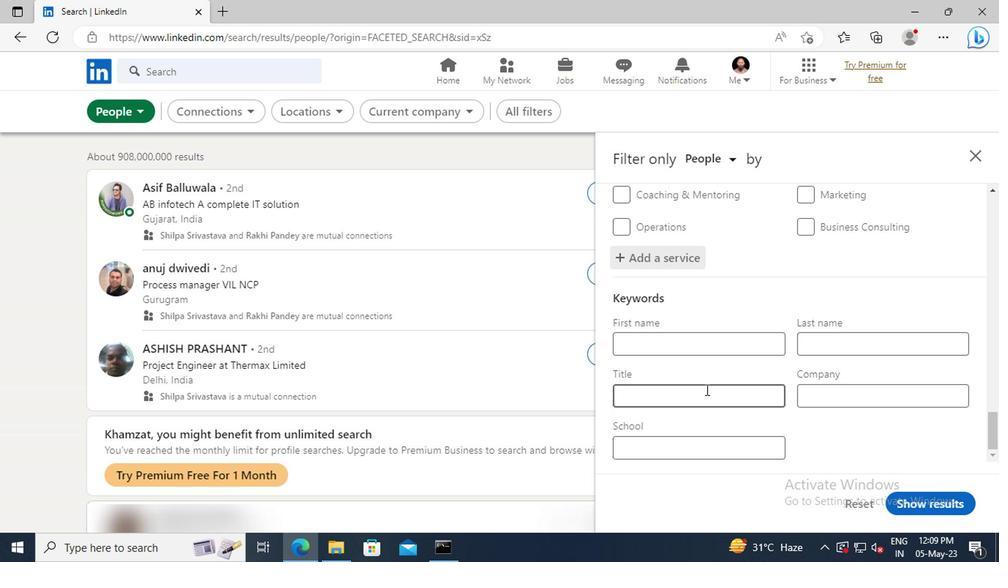 
Action: Mouse pressed left at (593, 373)
Screenshot: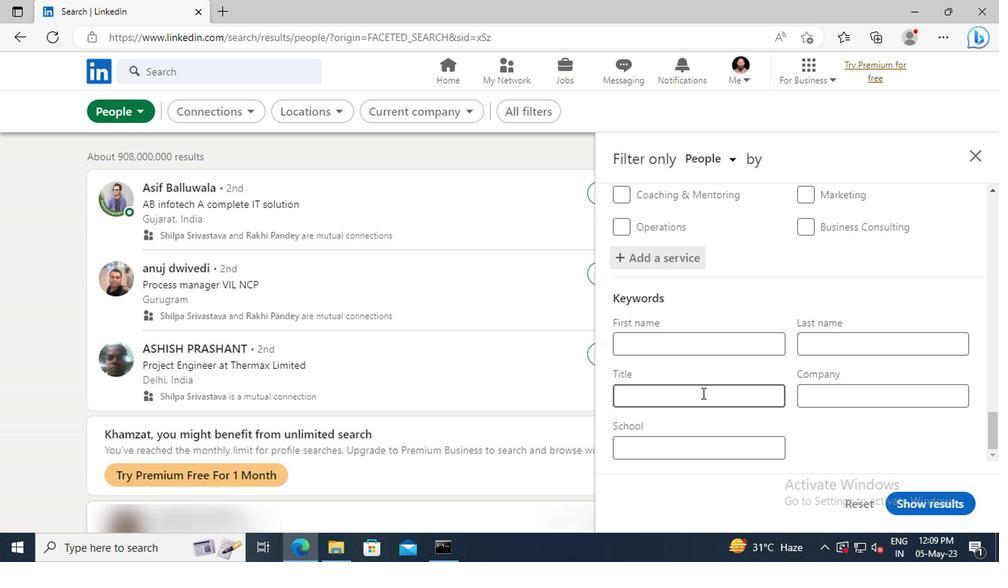 
Action: Key pressed <Key.shift>PLUMBER<Key.enter>
Screenshot: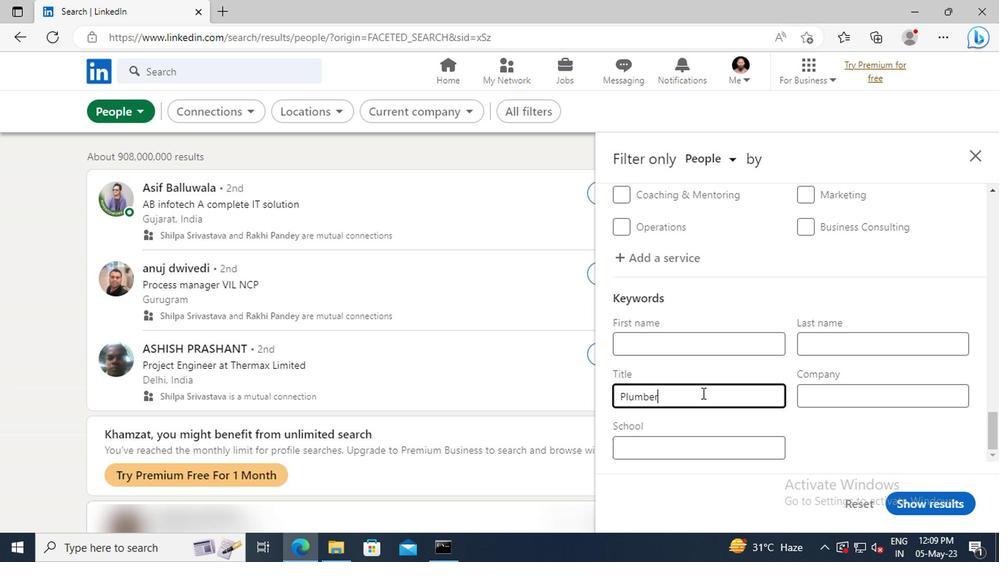 
Action: Mouse moved to (734, 451)
Screenshot: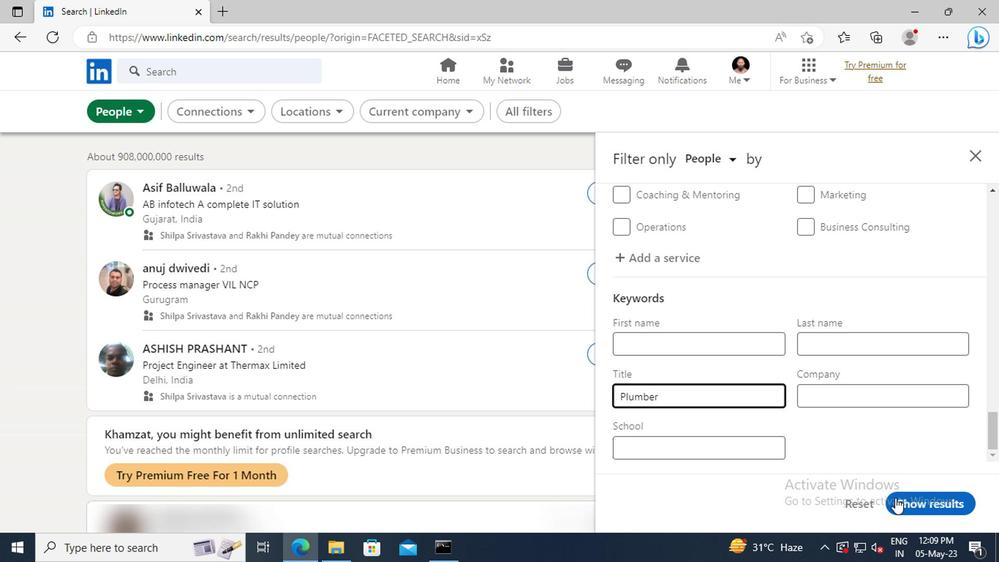 
Action: Mouse pressed left at (734, 451)
Screenshot: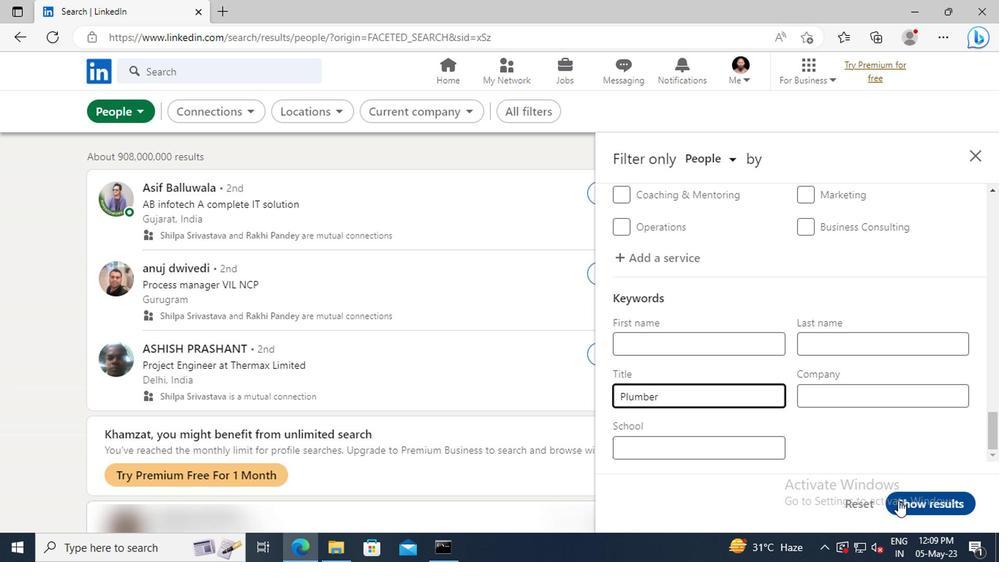 
